 Task: Search one way flight ticket for 5 adults, 2 children, 1 infant in seat and 2 infants on lap in economy from Shreveport: Shreveport Regional Airport to Indianapolis: Indianapolis International Airport on 8-5-2023. Choice of flights is Singapure airlines. Number of bags: 2 carry on bags. Price is upto 82000. Outbound departure time preference is 7:00.
Action: Mouse moved to (333, 323)
Screenshot: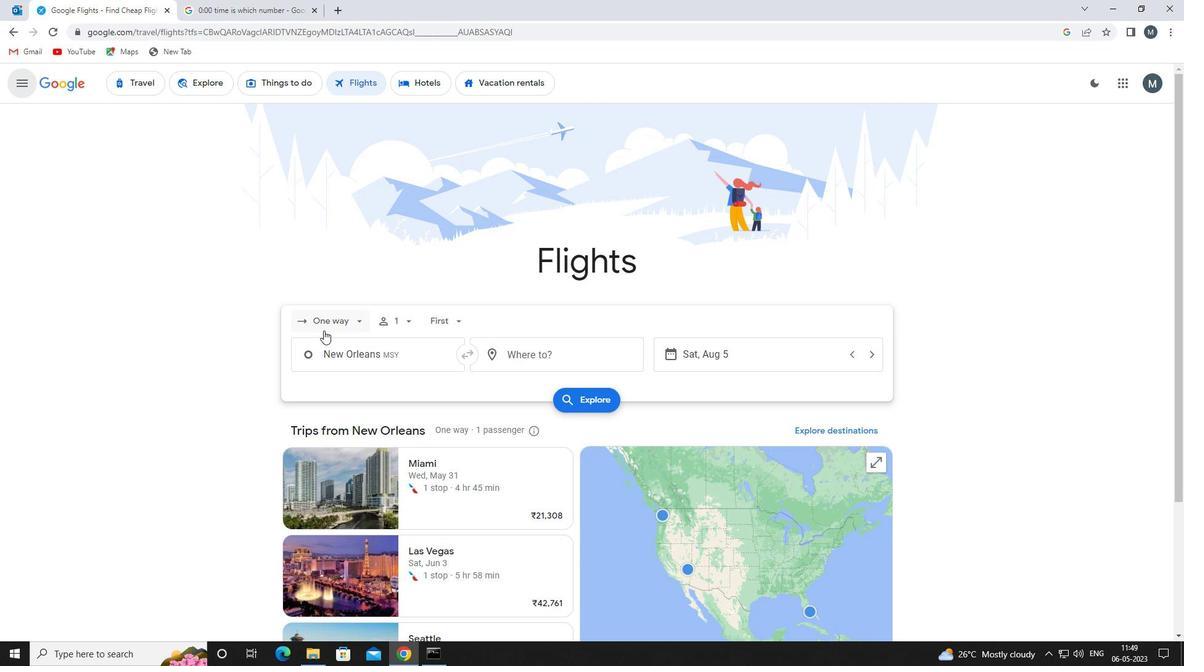 
Action: Mouse pressed left at (333, 323)
Screenshot: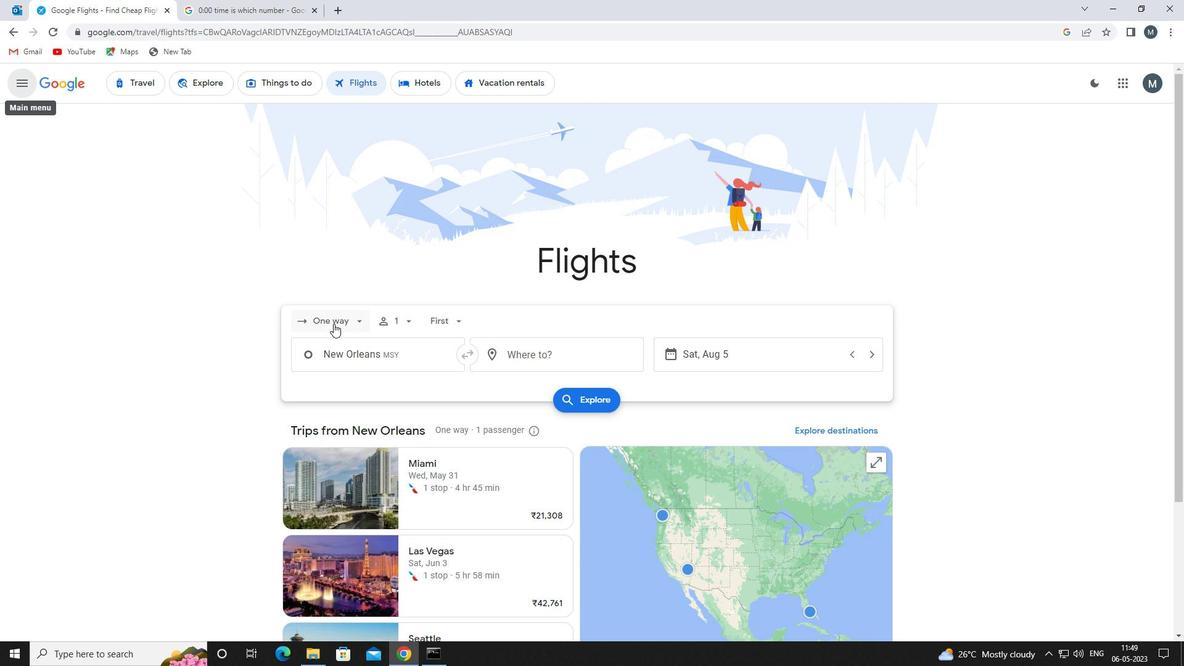 
Action: Mouse moved to (328, 377)
Screenshot: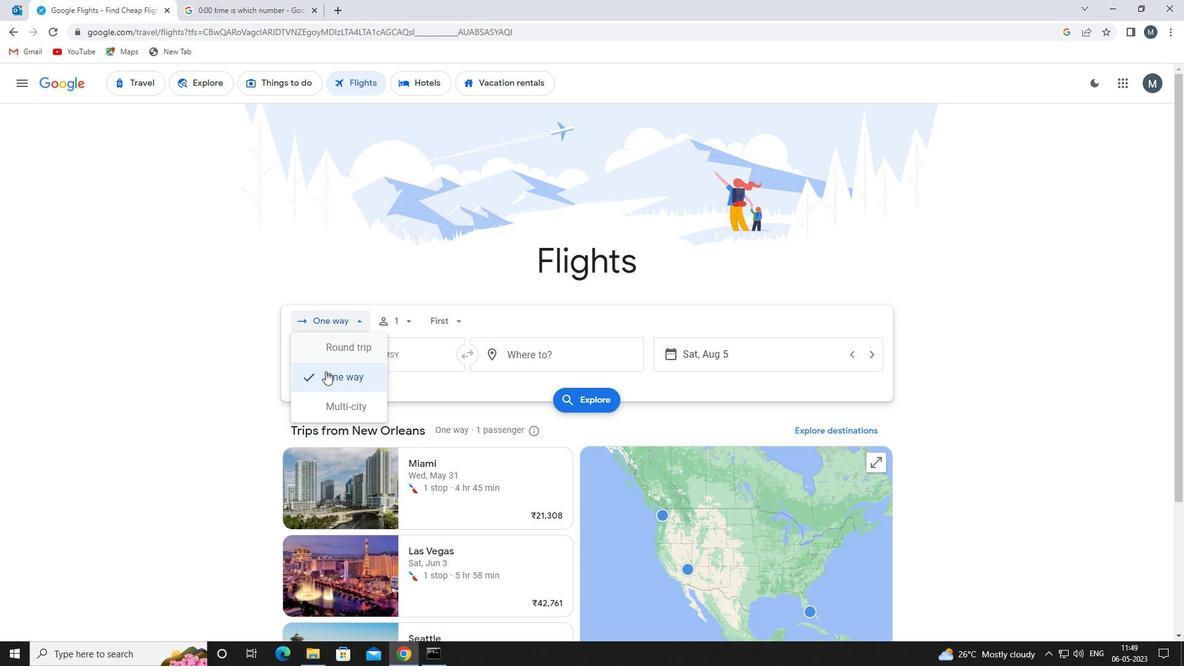 
Action: Mouse pressed left at (328, 377)
Screenshot: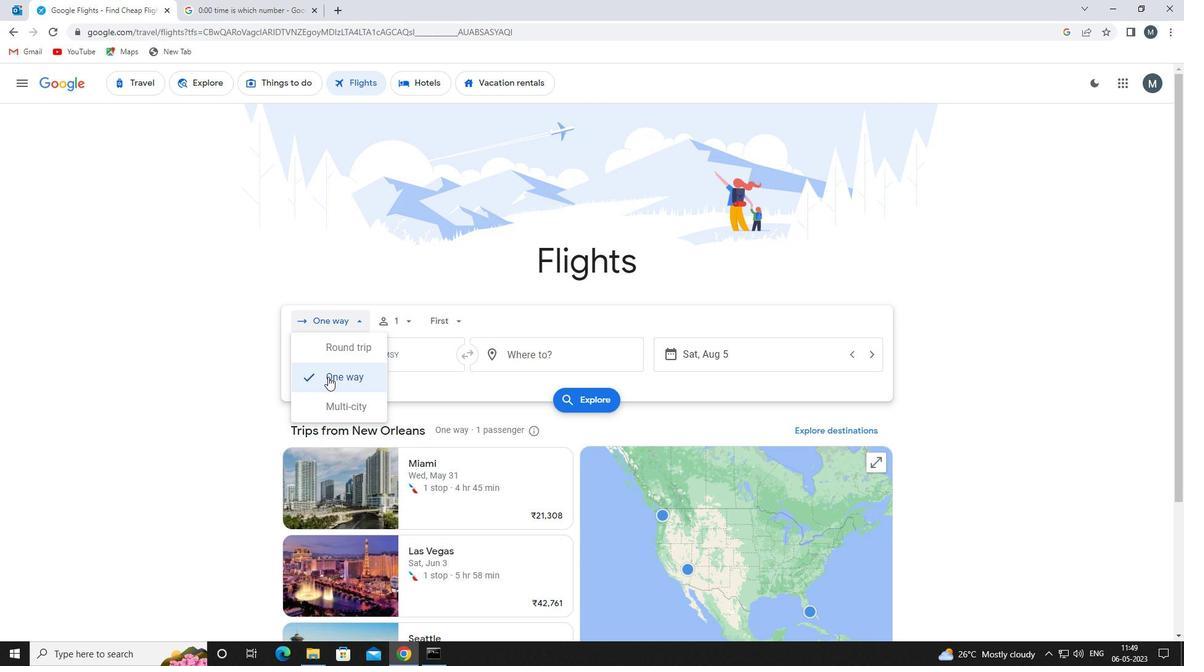 
Action: Mouse moved to (410, 320)
Screenshot: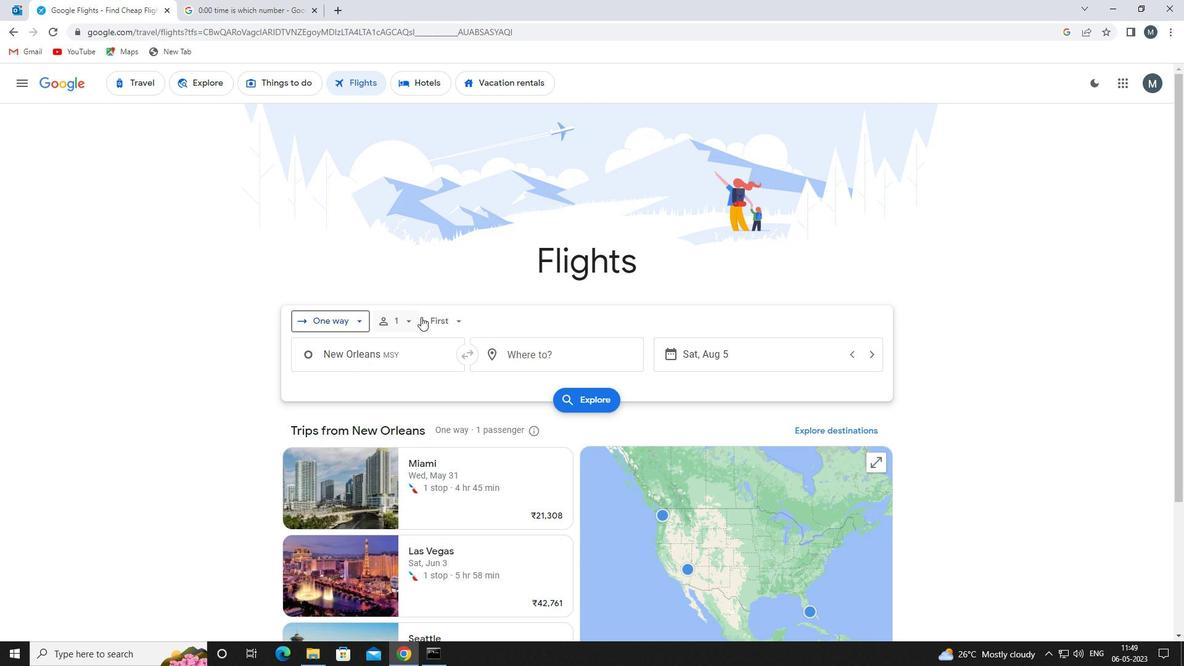 
Action: Mouse pressed left at (410, 320)
Screenshot: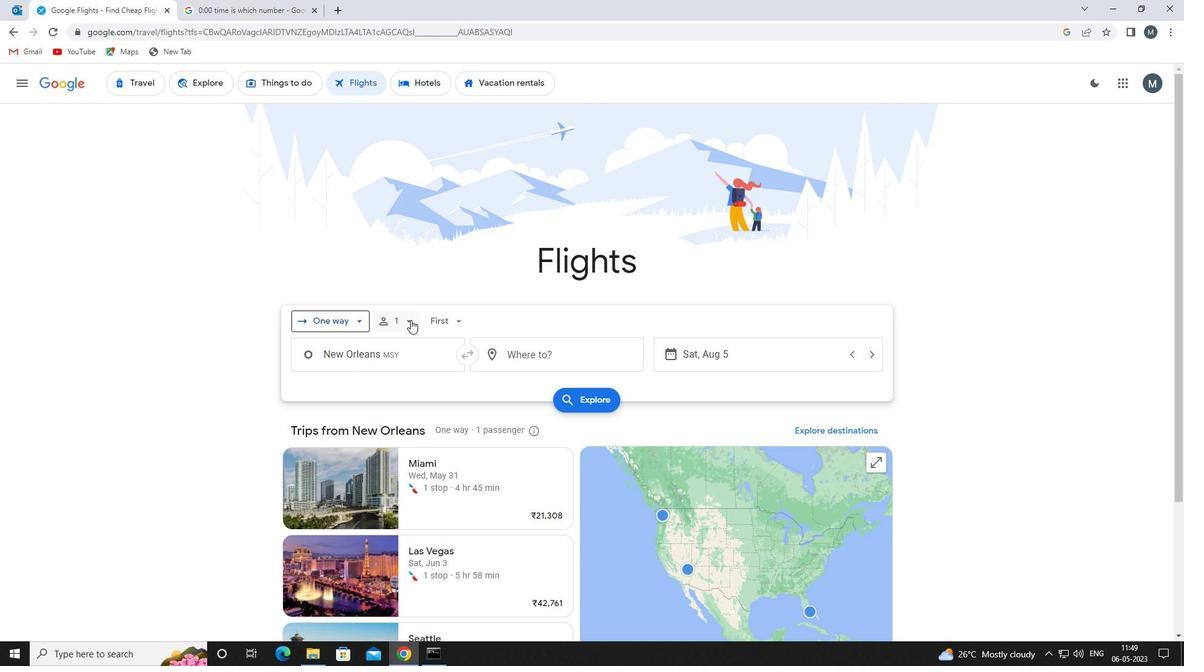 
Action: Mouse moved to (506, 352)
Screenshot: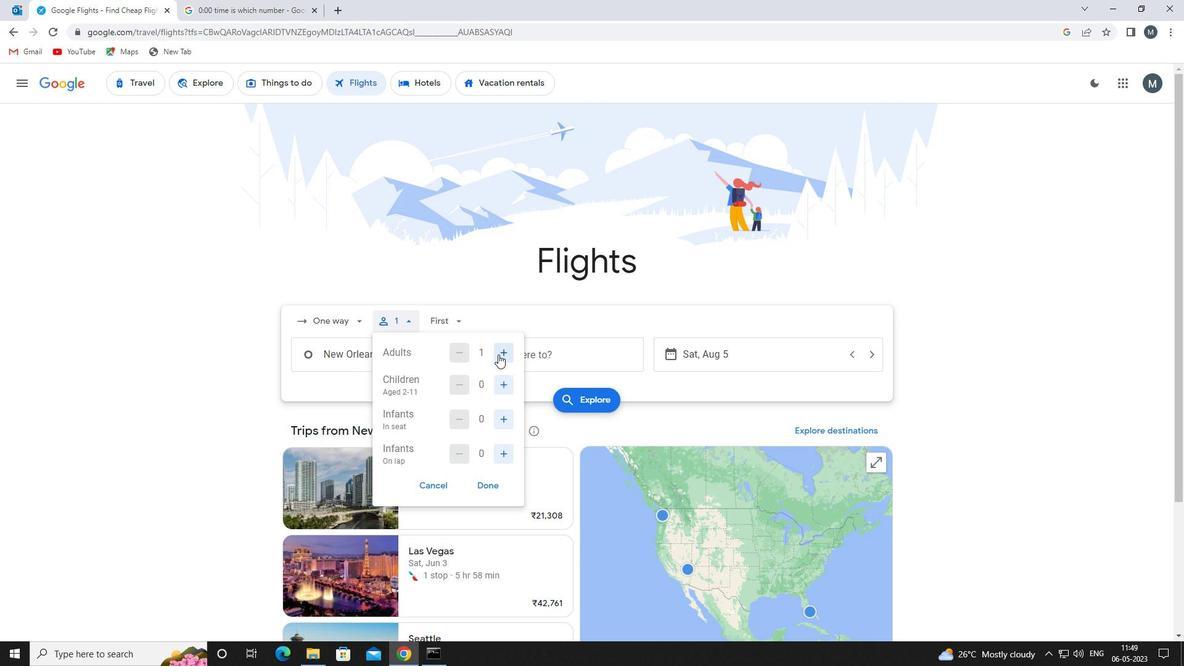 
Action: Mouse pressed left at (506, 352)
Screenshot: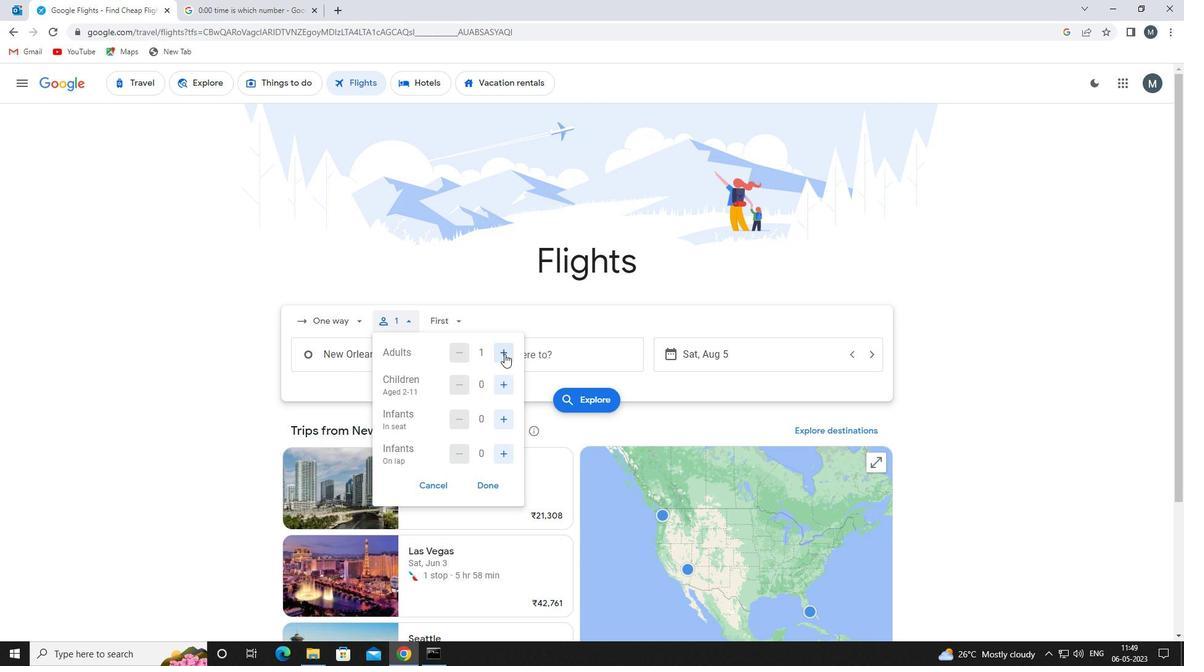 
Action: Mouse moved to (507, 352)
Screenshot: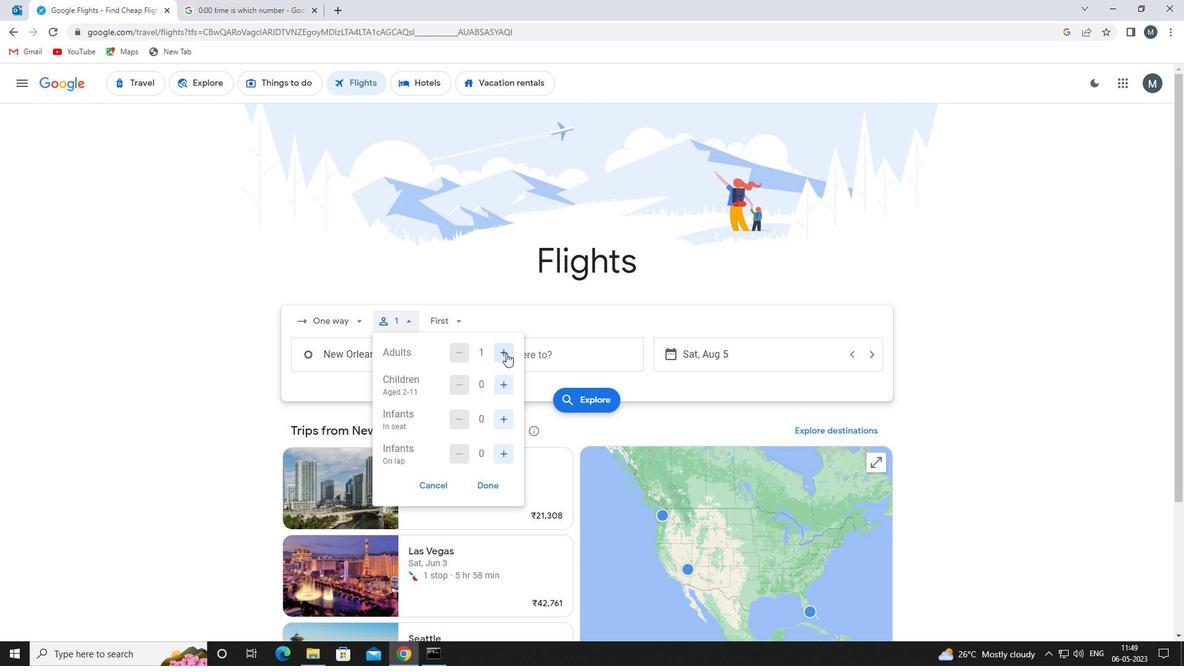 
Action: Mouse pressed left at (507, 352)
Screenshot: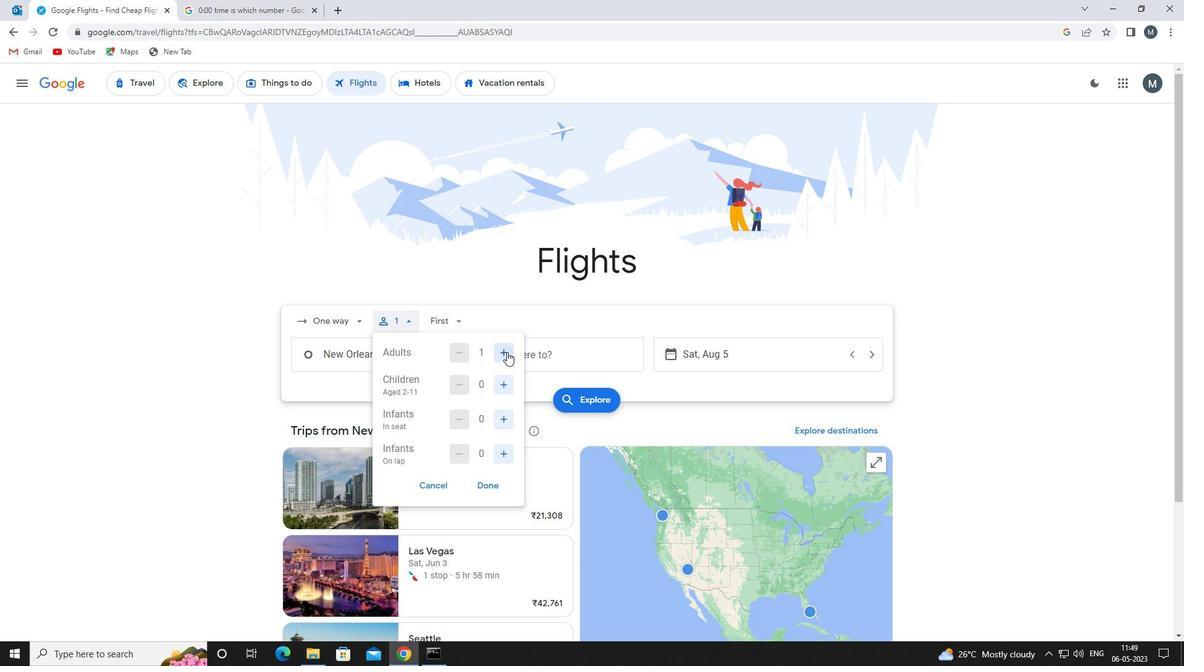 
Action: Mouse pressed left at (507, 352)
Screenshot: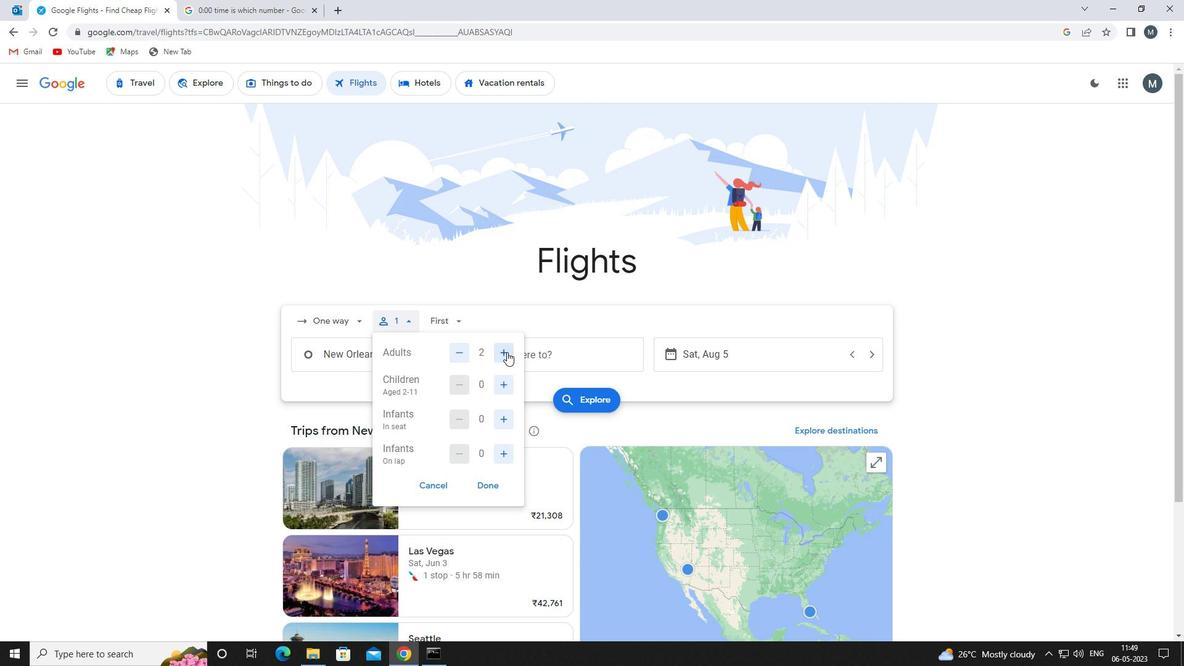 
Action: Mouse pressed left at (507, 352)
Screenshot: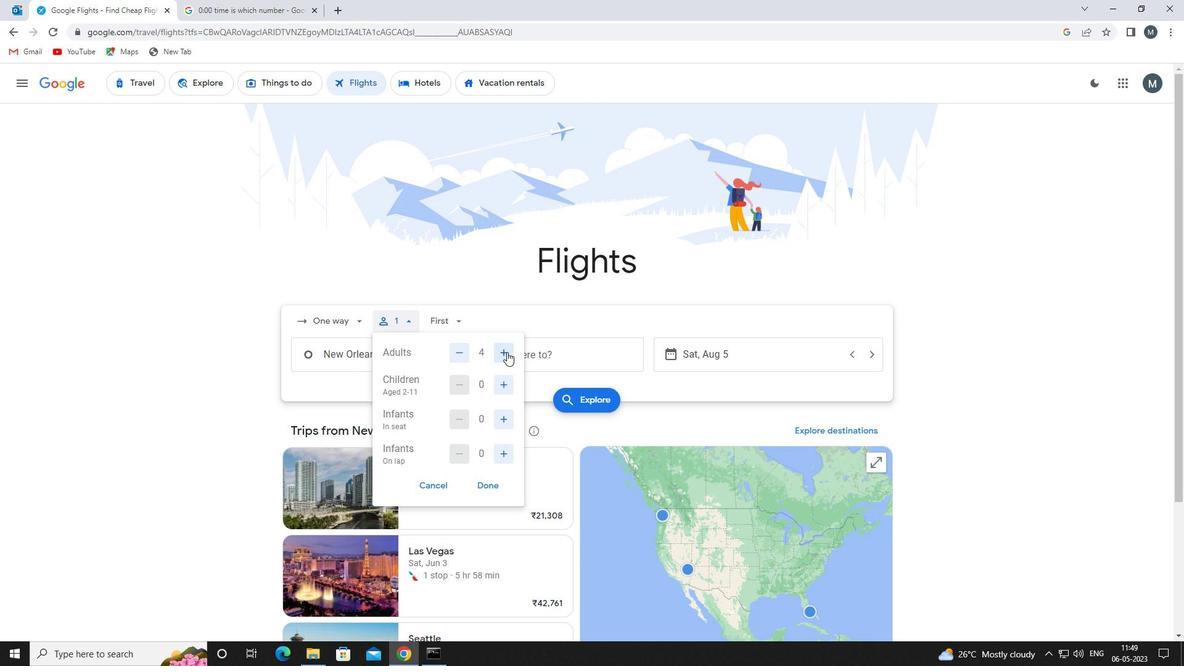 
Action: Mouse moved to (507, 386)
Screenshot: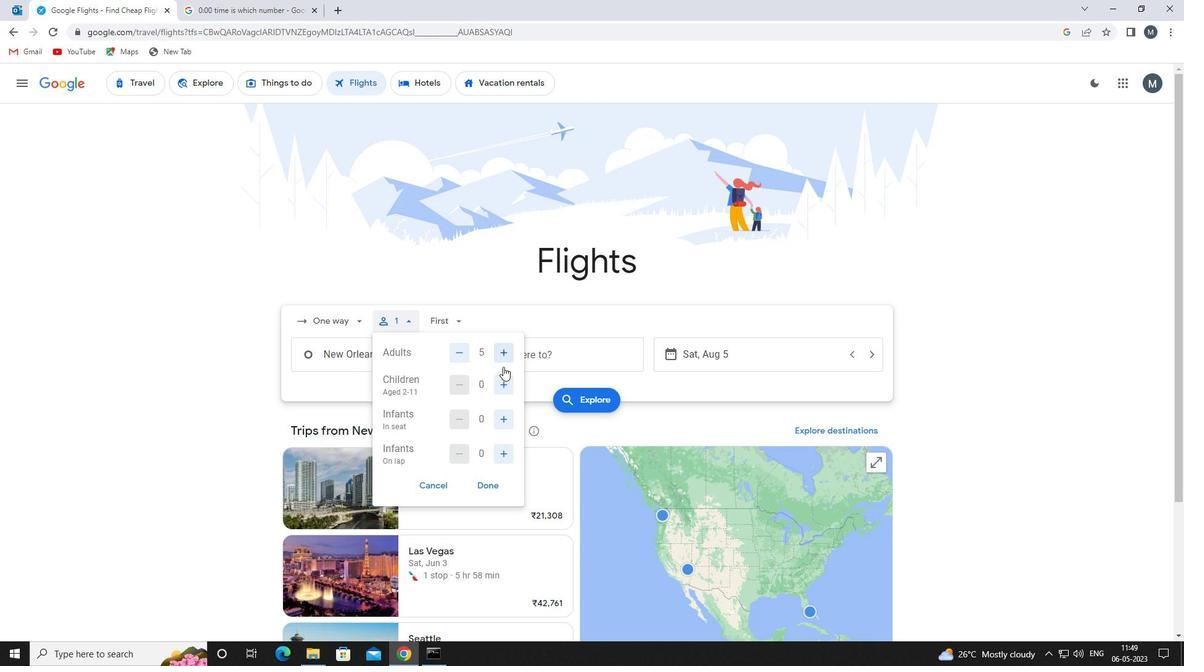 
Action: Mouse pressed left at (507, 386)
Screenshot: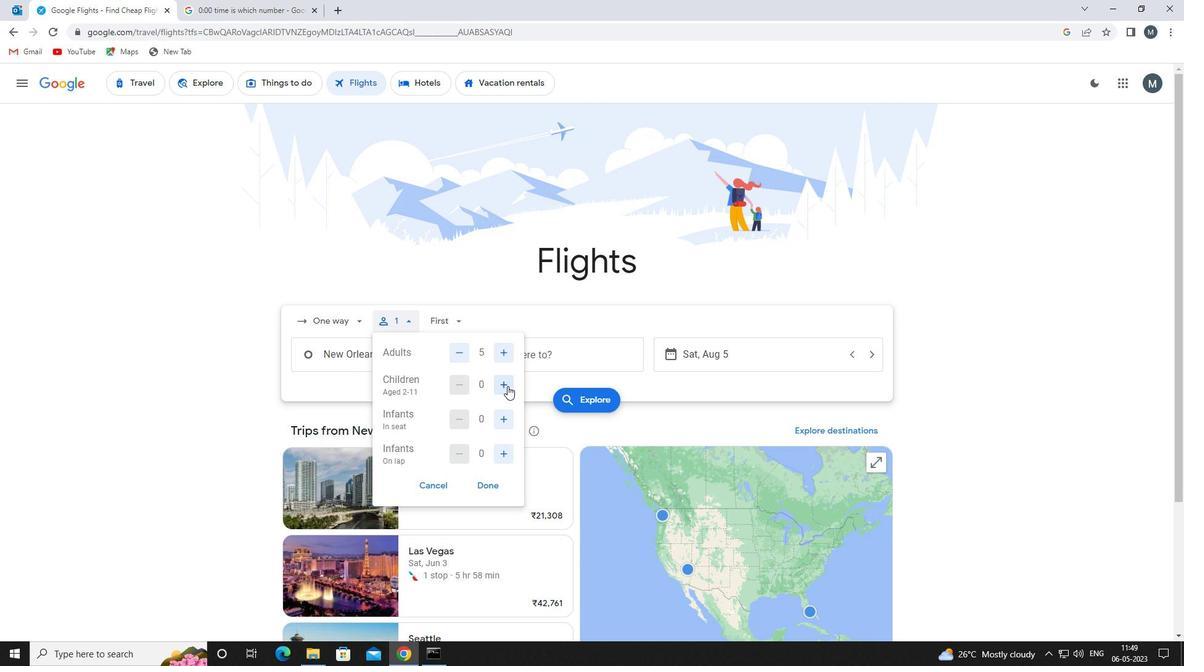 
Action: Mouse pressed left at (507, 386)
Screenshot: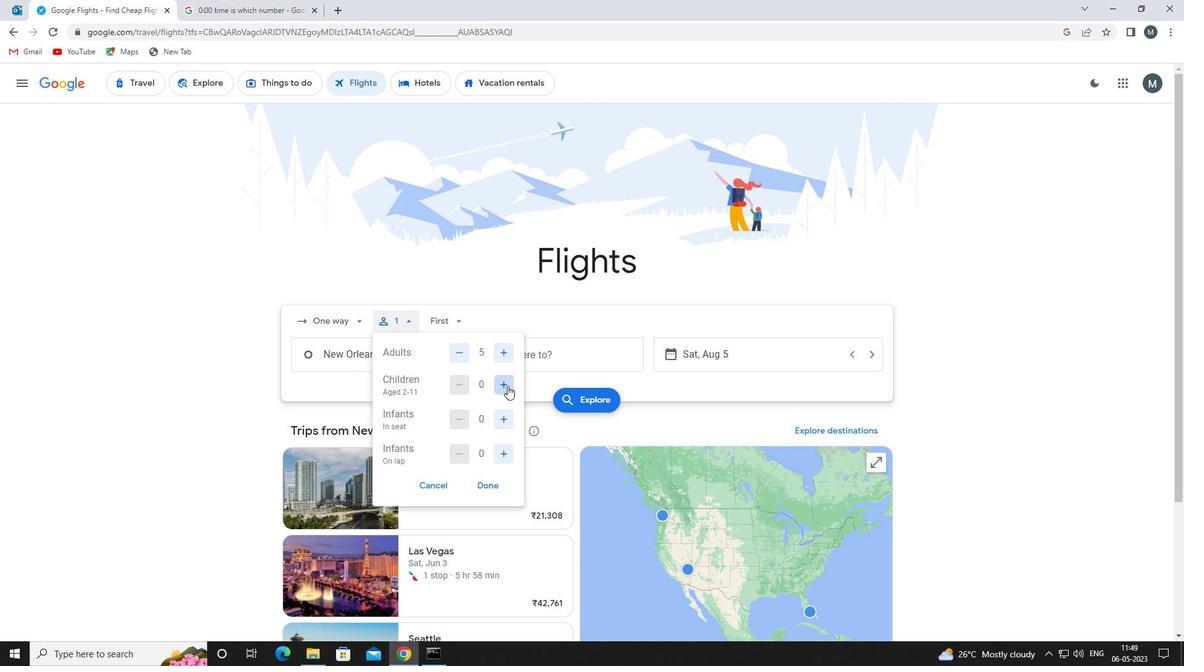 
Action: Mouse moved to (502, 423)
Screenshot: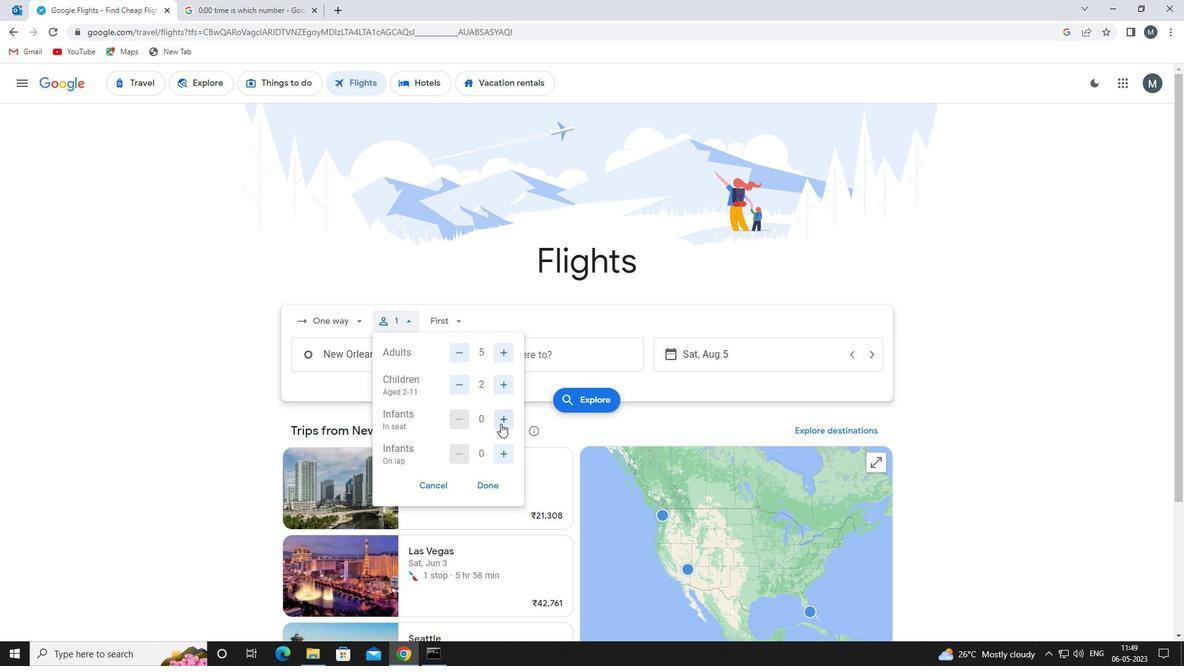 
Action: Mouse pressed left at (502, 423)
Screenshot: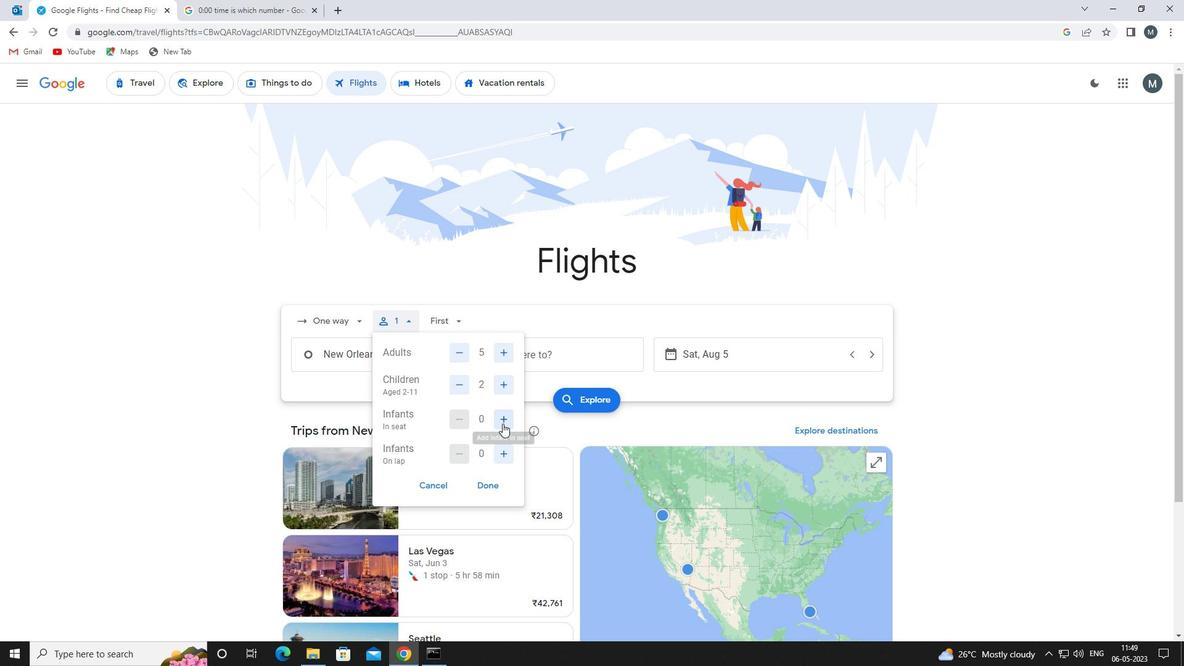 
Action: Mouse moved to (503, 450)
Screenshot: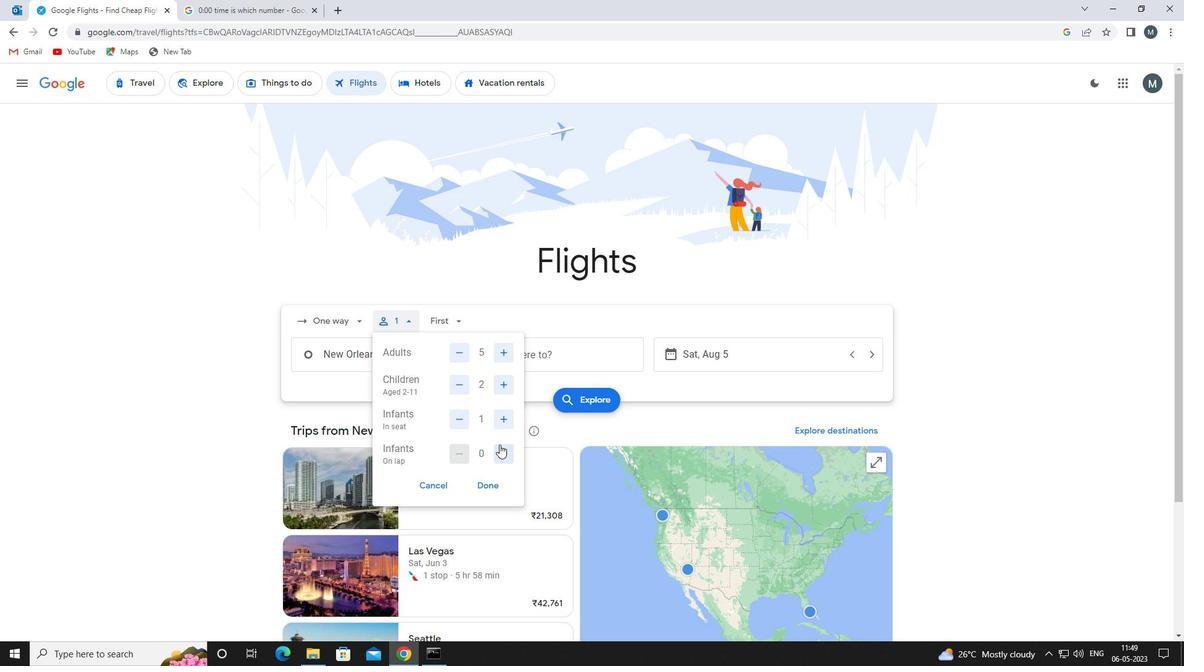 
Action: Mouse pressed left at (503, 450)
Screenshot: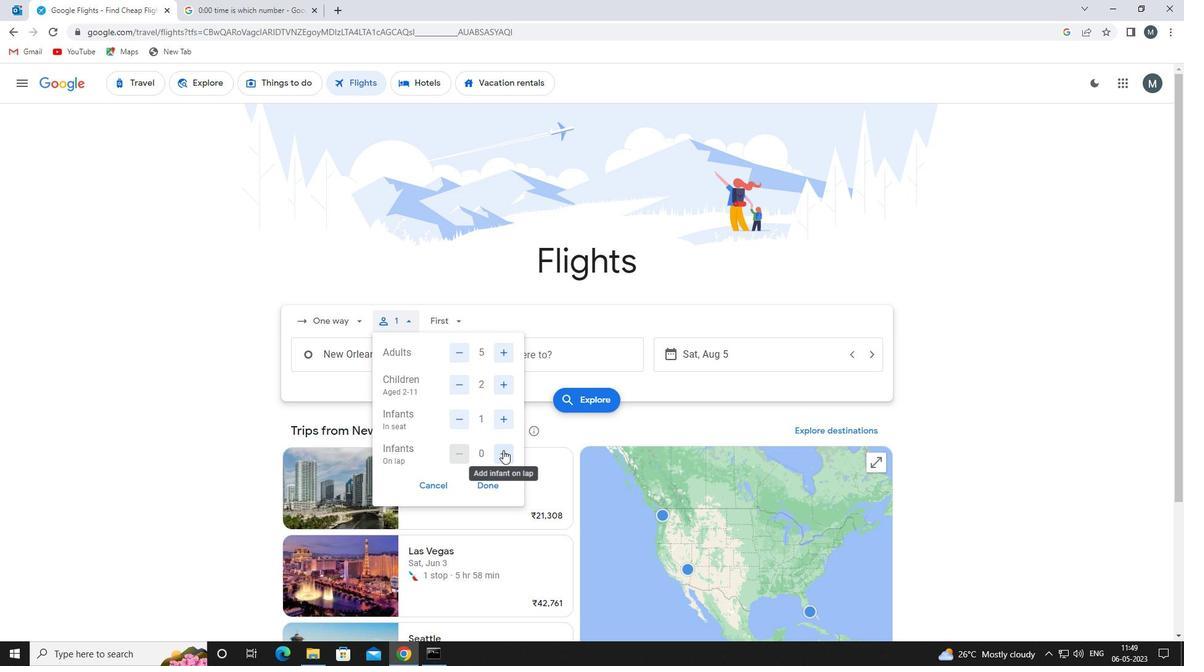
Action: Mouse pressed left at (503, 450)
Screenshot: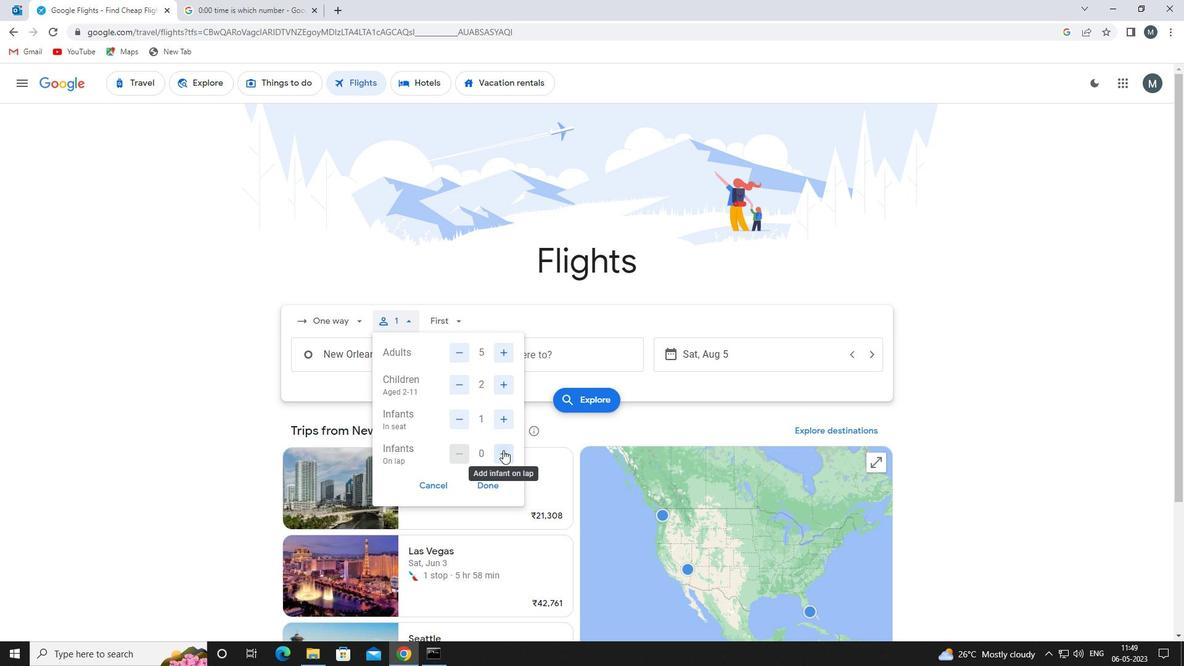 
Action: Mouse moved to (457, 459)
Screenshot: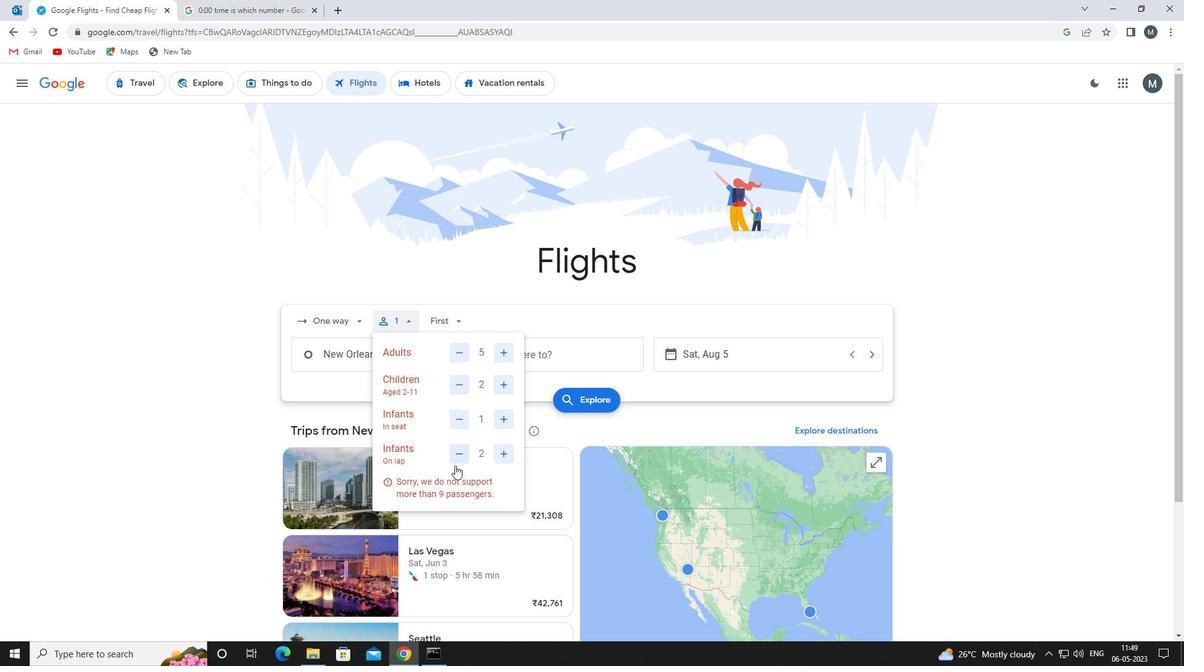 
Action: Mouse pressed left at (457, 459)
Screenshot: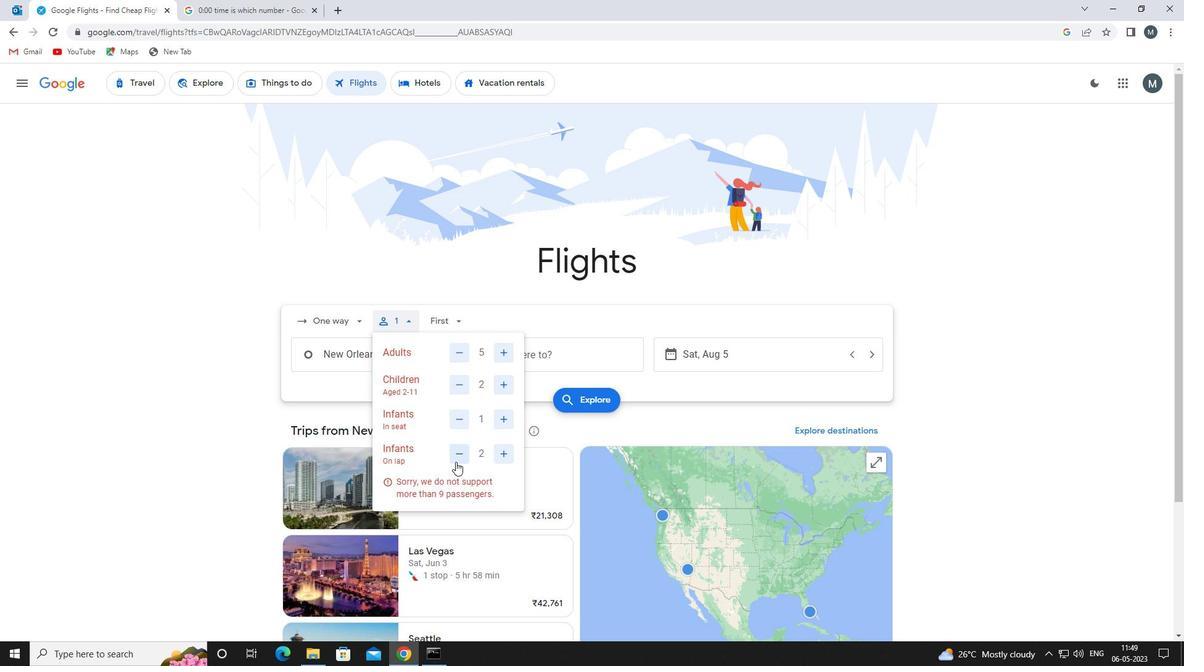 
Action: Mouse moved to (486, 489)
Screenshot: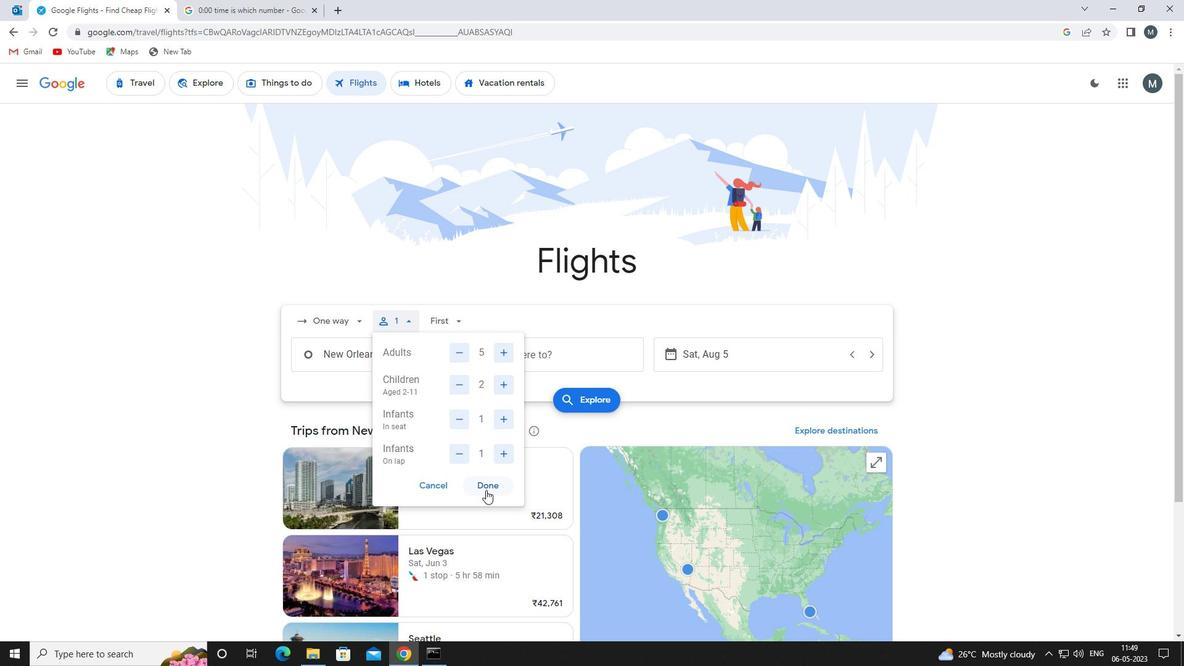 
Action: Mouse pressed left at (486, 489)
Screenshot: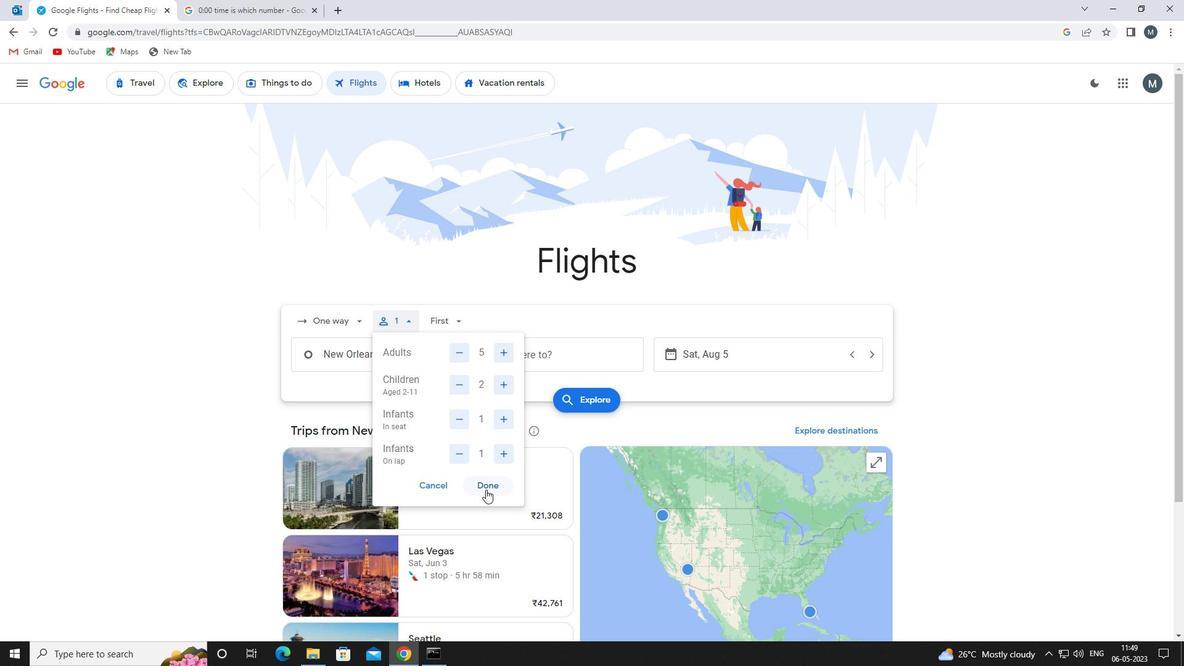 
Action: Mouse moved to (449, 323)
Screenshot: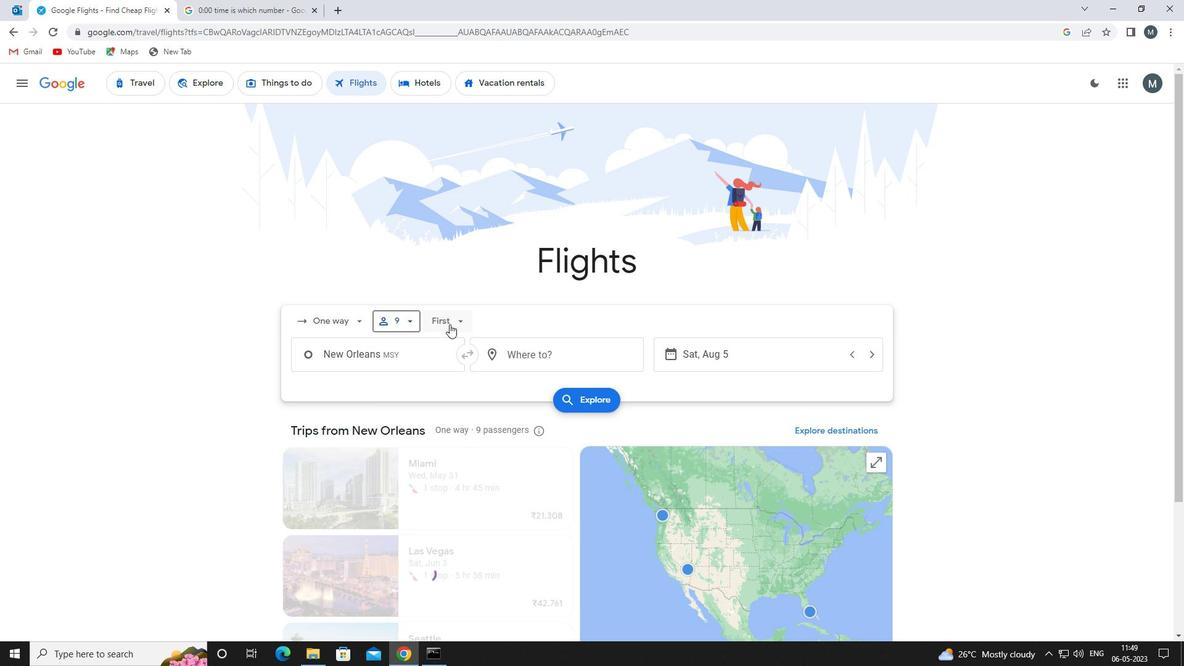 
Action: Mouse pressed left at (449, 323)
Screenshot: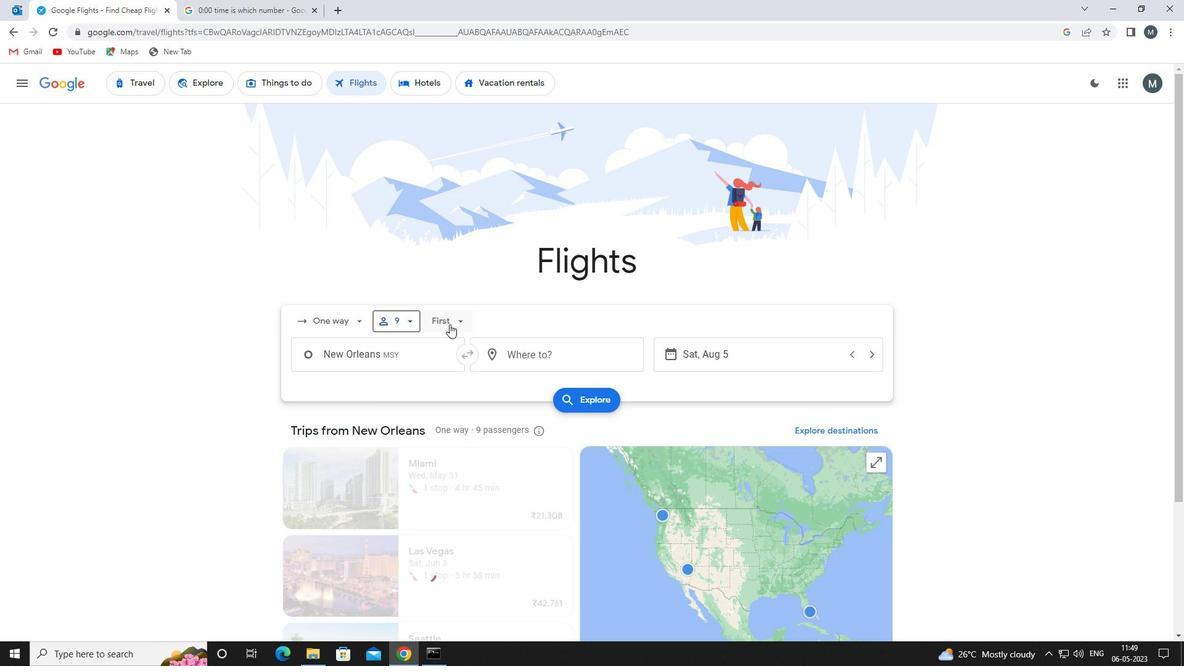 
Action: Mouse moved to (485, 344)
Screenshot: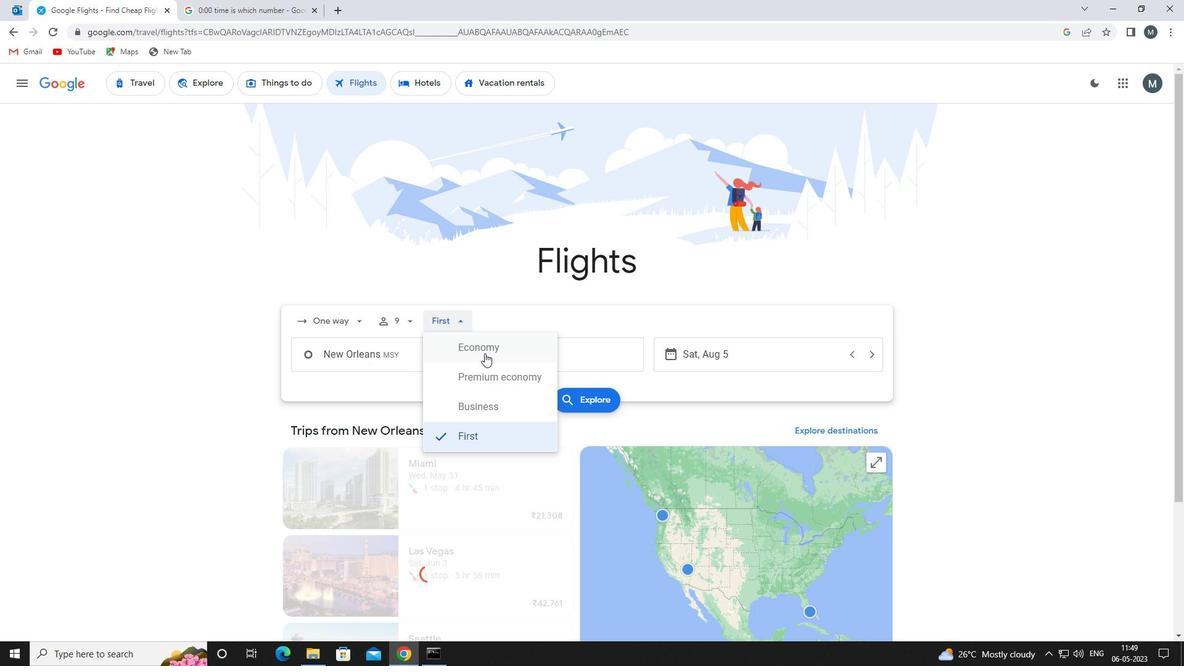 
Action: Mouse pressed left at (485, 344)
Screenshot: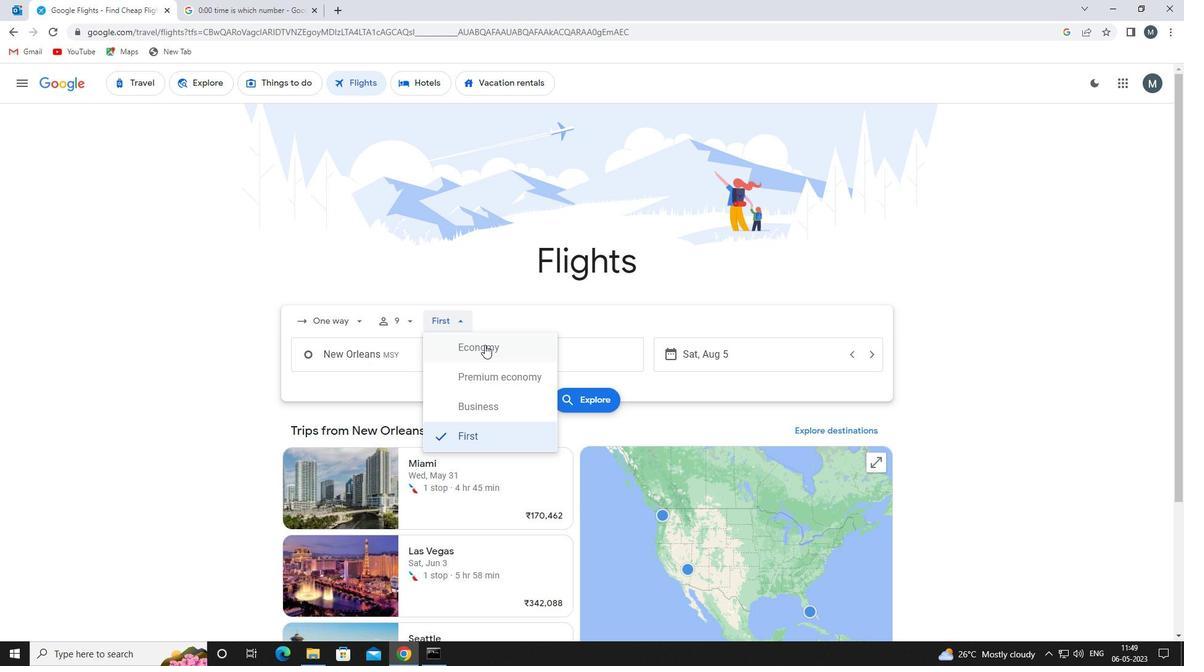 
Action: Mouse moved to (399, 361)
Screenshot: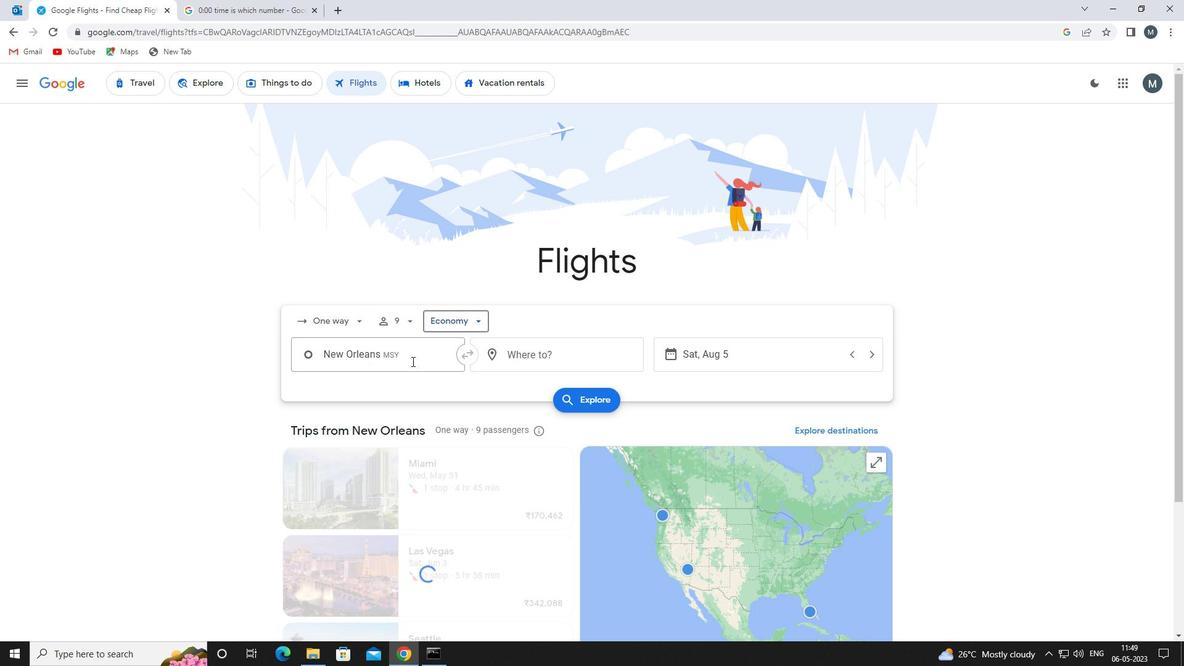 
Action: Mouse pressed left at (399, 361)
Screenshot: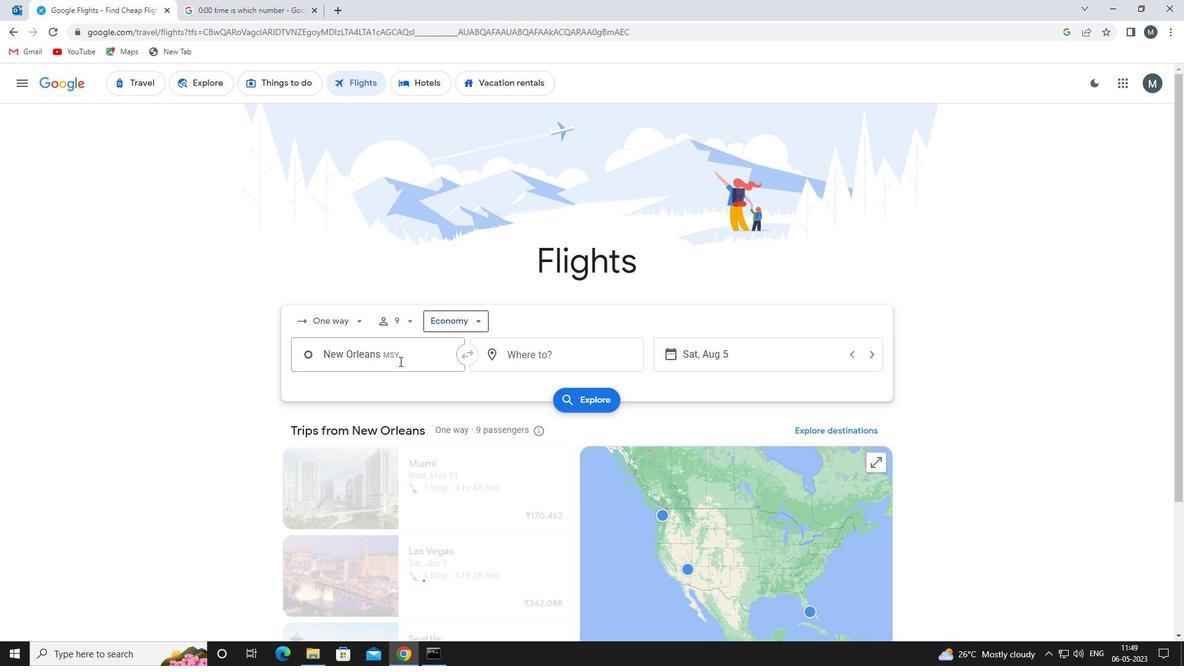 
Action: Key pressed shreveport<Key.space>re
Screenshot: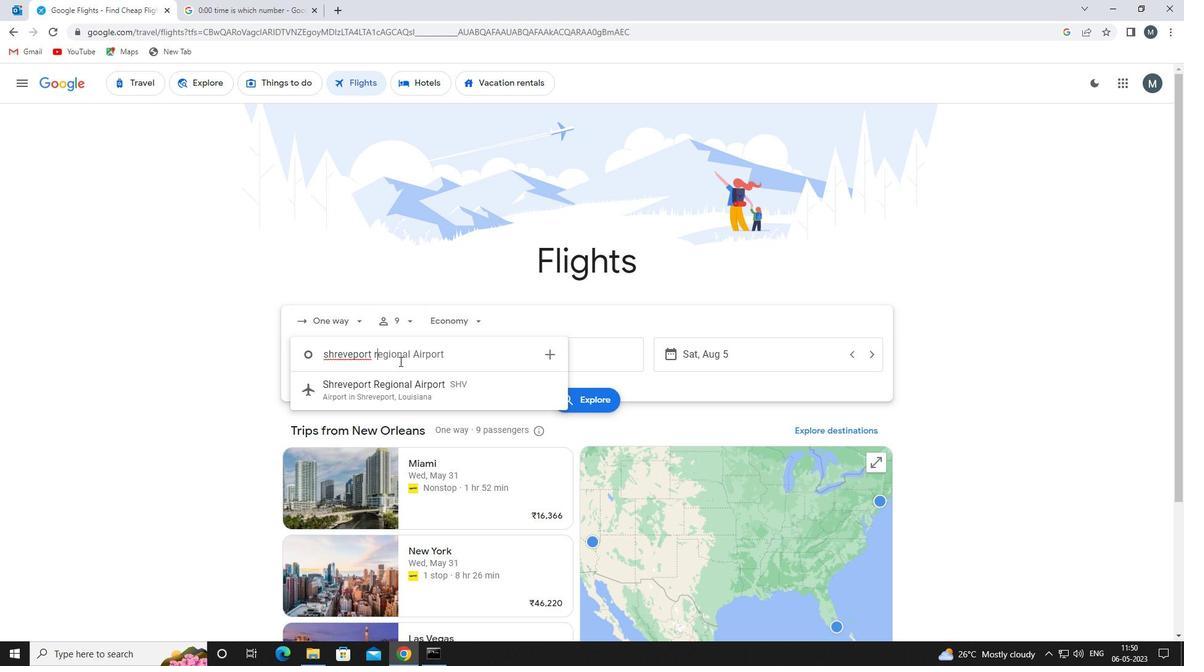
Action: Mouse moved to (380, 392)
Screenshot: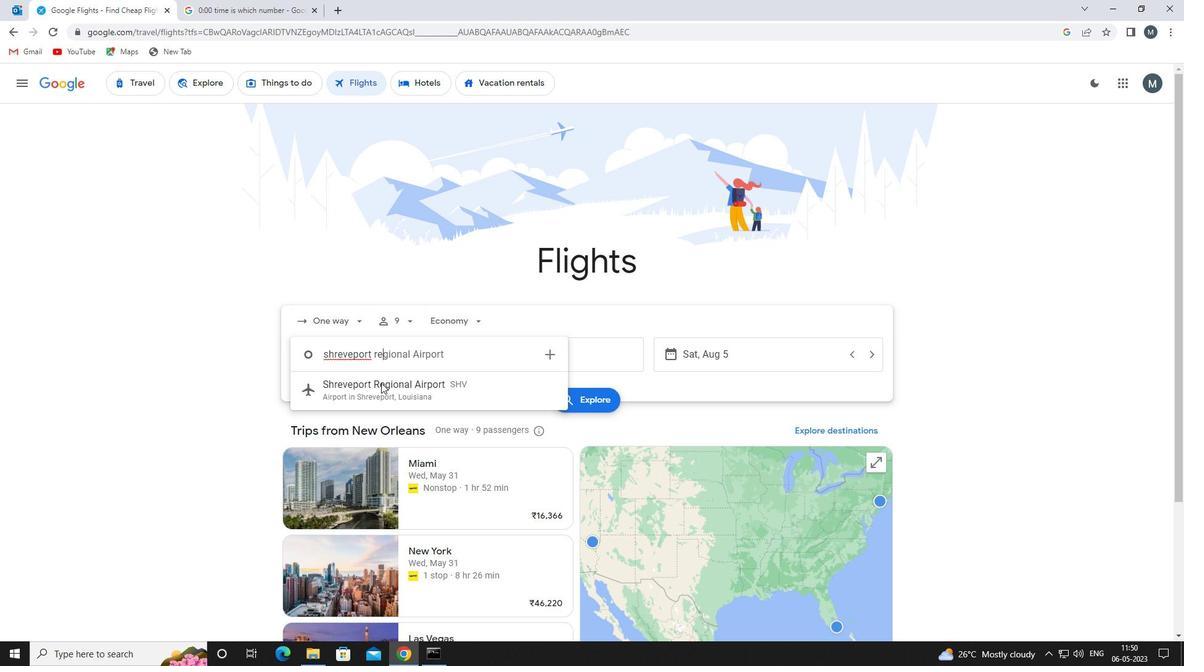 
Action: Mouse pressed left at (380, 392)
Screenshot: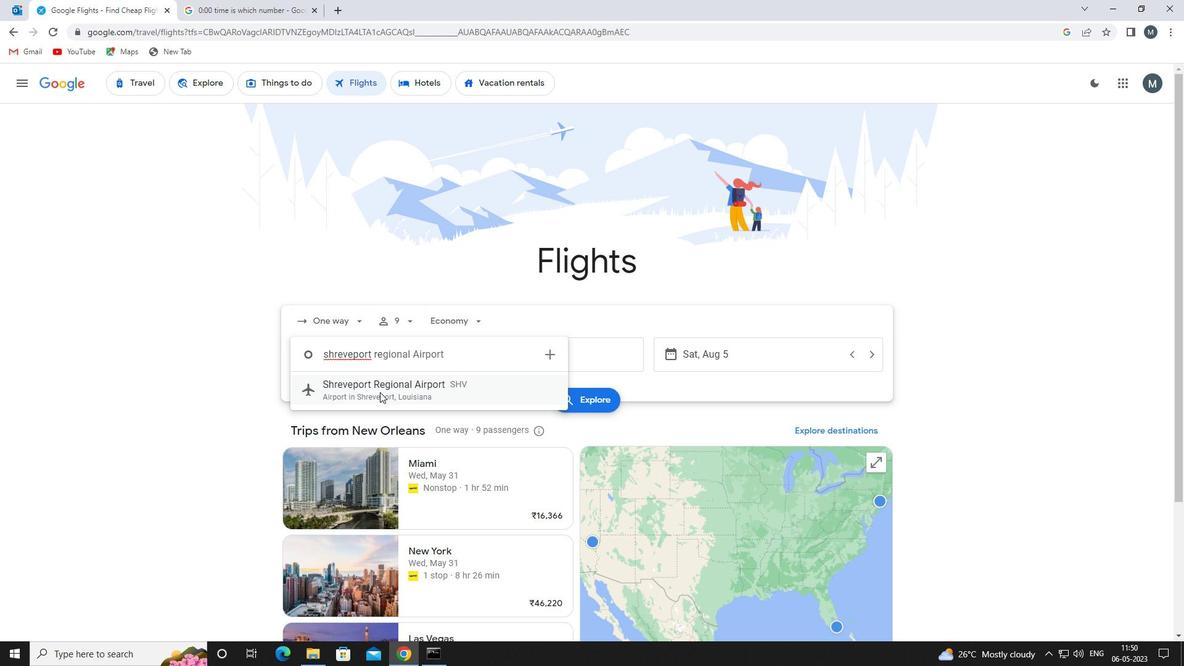 
Action: Mouse moved to (518, 360)
Screenshot: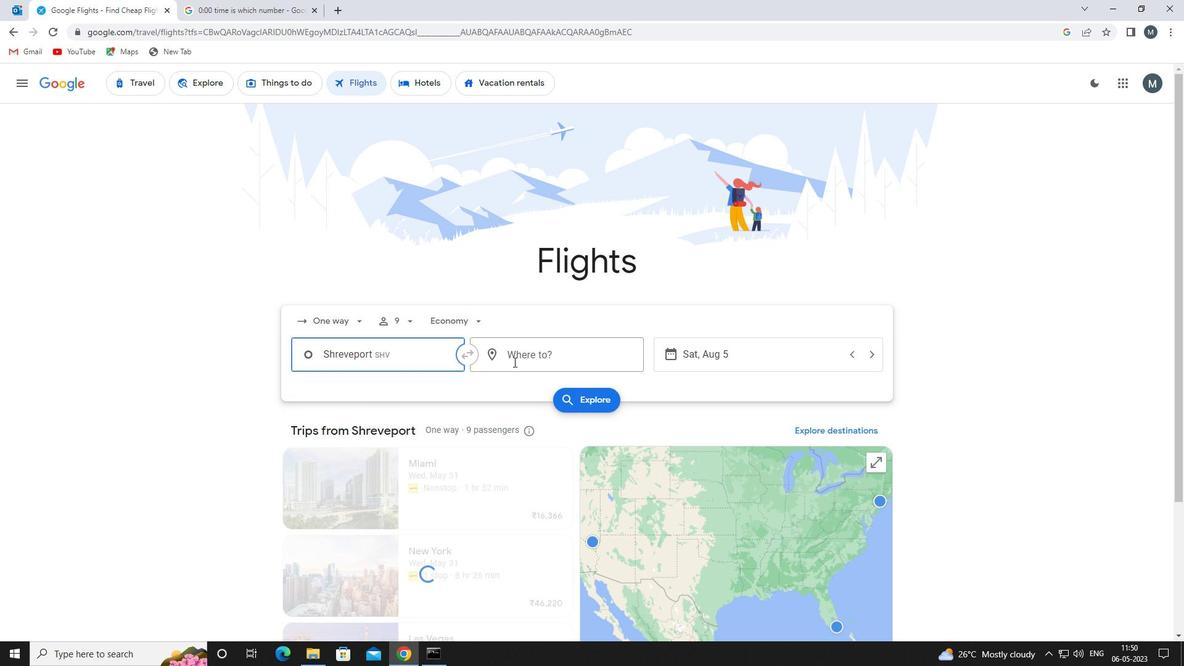 
Action: Mouse pressed left at (518, 360)
Screenshot: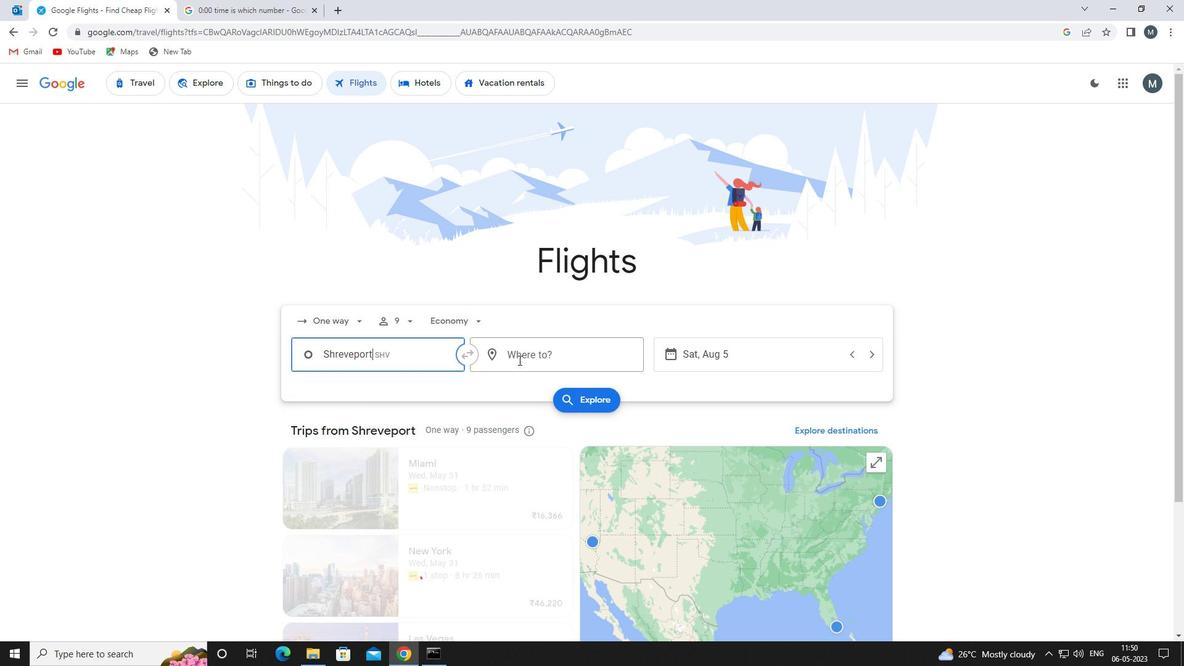 
Action: Key pressed ind
Screenshot: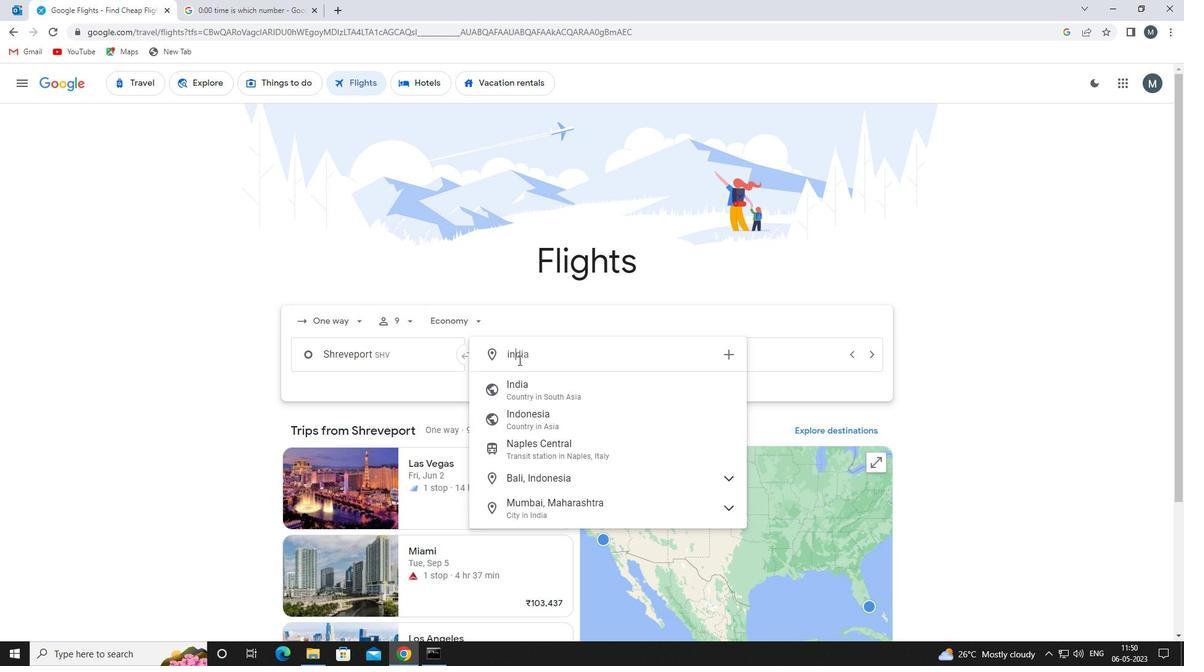
Action: Mouse moved to (538, 387)
Screenshot: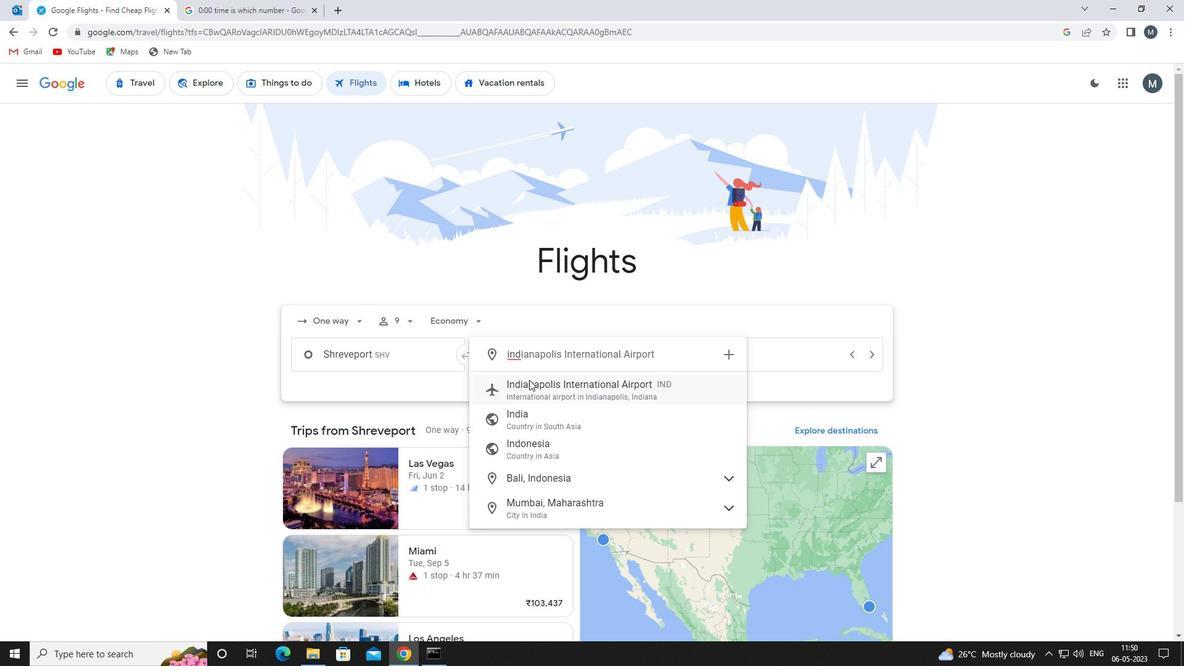 
Action: Mouse pressed left at (538, 387)
Screenshot: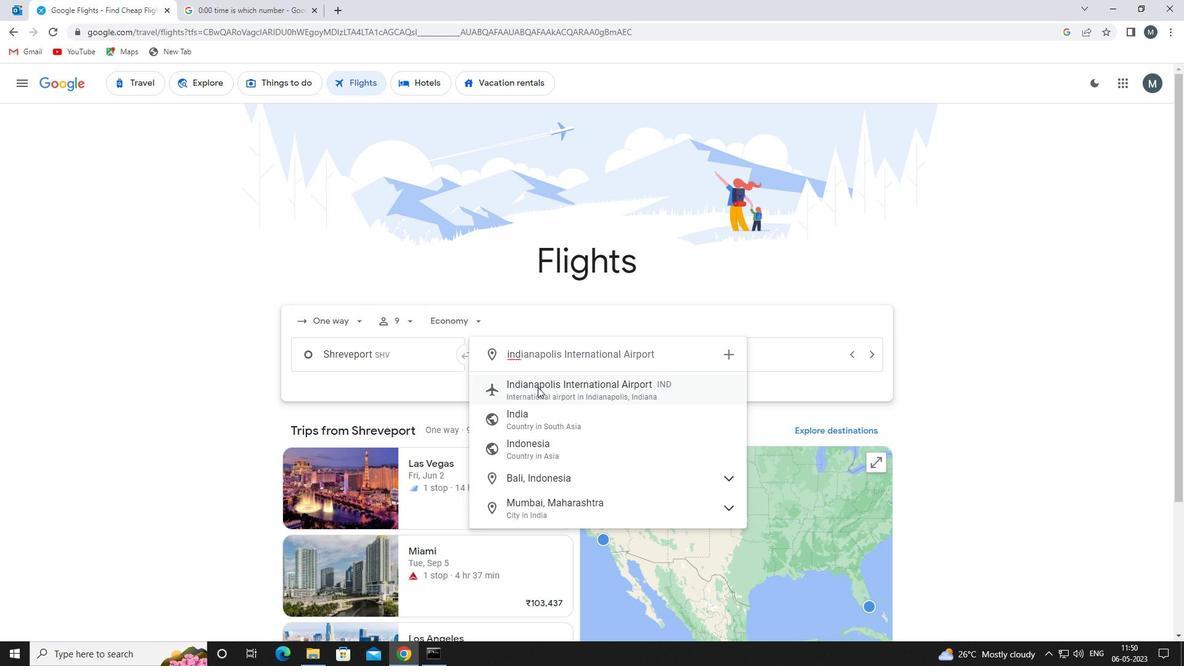 
Action: Mouse moved to (685, 357)
Screenshot: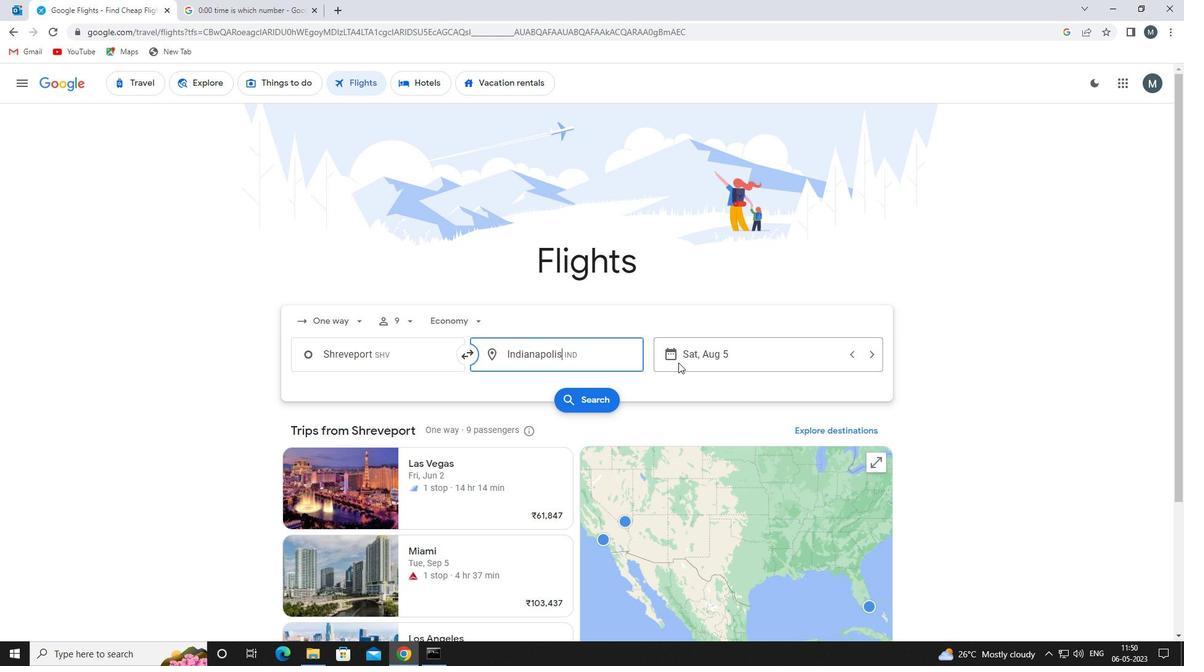 
Action: Mouse pressed left at (685, 357)
Screenshot: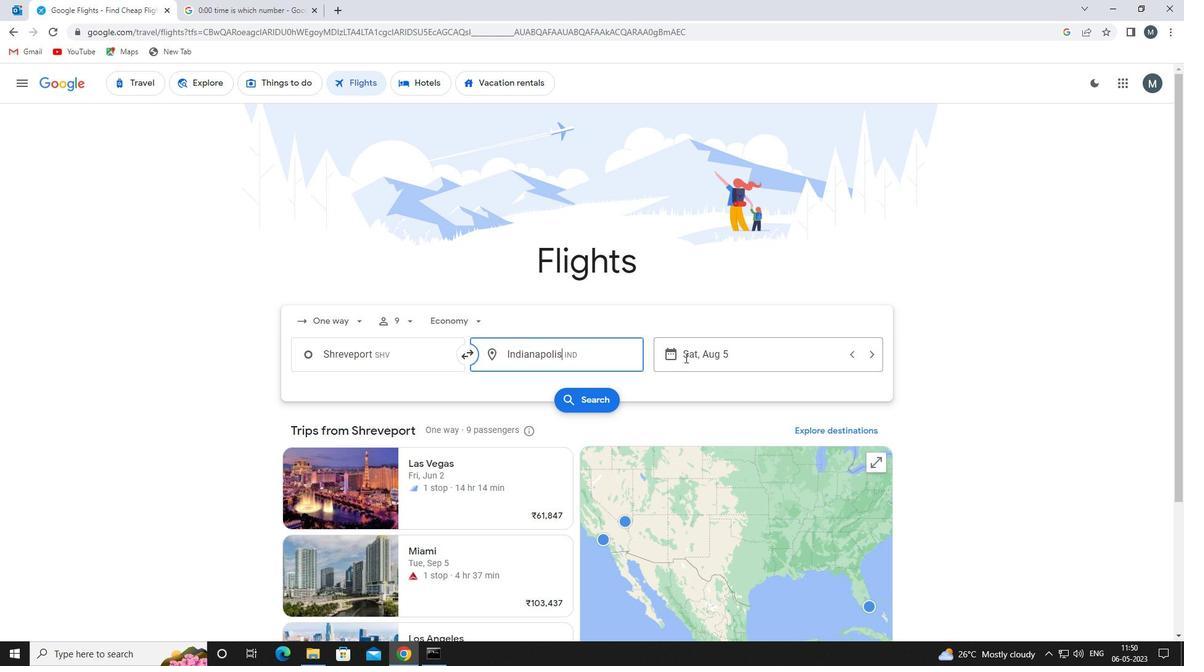 
Action: Mouse moved to (620, 420)
Screenshot: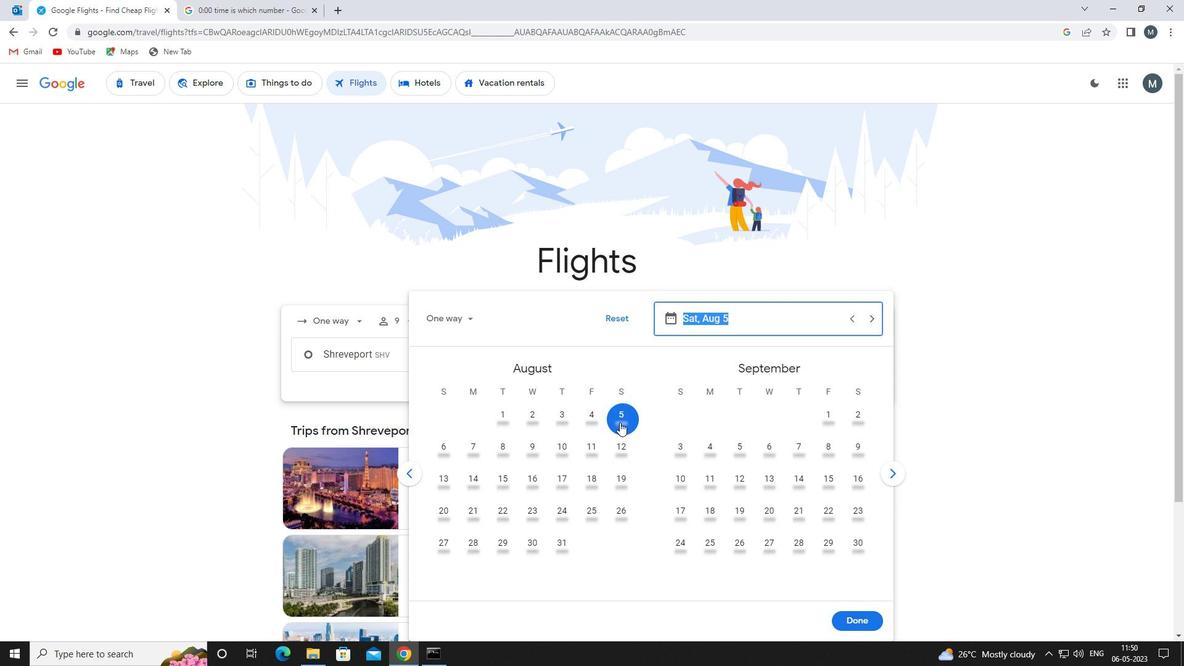 
Action: Mouse pressed left at (620, 420)
Screenshot: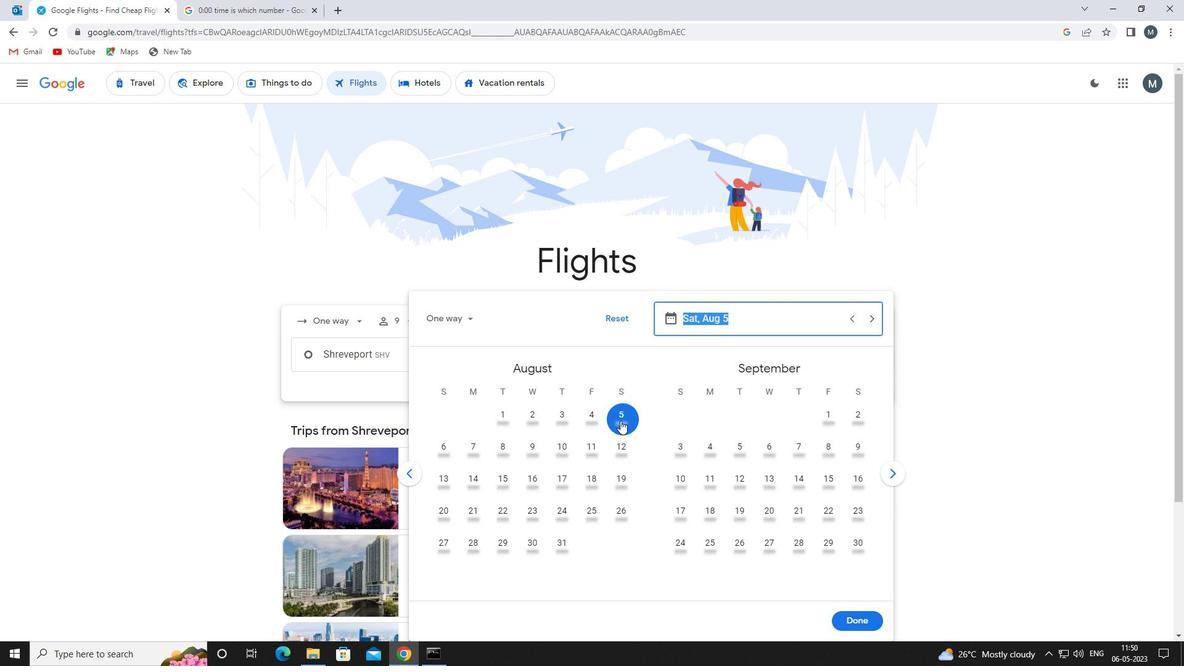 
Action: Mouse moved to (855, 623)
Screenshot: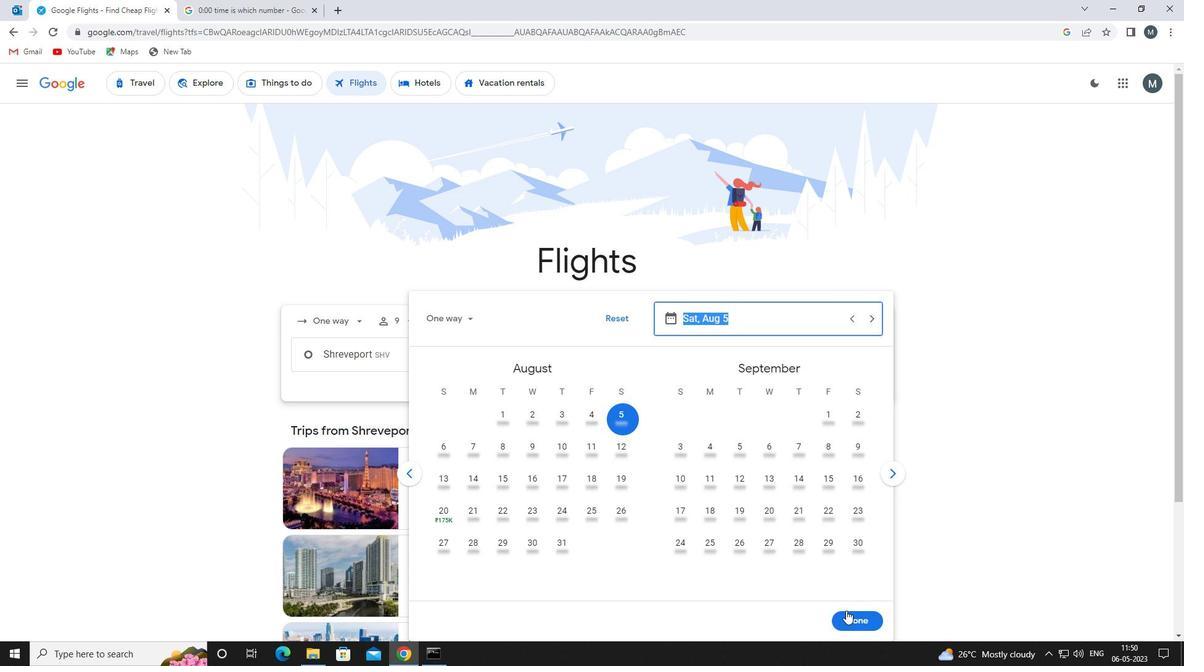 
Action: Mouse pressed left at (855, 623)
Screenshot: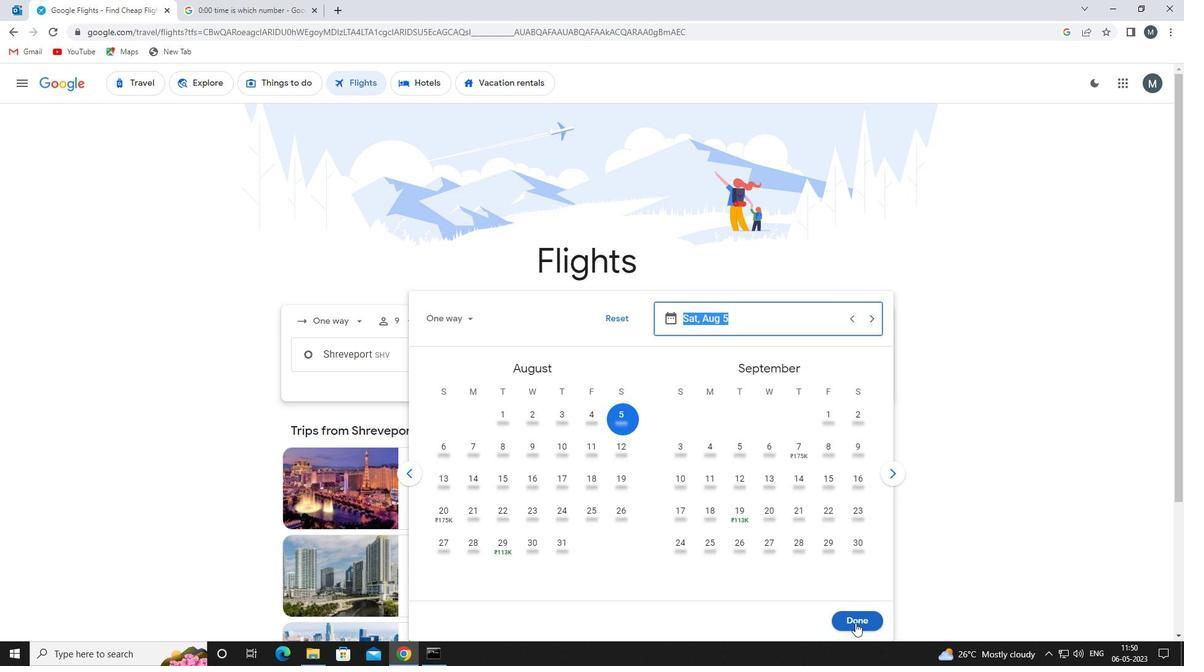 
Action: Mouse moved to (599, 398)
Screenshot: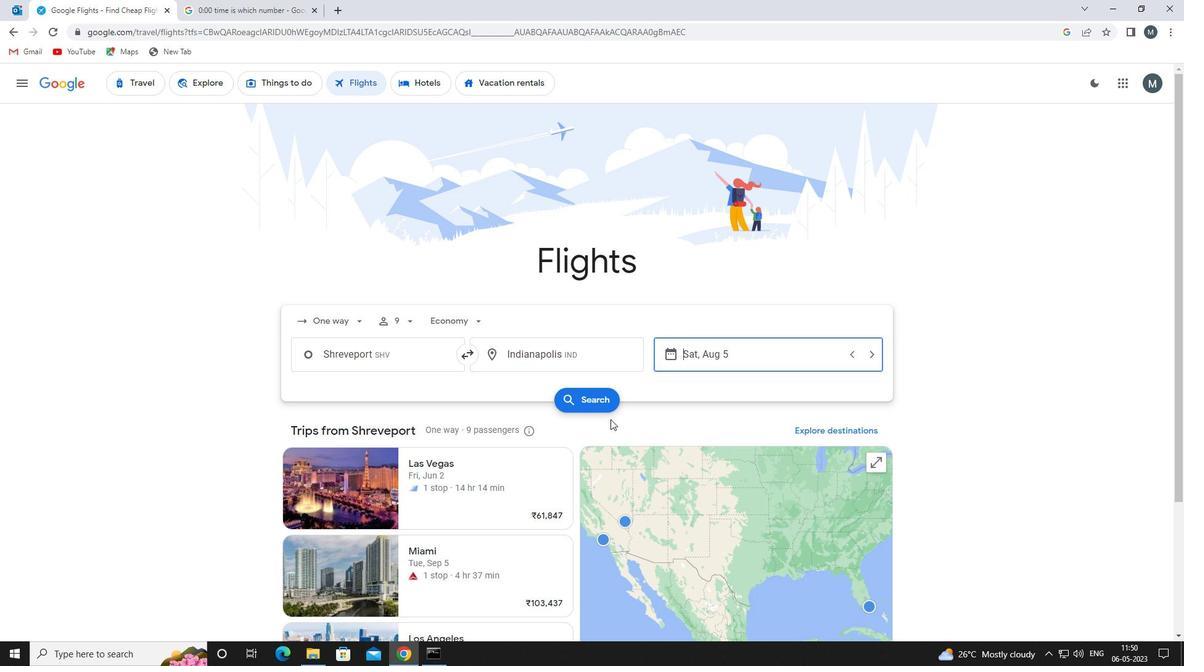 
Action: Mouse pressed left at (599, 398)
Screenshot: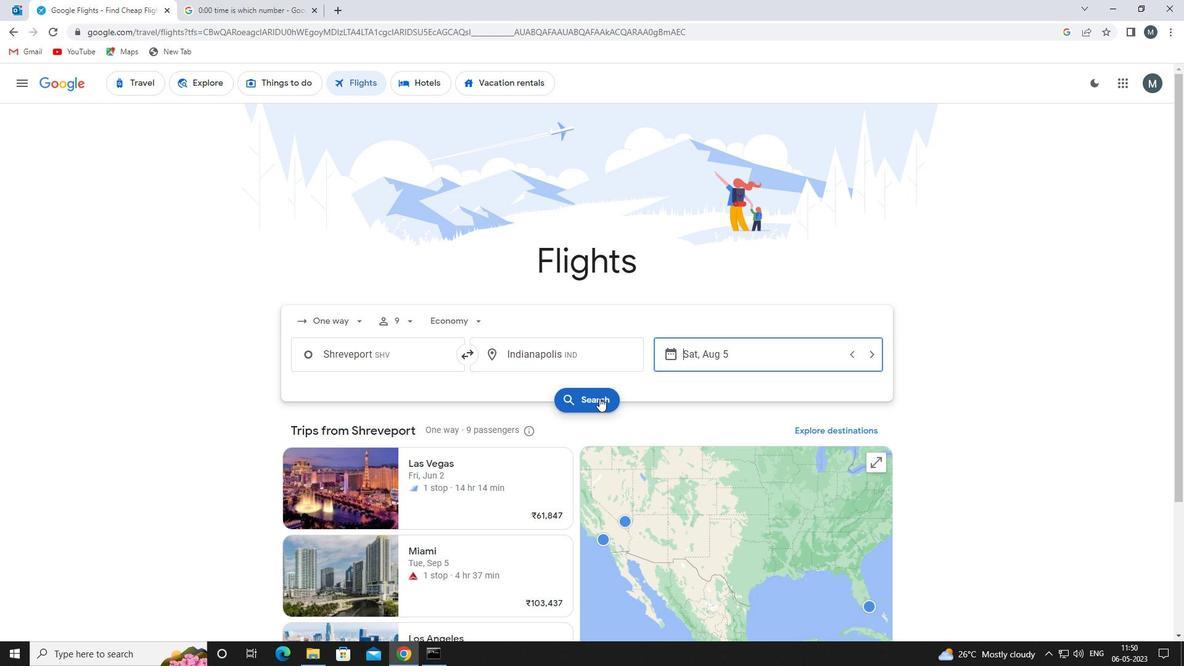 
Action: Mouse moved to (305, 196)
Screenshot: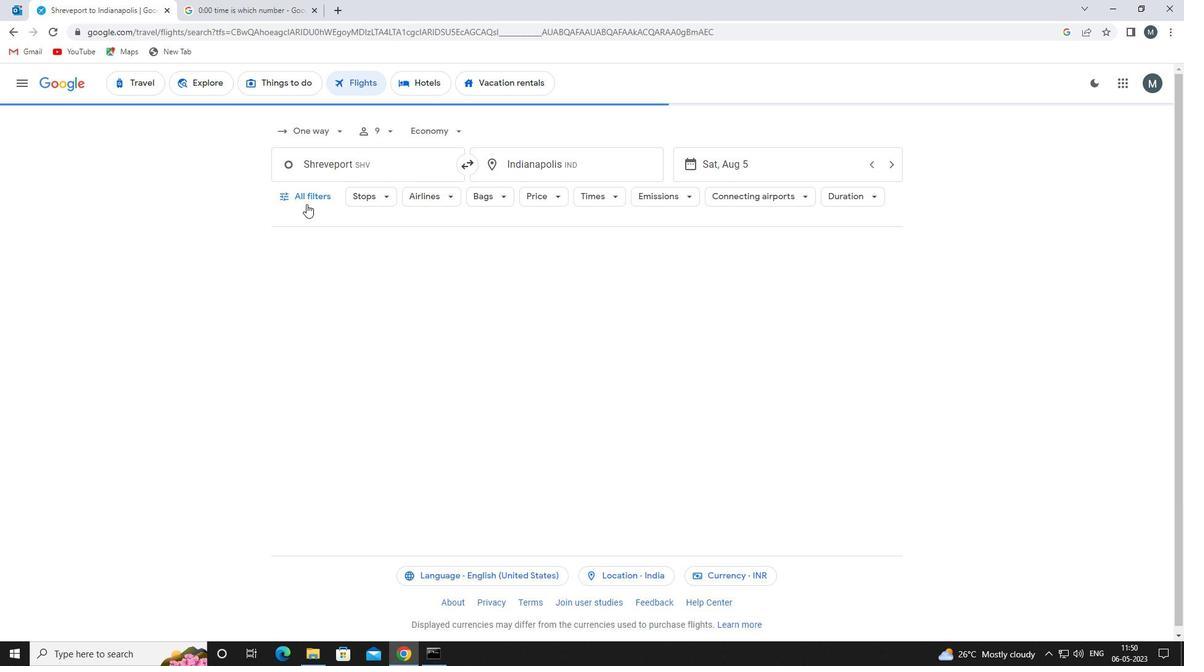 
Action: Mouse pressed left at (305, 196)
Screenshot: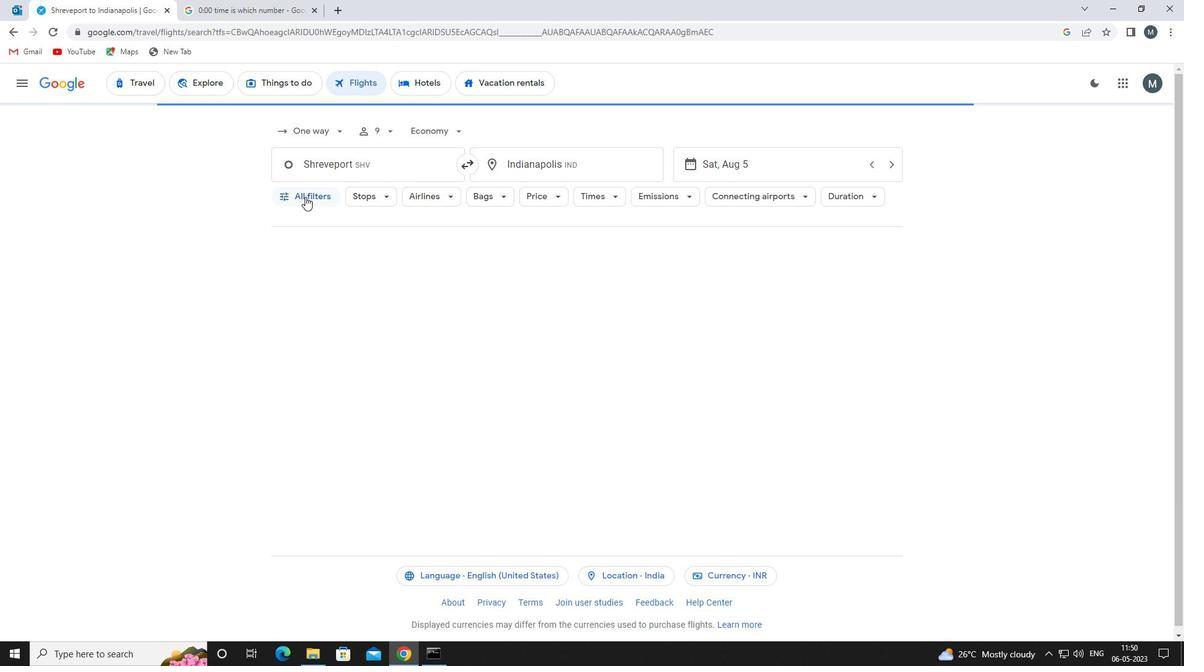 
Action: Mouse moved to (362, 309)
Screenshot: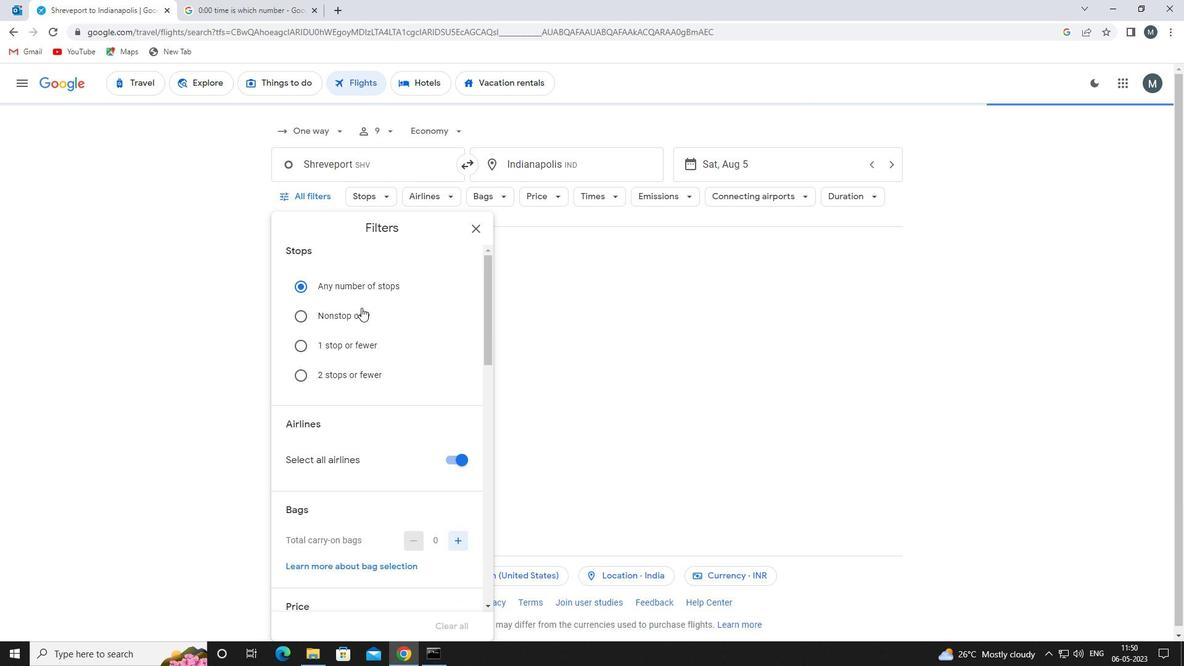 
Action: Mouse scrolled (362, 309) with delta (0, 0)
Screenshot: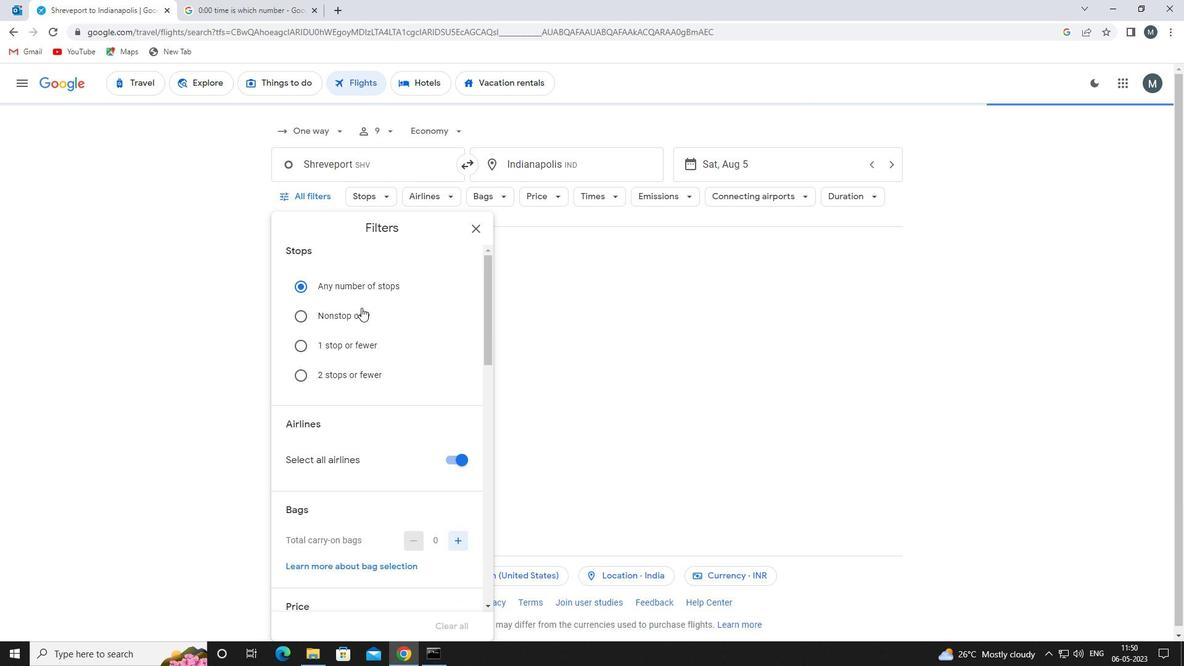 
Action: Mouse moved to (447, 398)
Screenshot: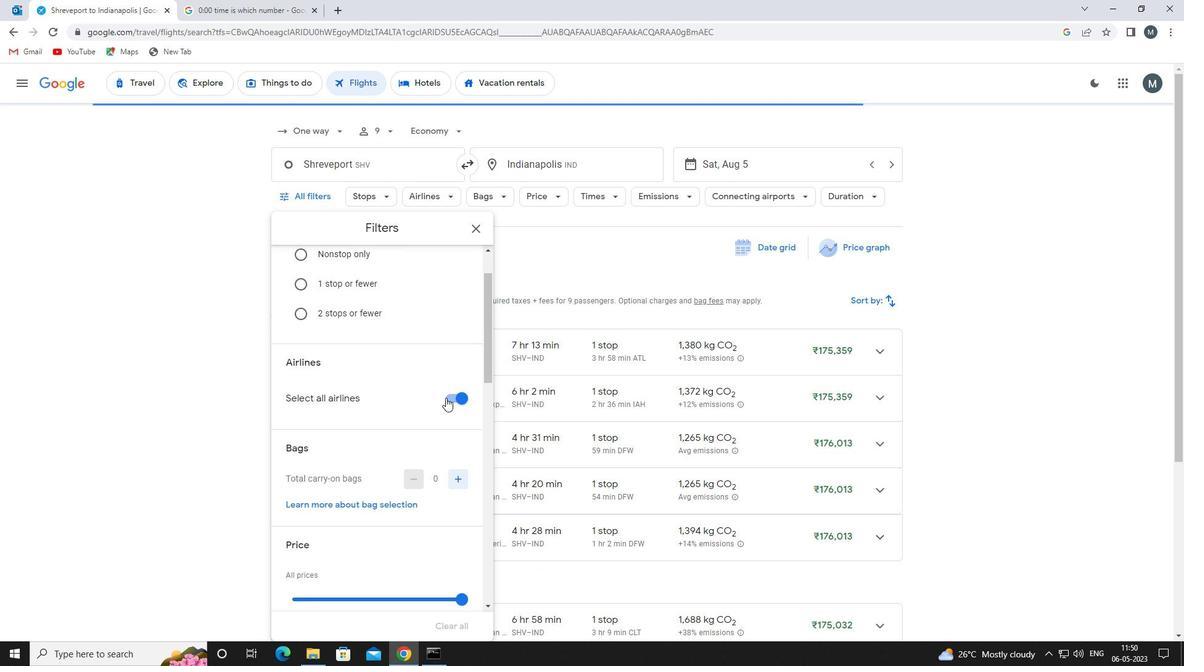 
Action: Mouse pressed left at (447, 398)
Screenshot: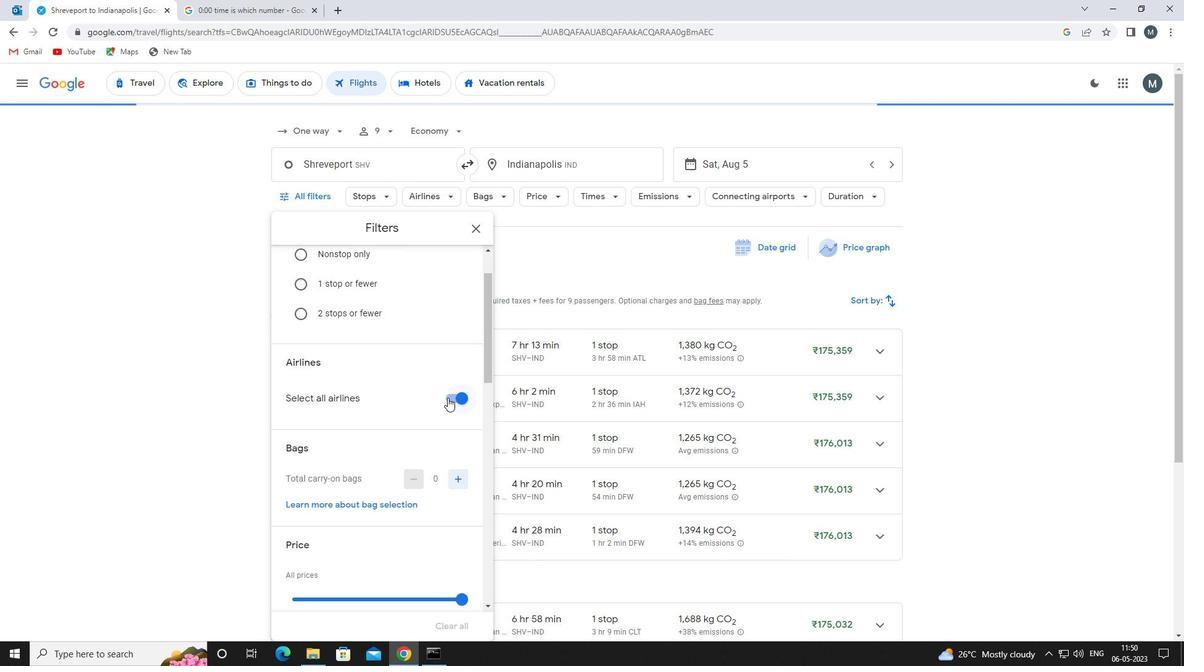 
Action: Mouse moved to (462, 396)
Screenshot: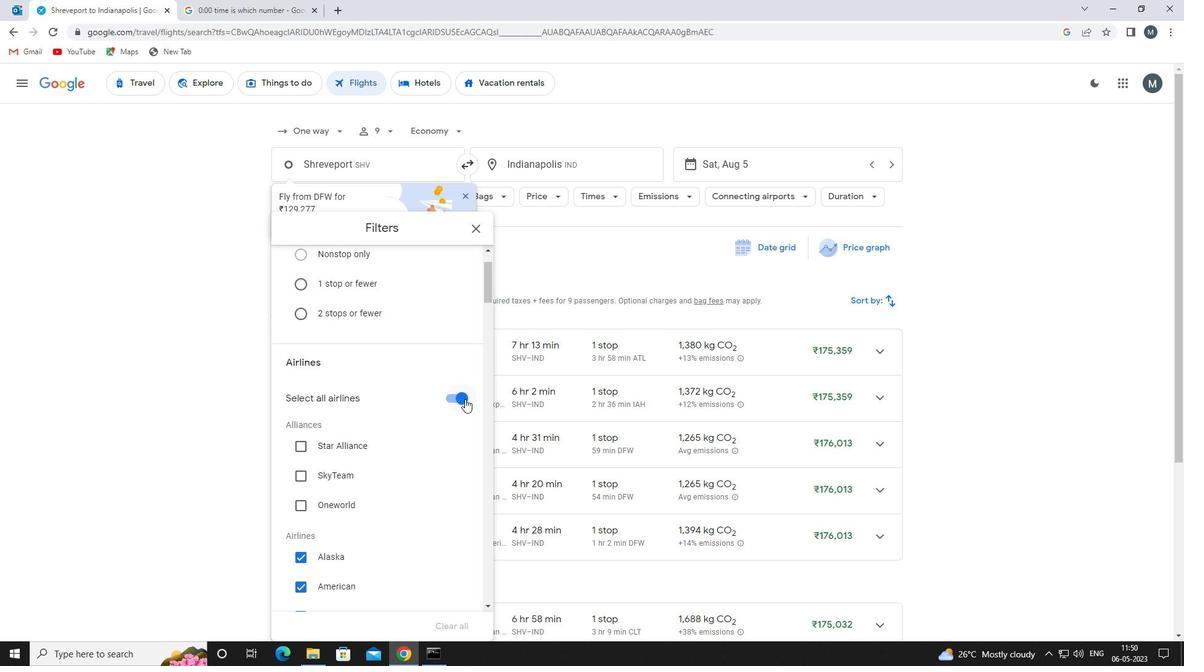 
Action: Mouse pressed left at (462, 396)
Screenshot: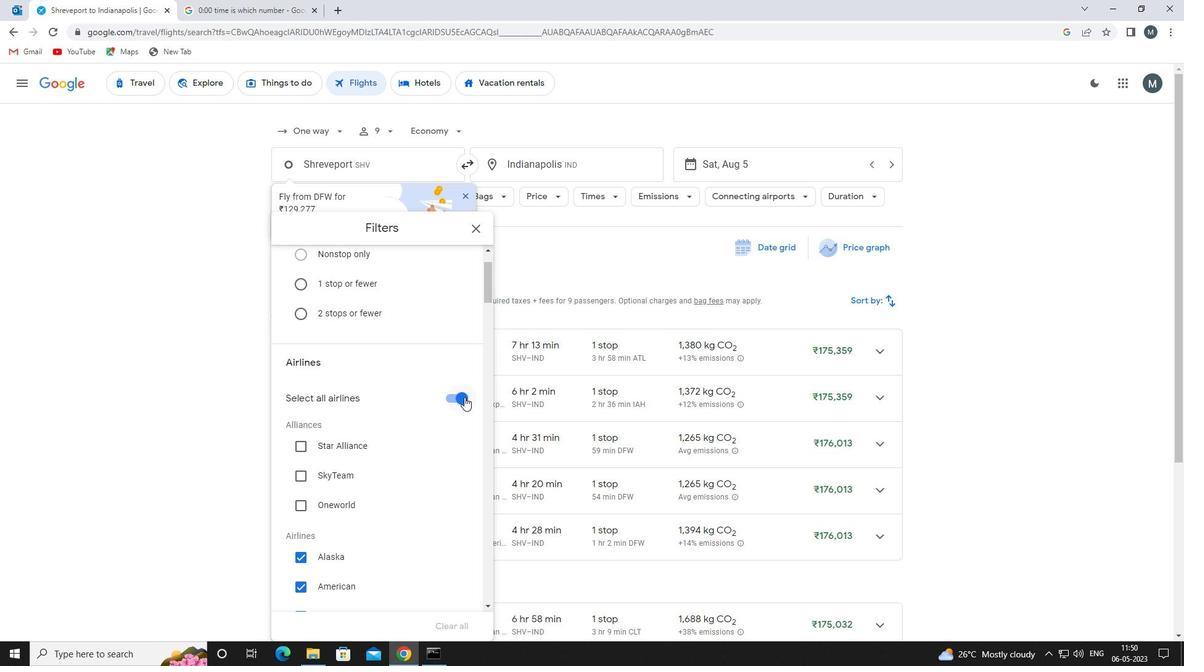 
Action: Mouse moved to (405, 407)
Screenshot: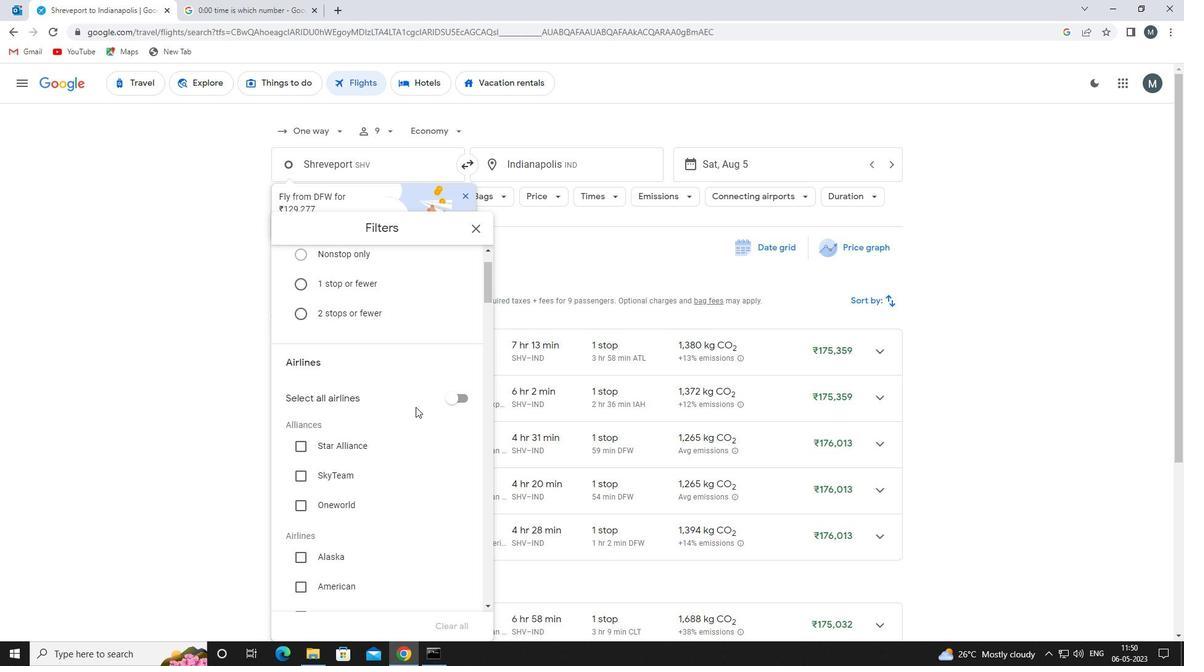 
Action: Mouse scrolled (405, 406) with delta (0, 0)
Screenshot: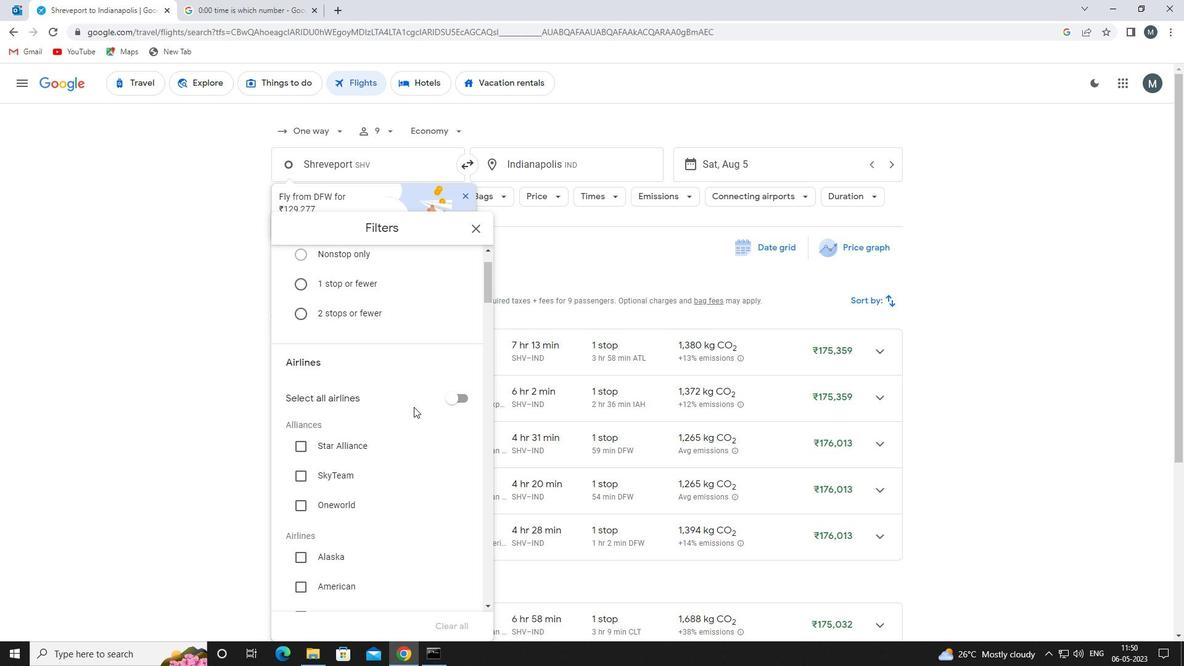 
Action: Mouse scrolled (405, 406) with delta (0, 0)
Screenshot: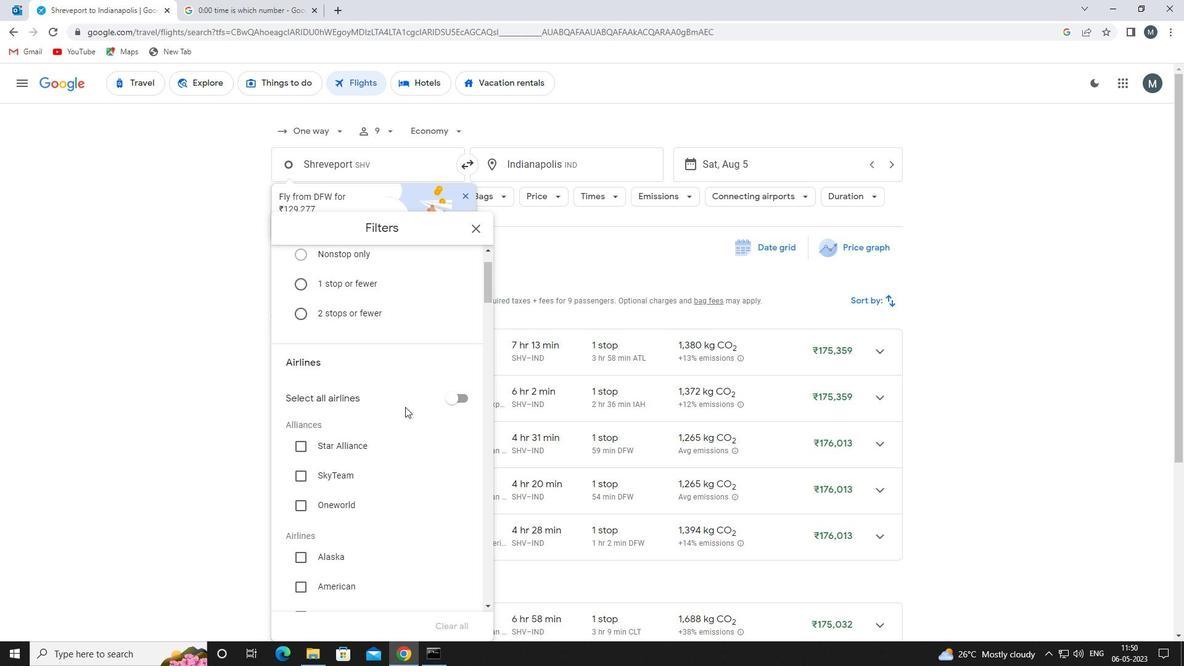
Action: Mouse moved to (398, 408)
Screenshot: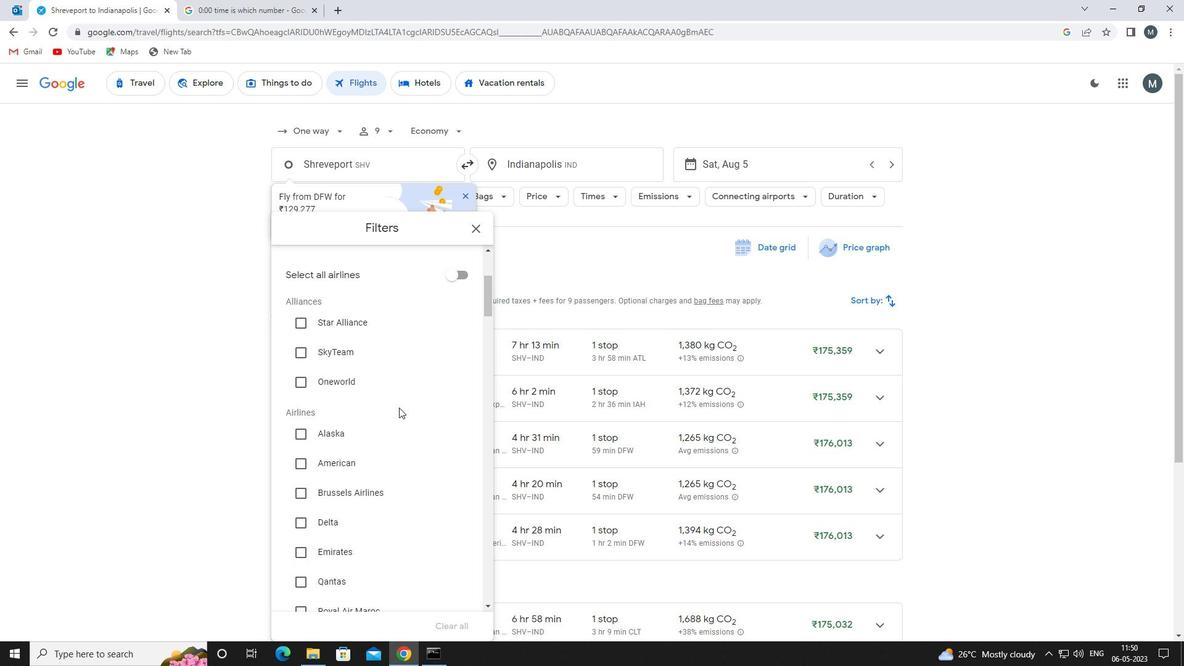 
Action: Mouse scrolled (398, 407) with delta (0, 0)
Screenshot: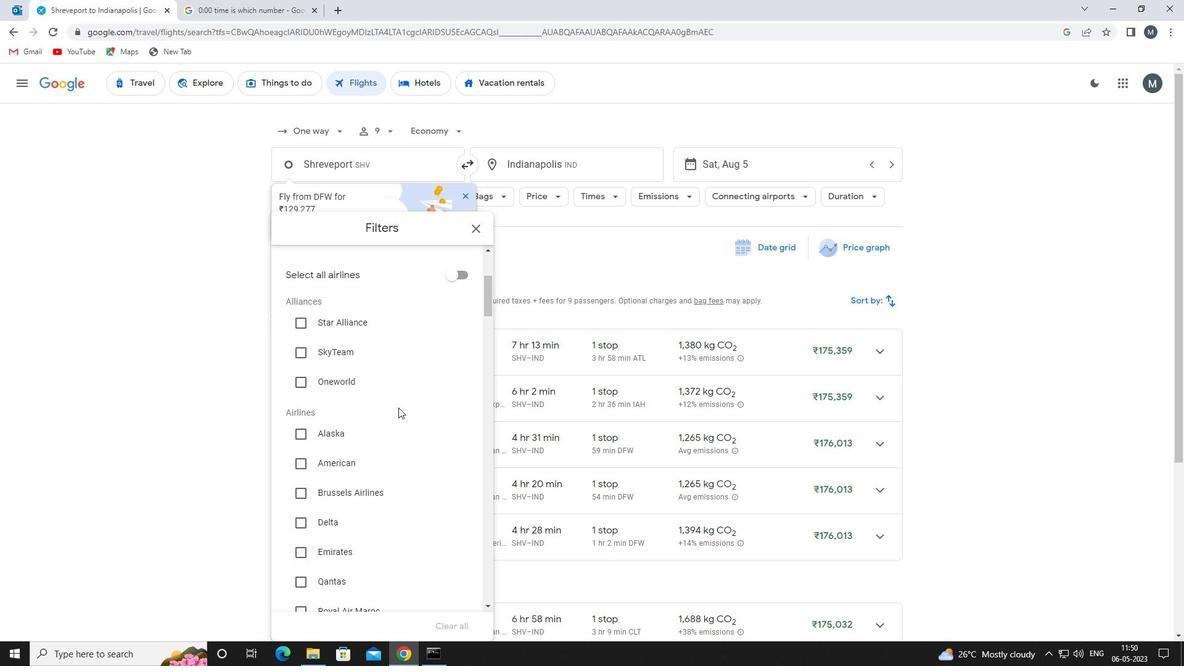 
Action: Mouse moved to (396, 408)
Screenshot: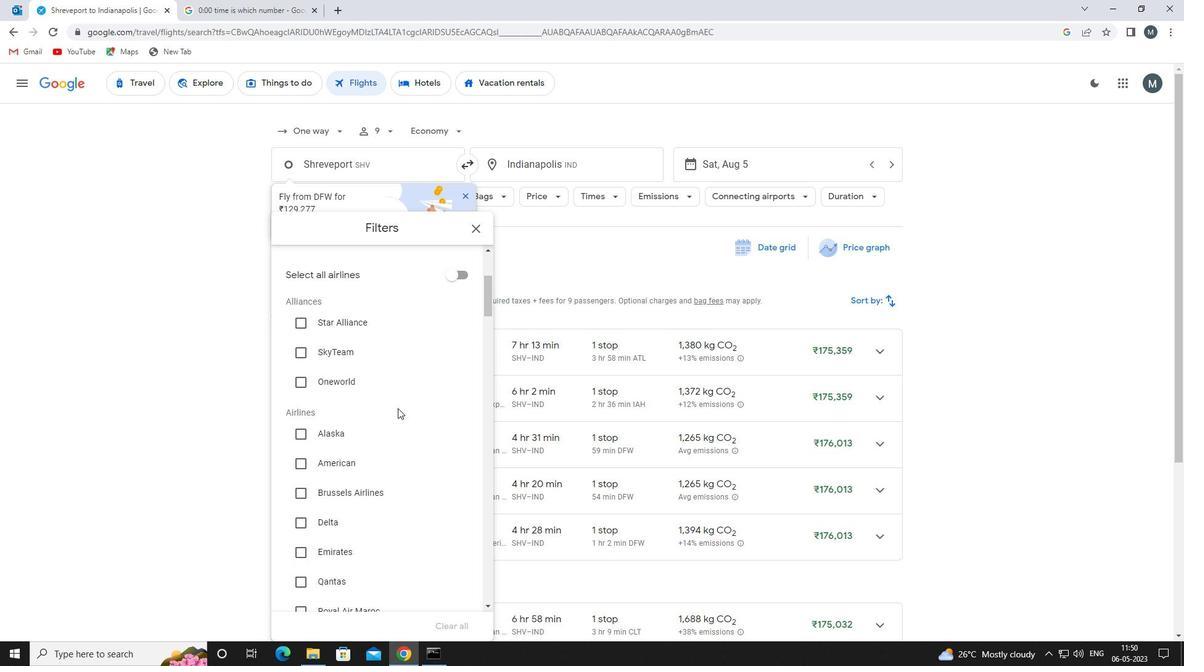 
Action: Mouse scrolled (396, 407) with delta (0, 0)
Screenshot: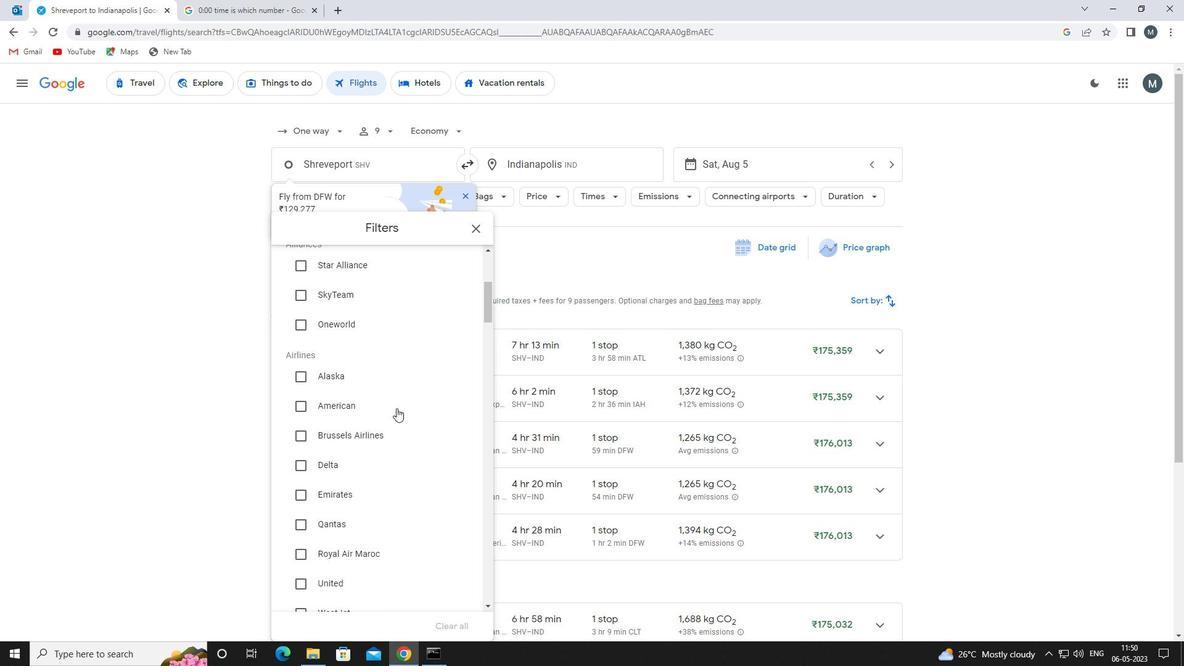 
Action: Mouse moved to (386, 407)
Screenshot: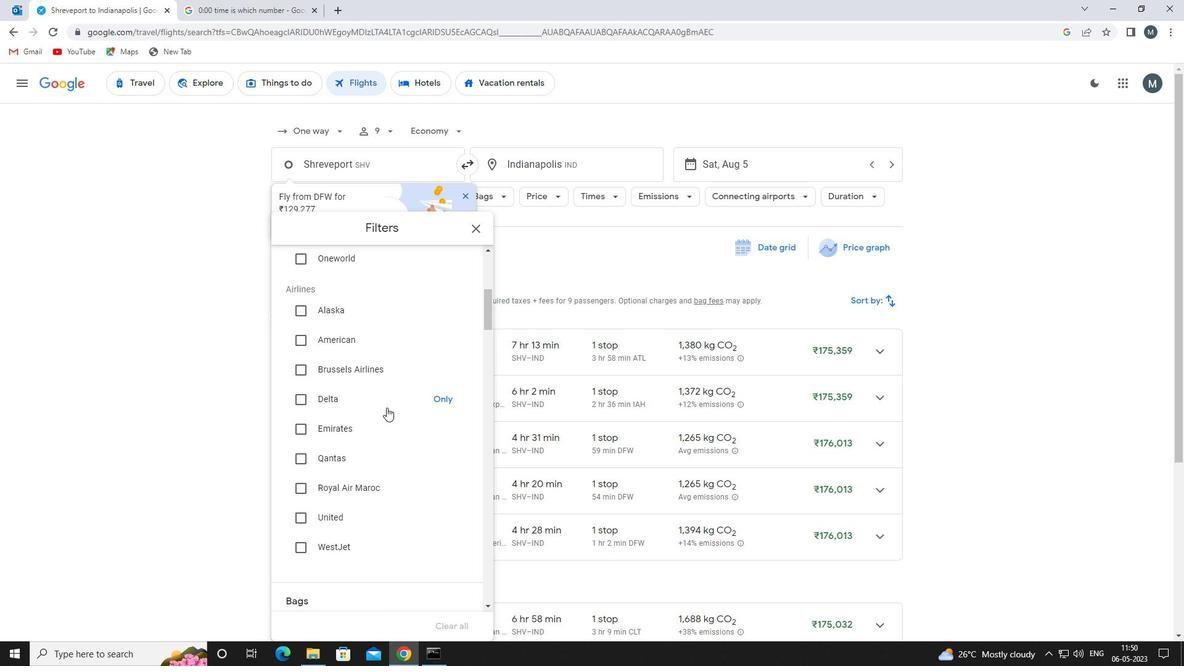 
Action: Mouse scrolled (386, 406) with delta (0, 0)
Screenshot: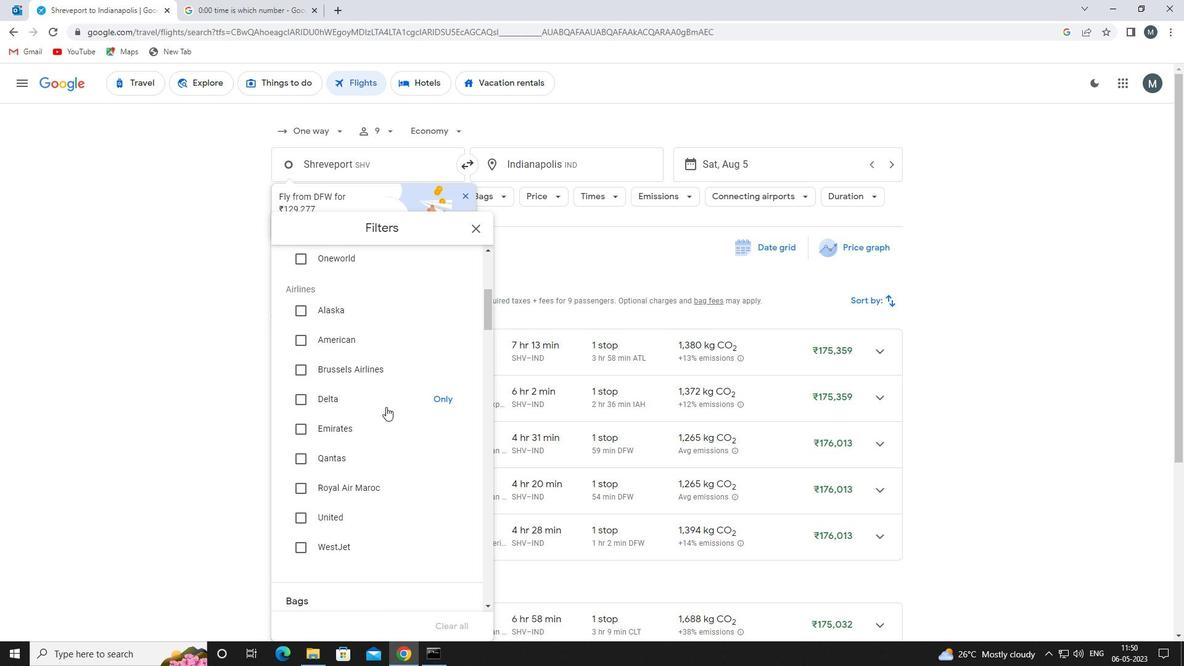 
Action: Mouse scrolled (386, 406) with delta (0, 0)
Screenshot: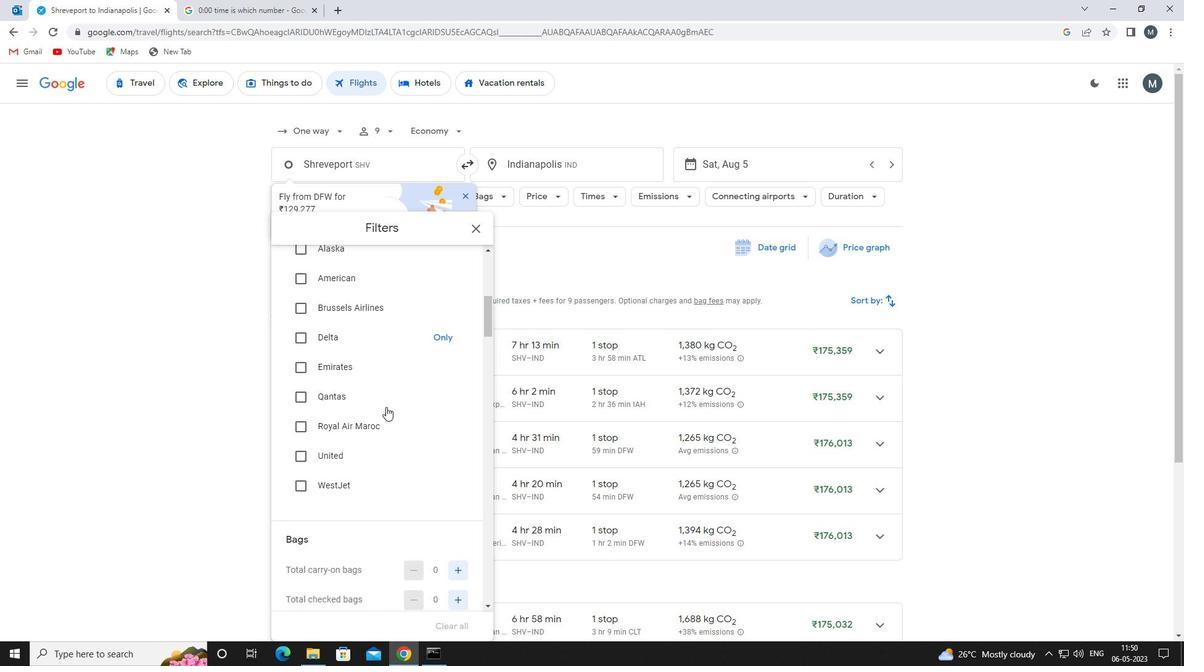 
Action: Mouse scrolled (386, 406) with delta (0, 0)
Screenshot: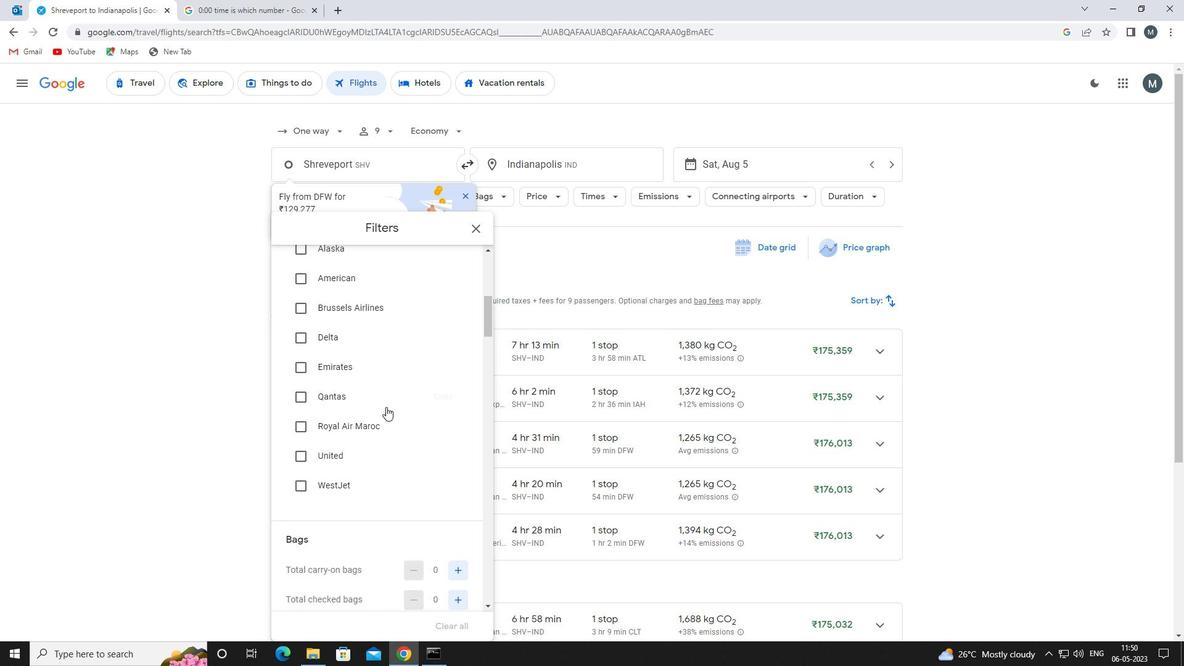 
Action: Mouse moved to (457, 445)
Screenshot: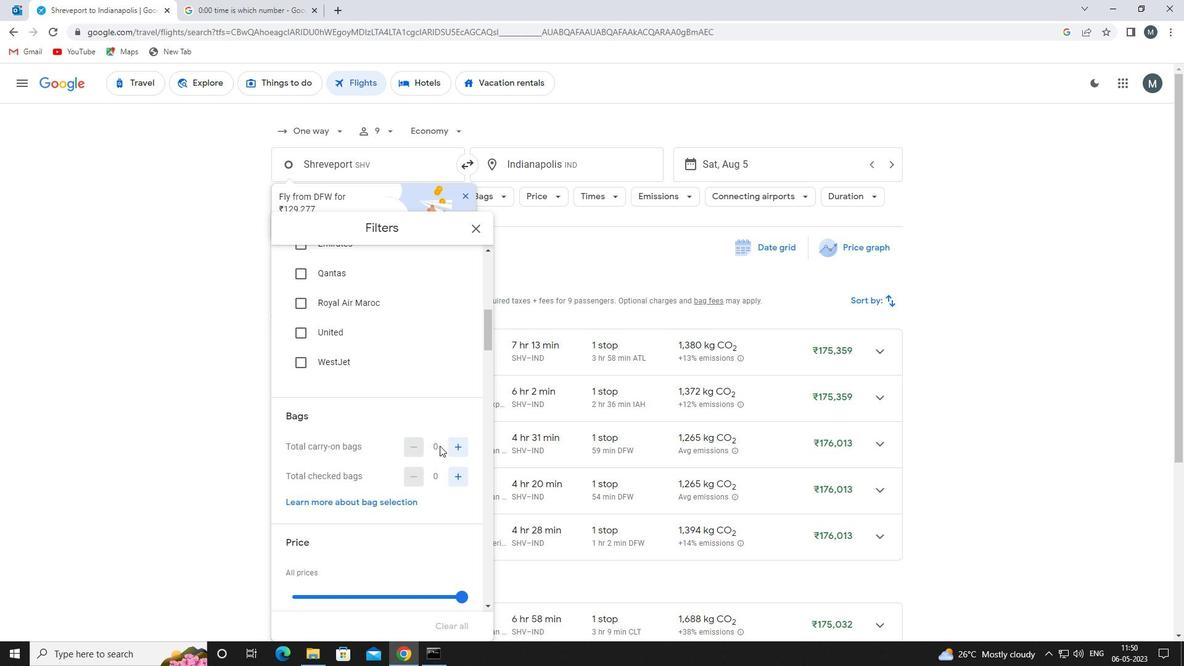 
Action: Mouse pressed left at (457, 445)
Screenshot: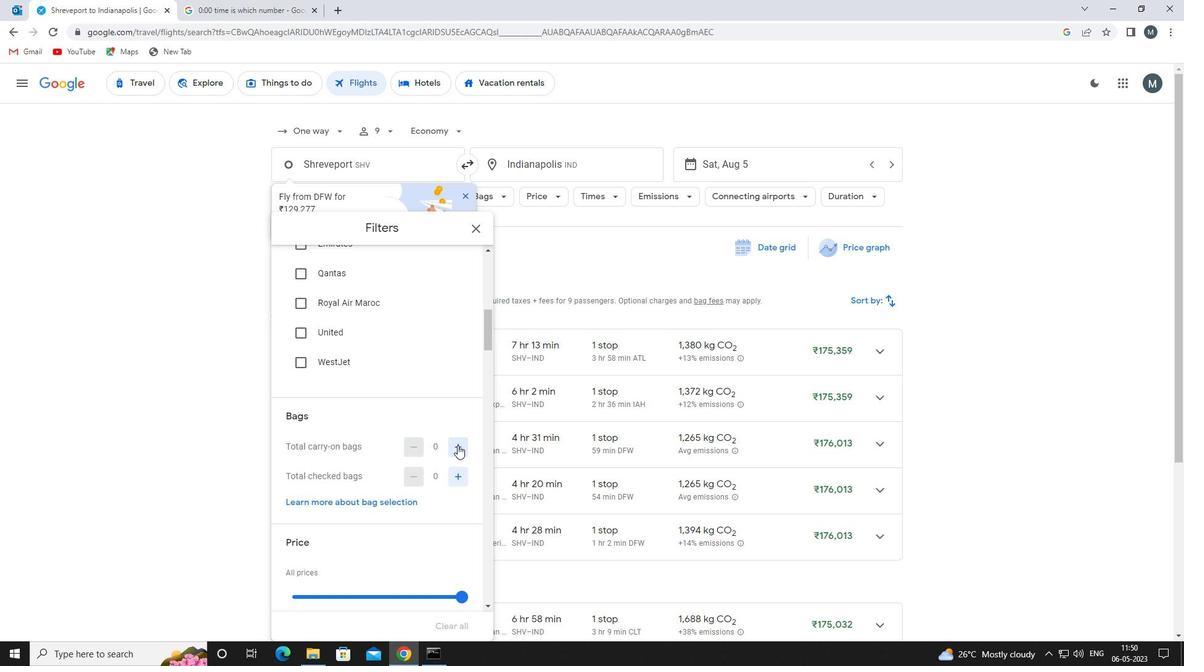 
Action: Mouse pressed left at (457, 445)
Screenshot: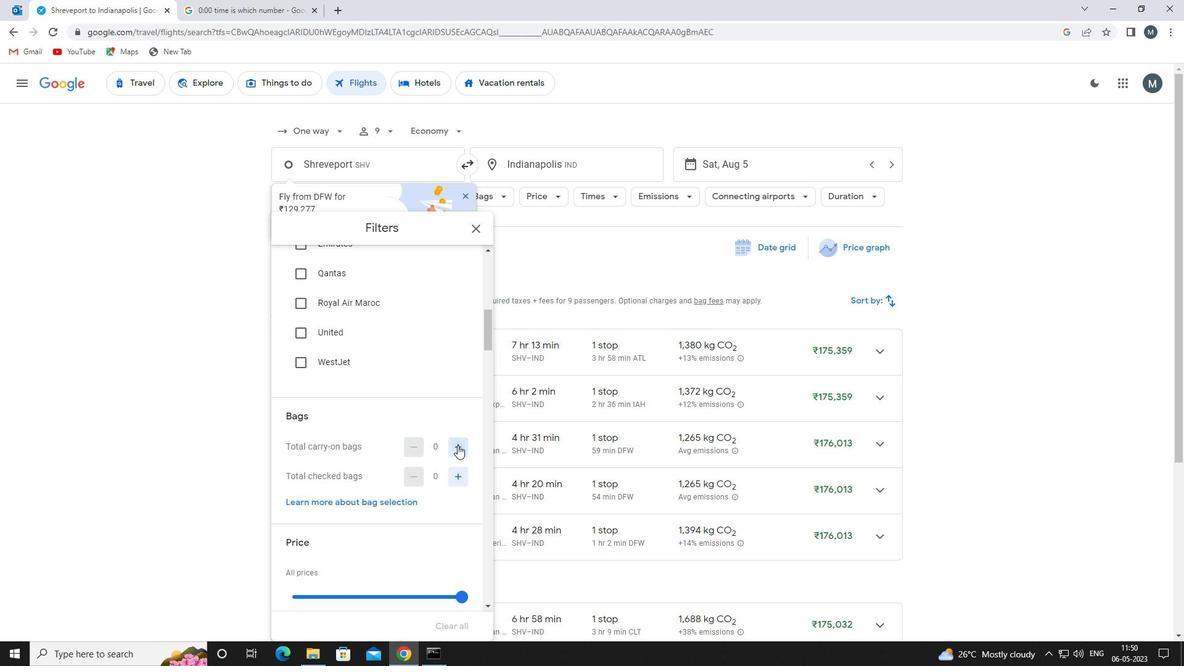 
Action: Mouse moved to (403, 409)
Screenshot: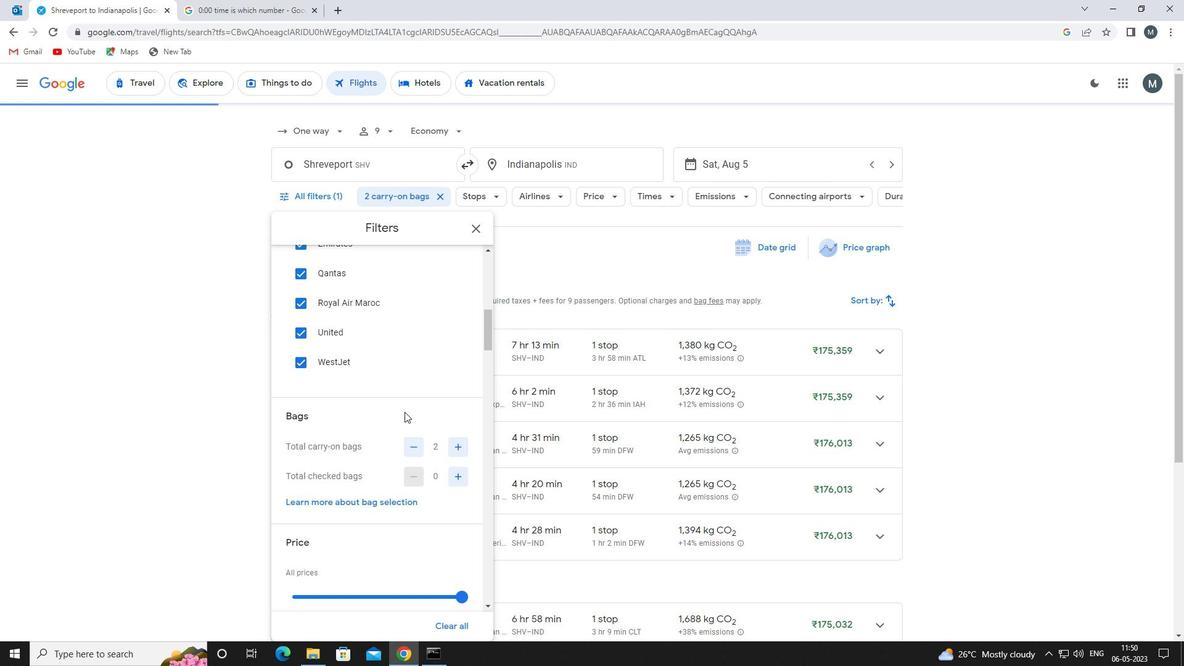 
Action: Mouse scrolled (403, 409) with delta (0, 0)
Screenshot: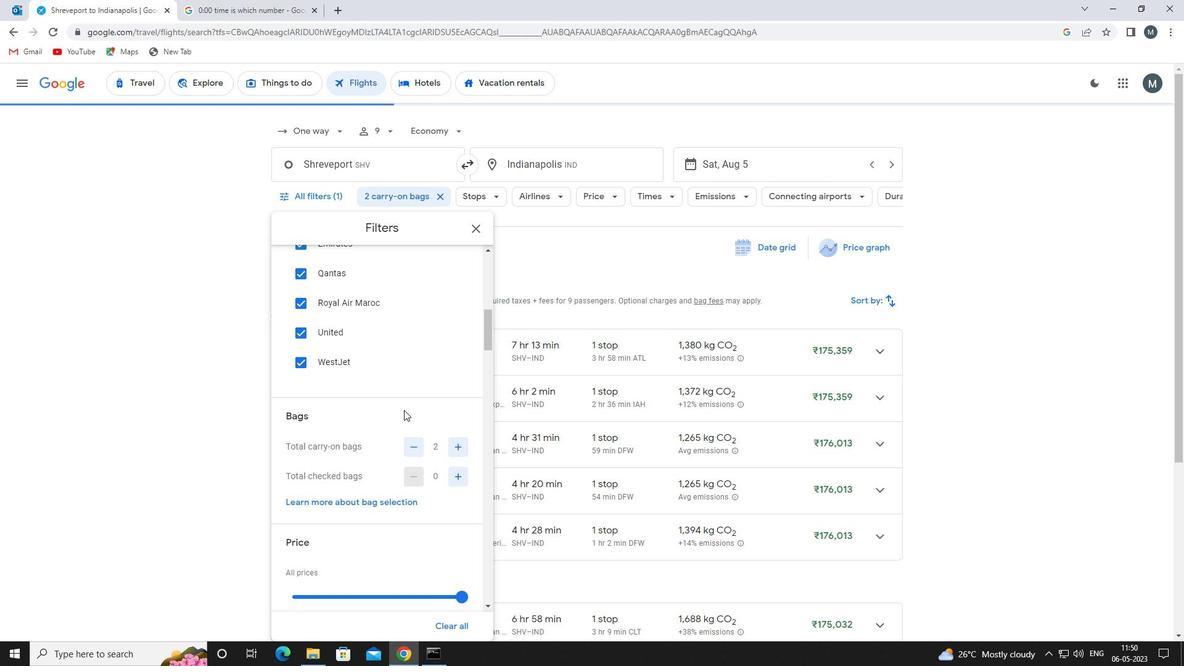 
Action: Mouse scrolled (403, 409) with delta (0, 0)
Screenshot: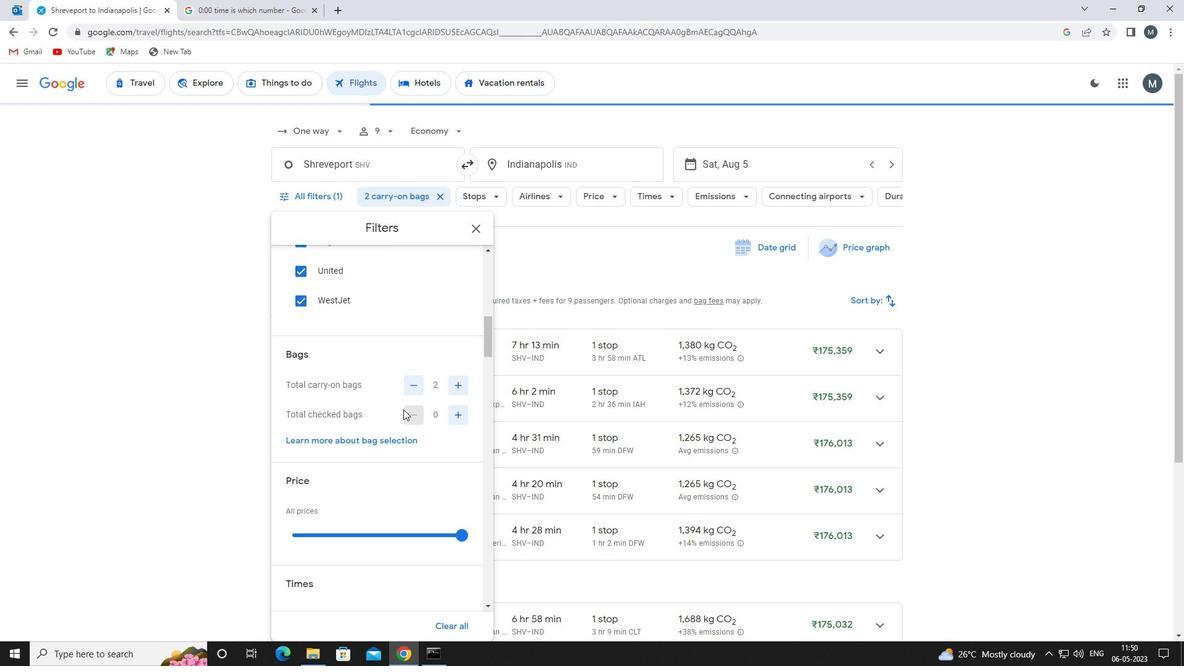 
Action: Mouse scrolled (403, 409) with delta (0, 0)
Screenshot: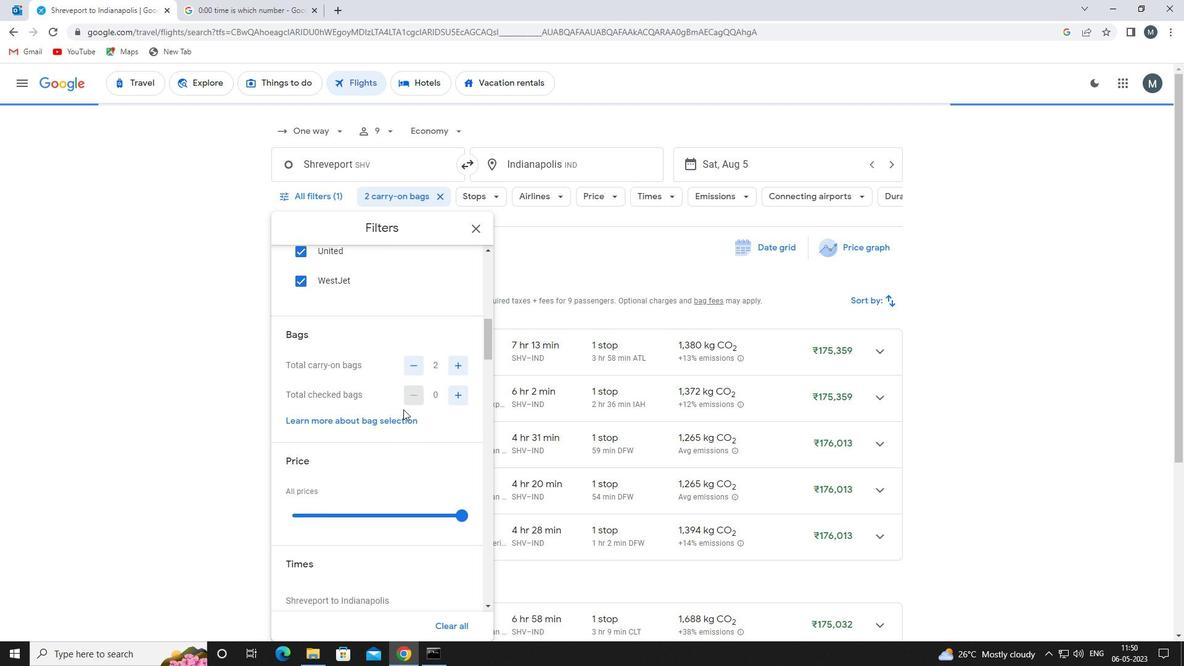 
Action: Mouse moved to (357, 413)
Screenshot: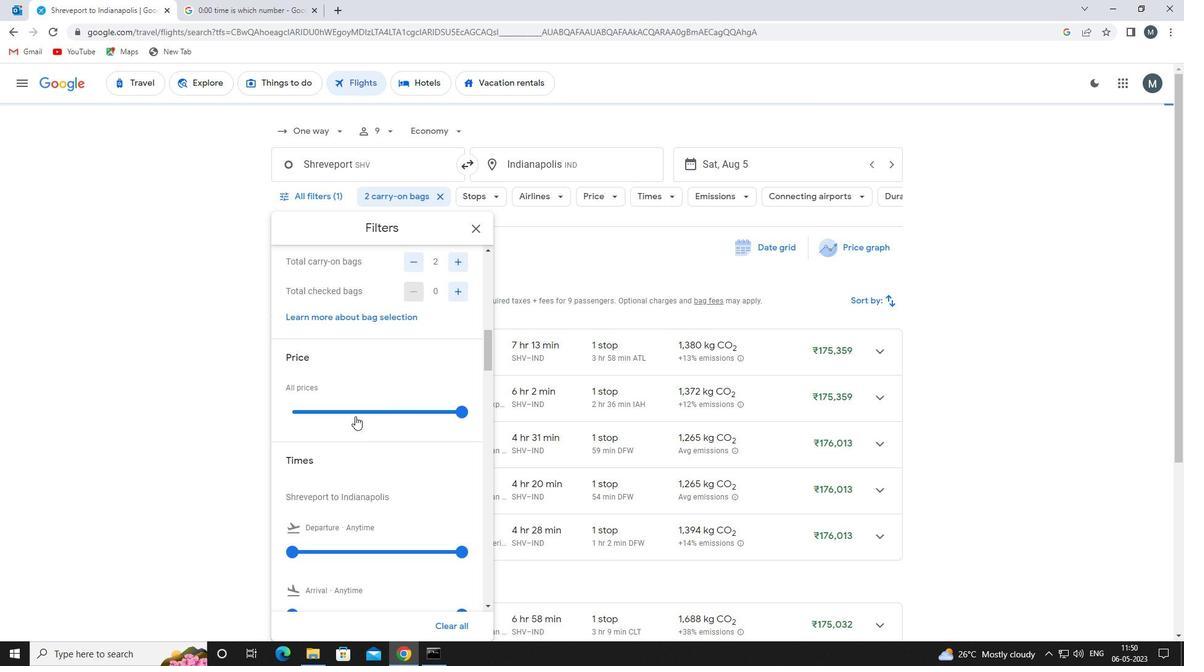 
Action: Mouse pressed left at (357, 413)
Screenshot: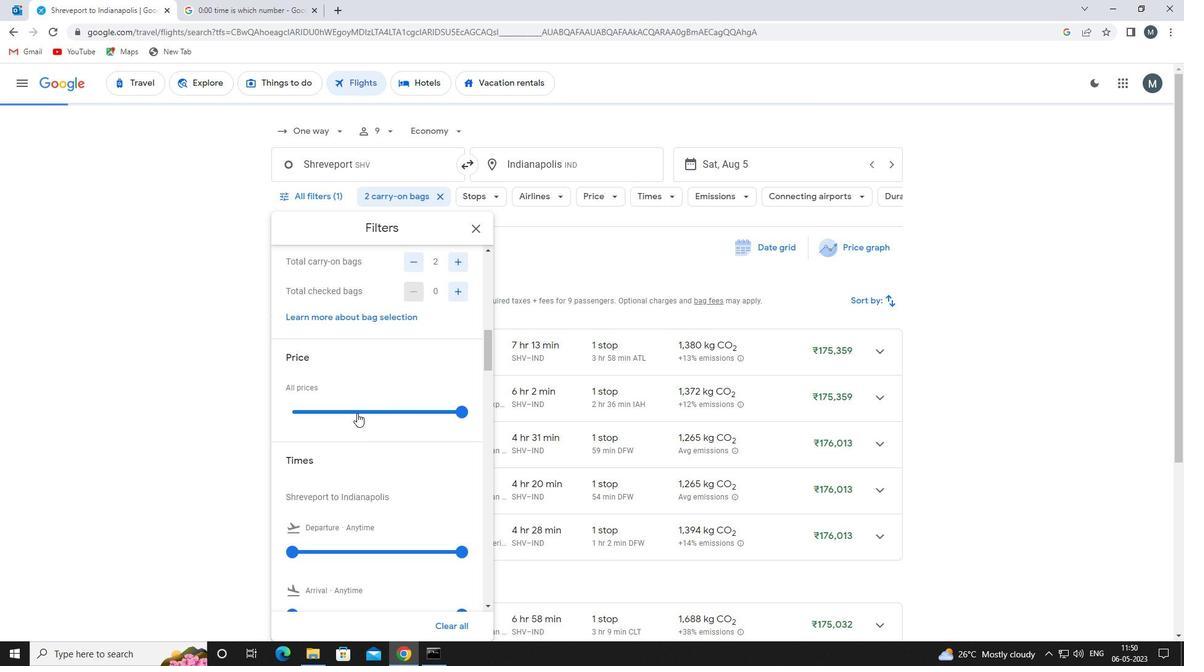 
Action: Mouse pressed left at (357, 413)
Screenshot: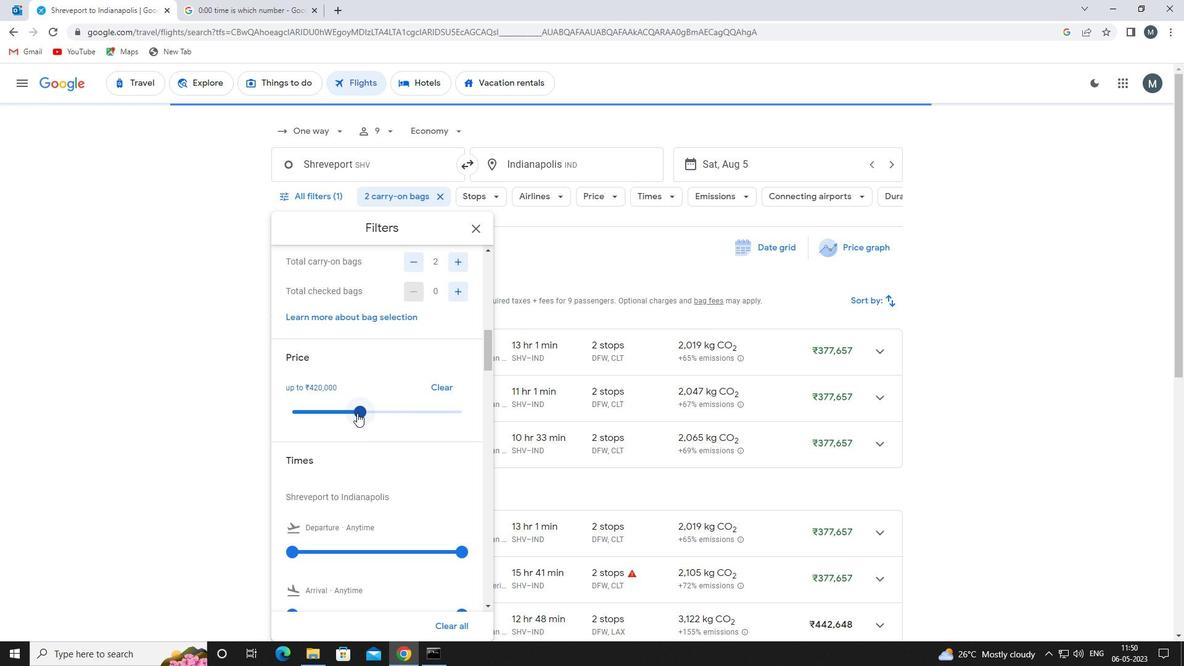 
Action: Mouse moved to (353, 397)
Screenshot: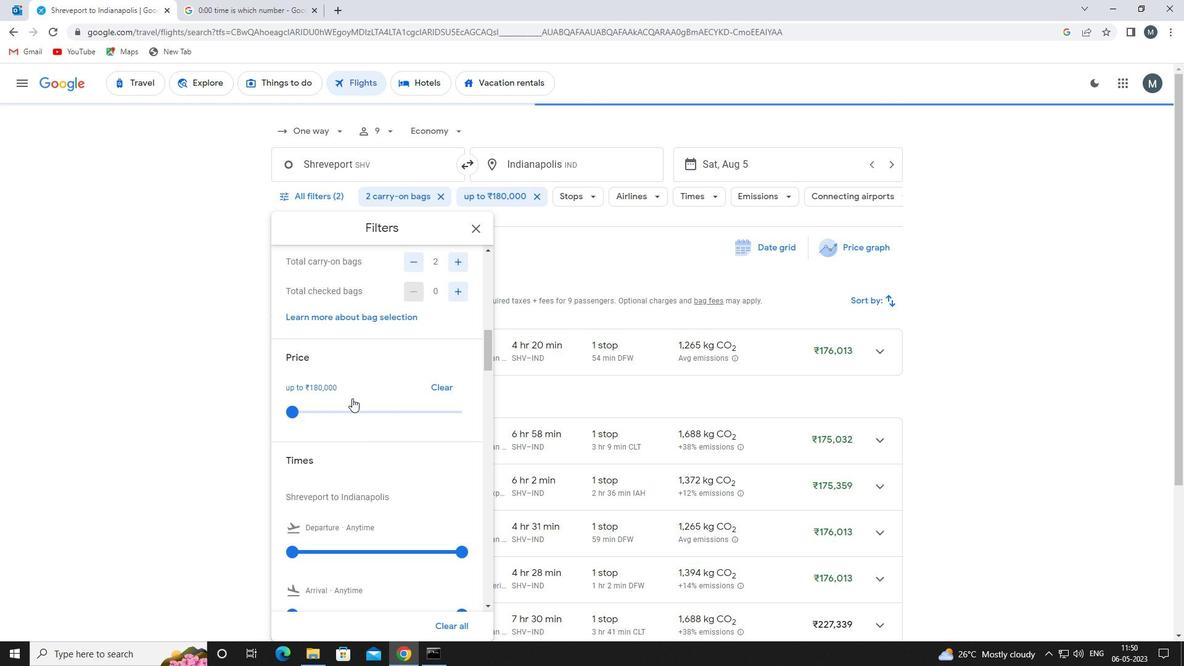 
Action: Mouse scrolled (353, 396) with delta (0, 0)
Screenshot: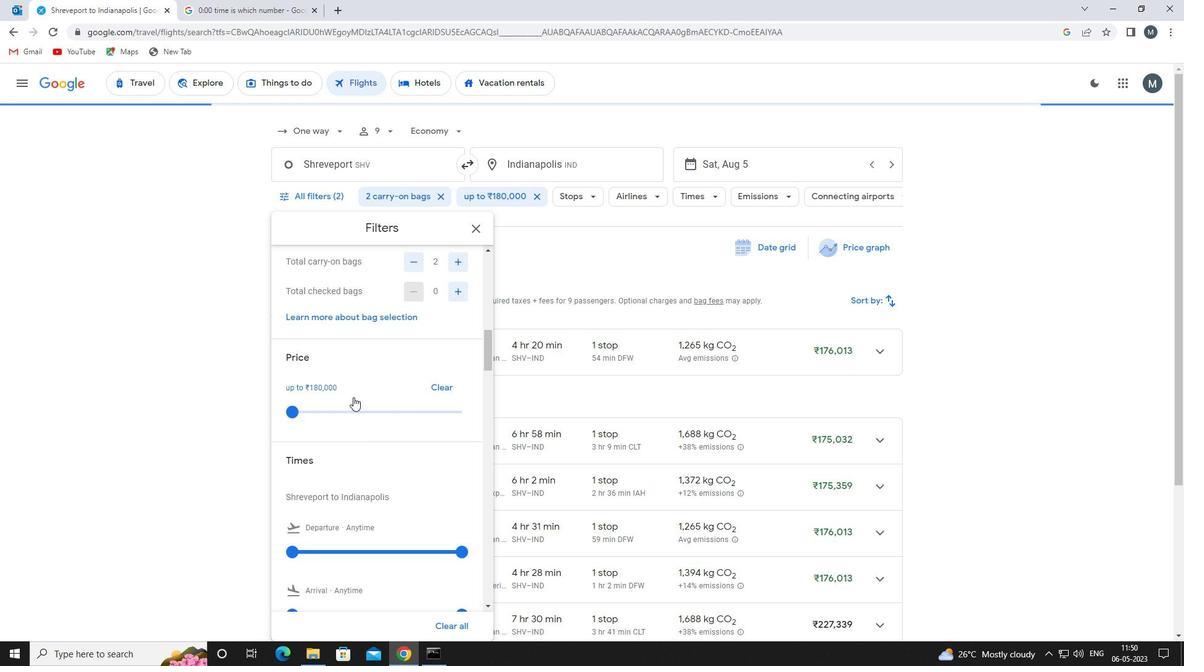 
Action: Mouse scrolled (353, 396) with delta (0, 0)
Screenshot: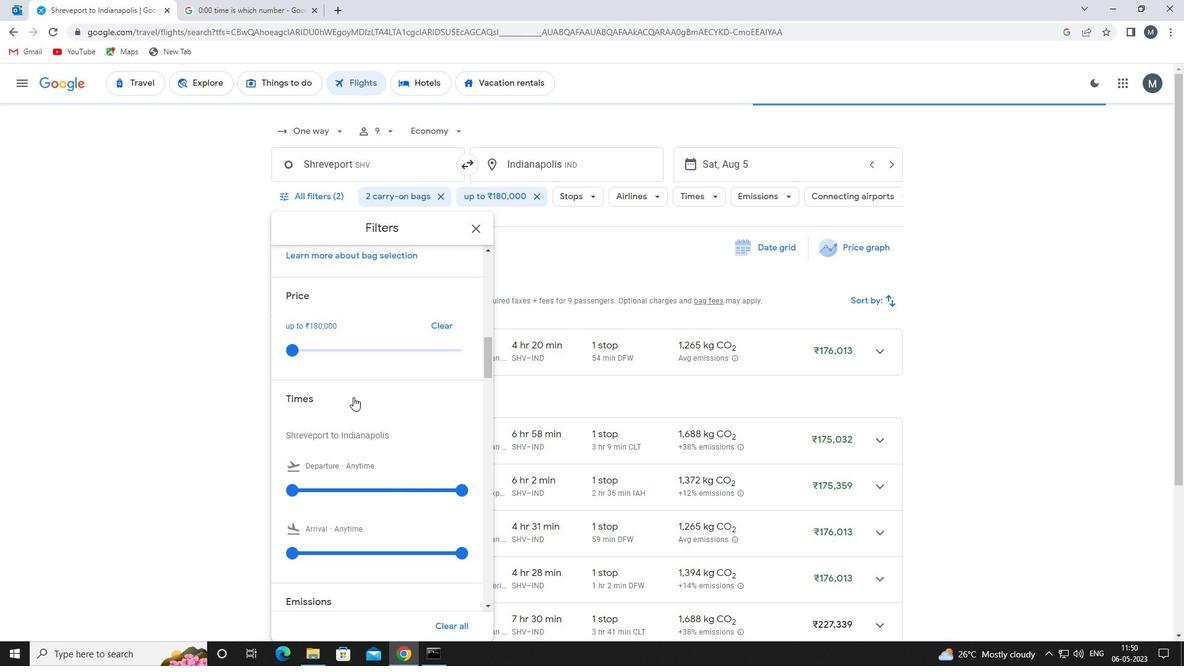 
Action: Mouse moved to (298, 427)
Screenshot: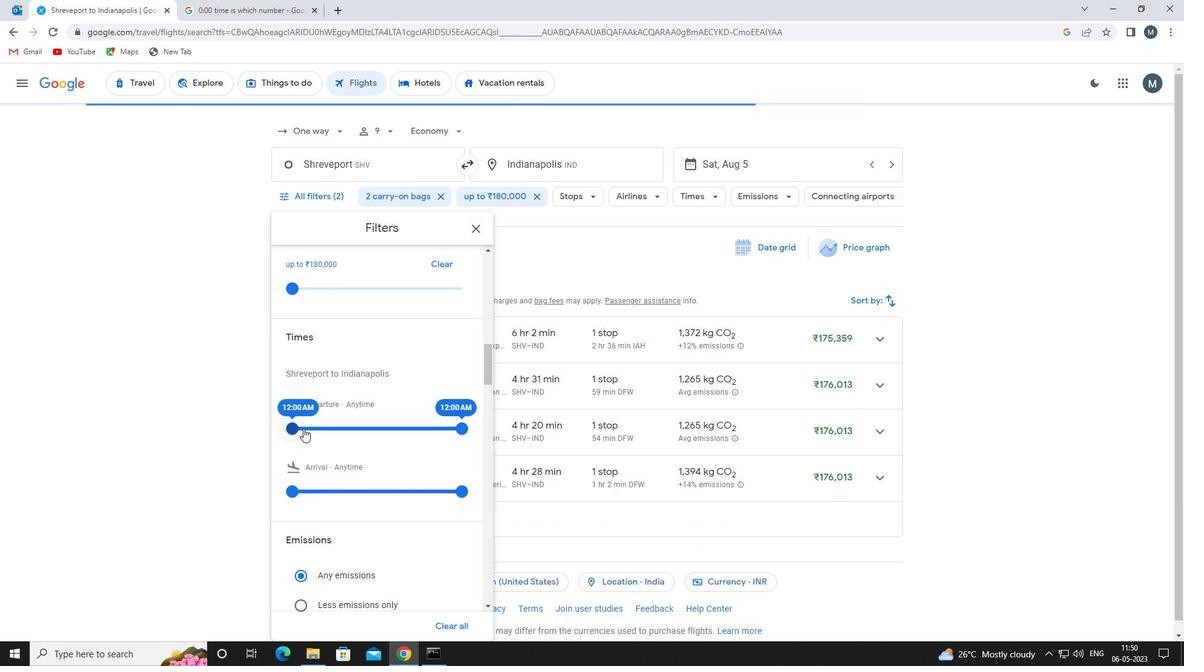 
Action: Mouse pressed left at (298, 427)
Screenshot: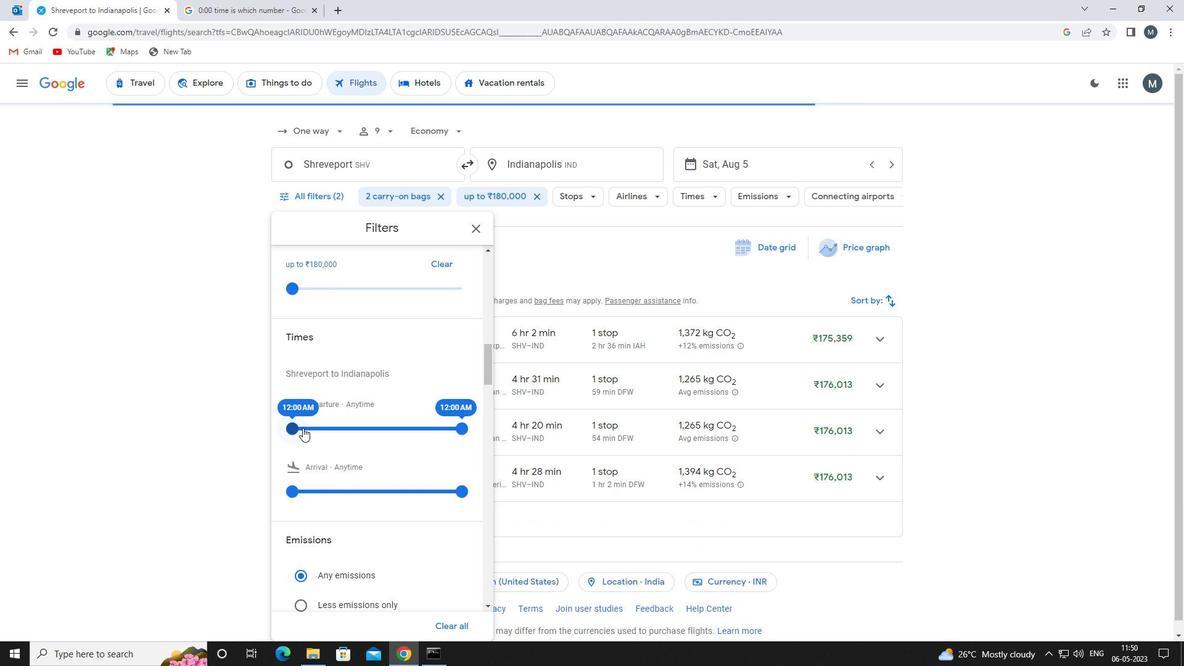 
Action: Mouse moved to (458, 424)
Screenshot: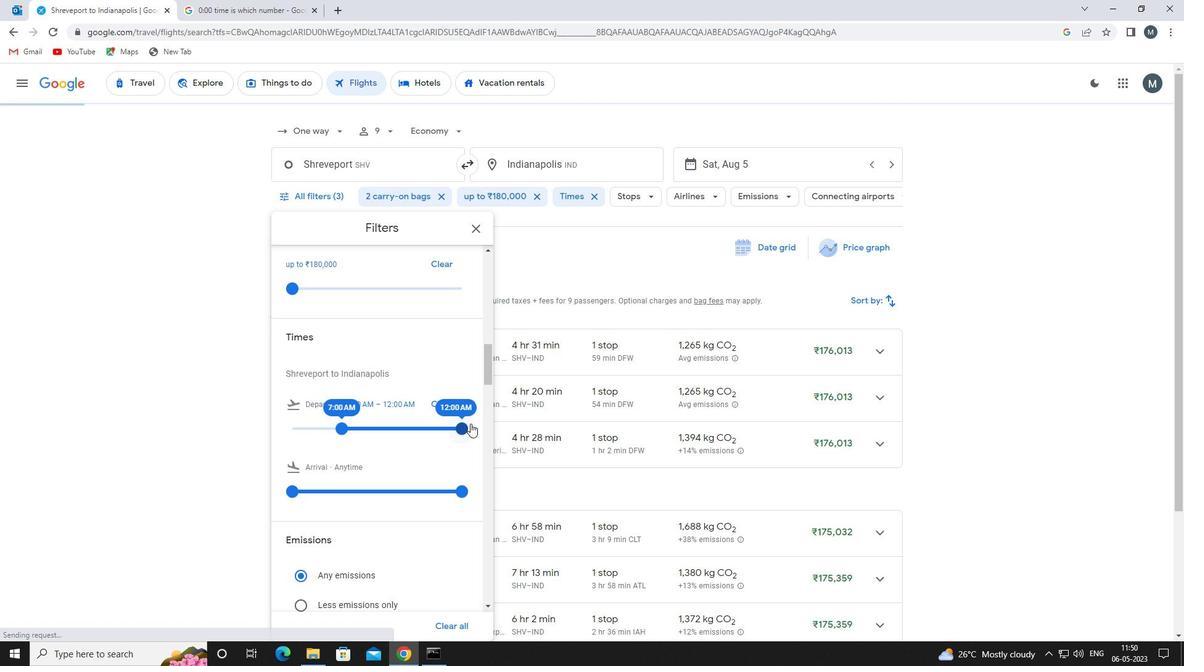 
Action: Mouse pressed left at (458, 424)
Screenshot: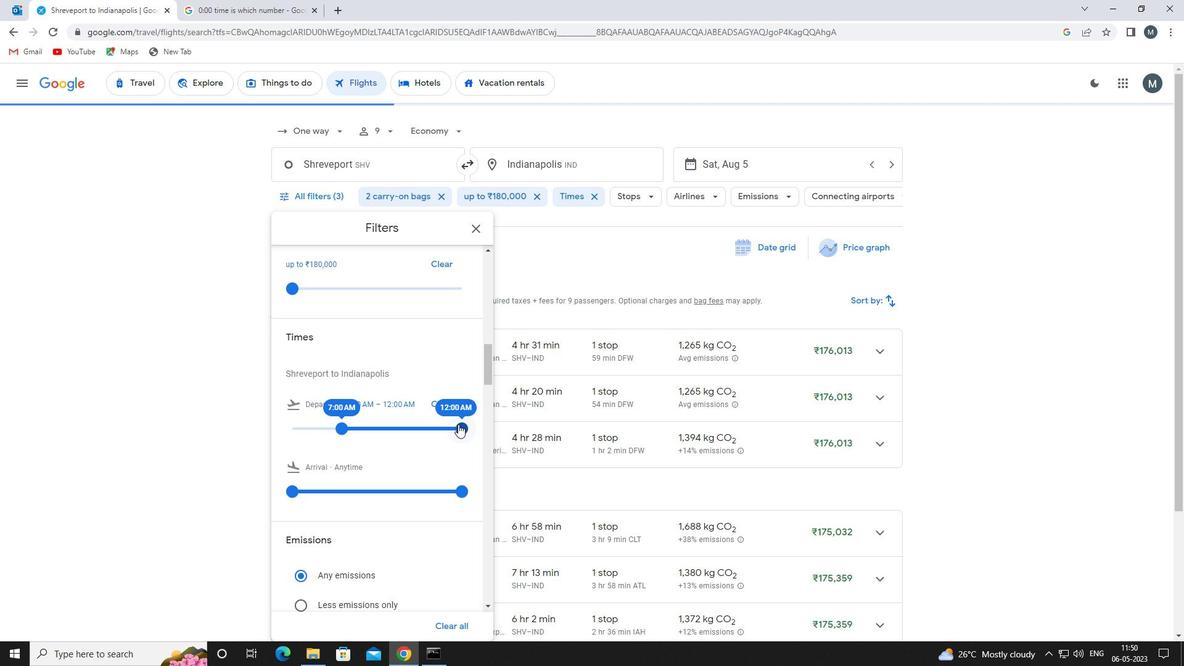 
Action: Mouse moved to (388, 420)
Screenshot: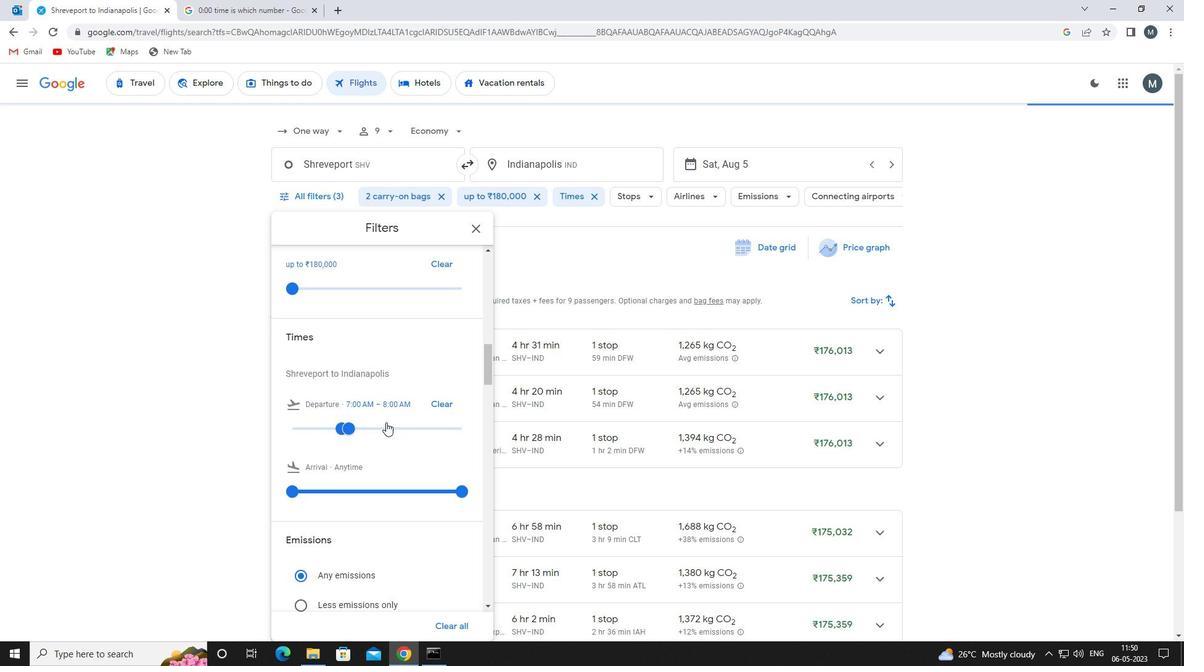 
Action: Mouse scrolled (388, 419) with delta (0, 0)
Screenshot: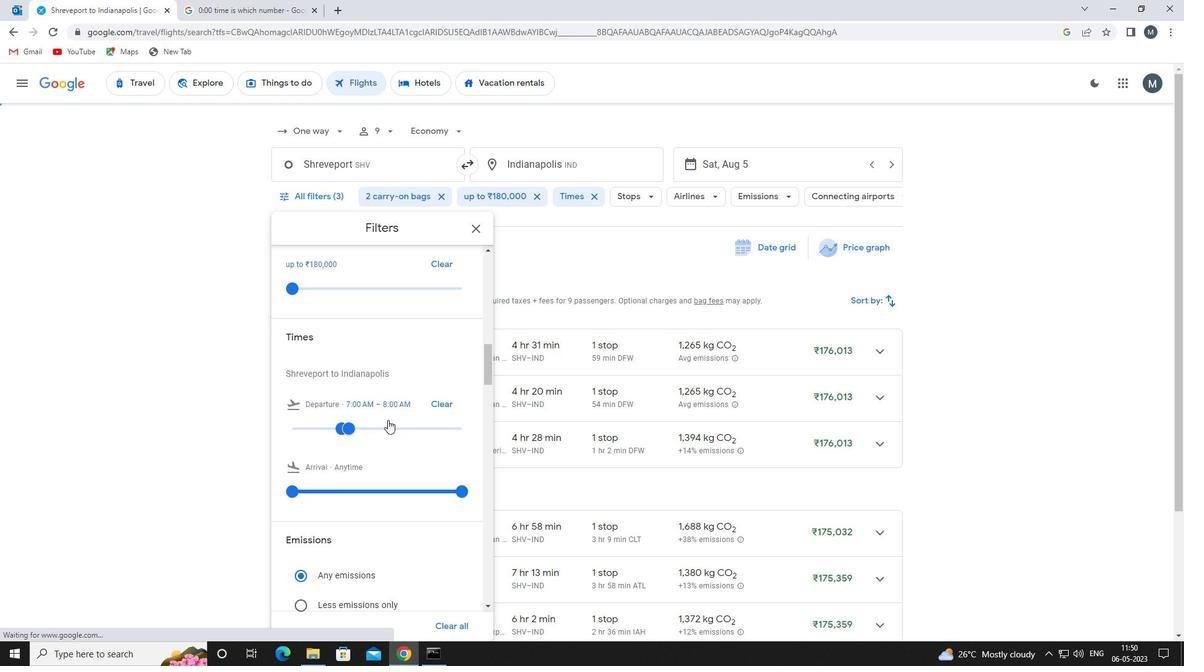 
Action: Mouse scrolled (388, 419) with delta (0, 0)
Screenshot: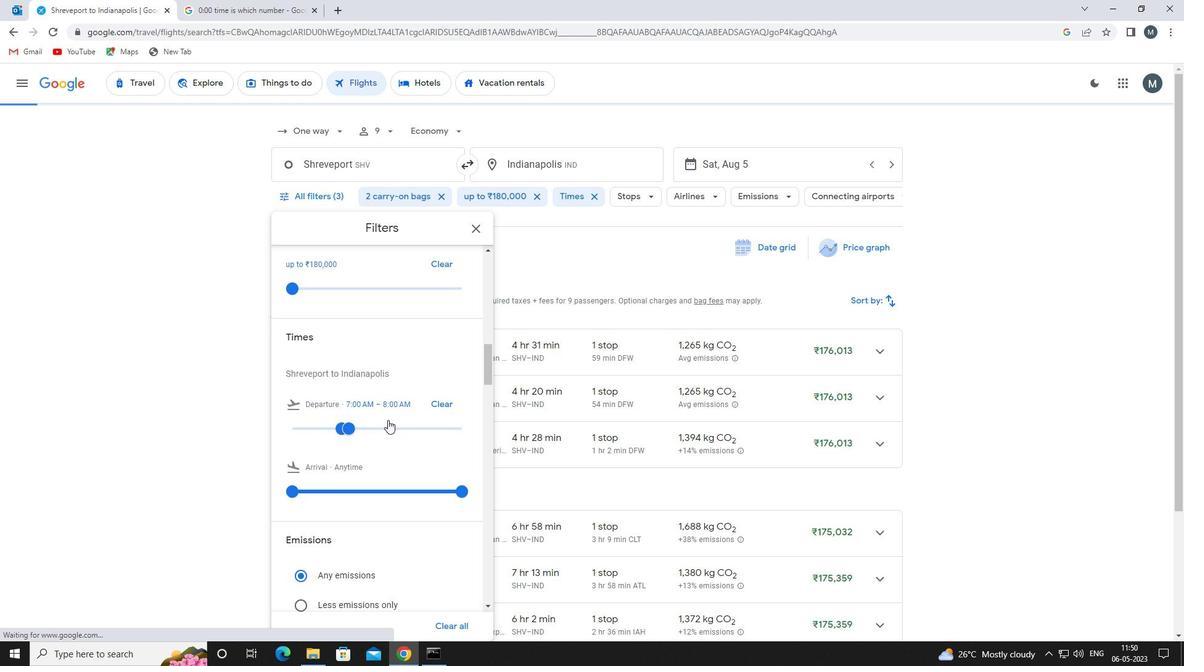 
Action: Mouse moved to (477, 228)
Screenshot: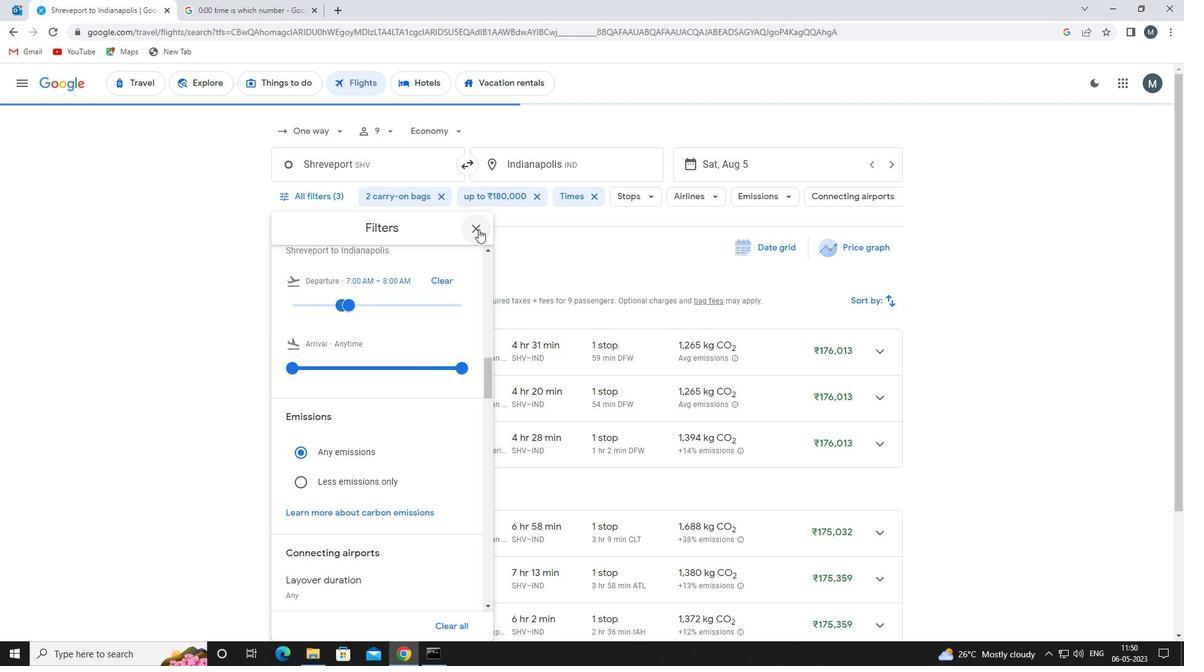 
Action: Mouse pressed left at (477, 228)
Screenshot: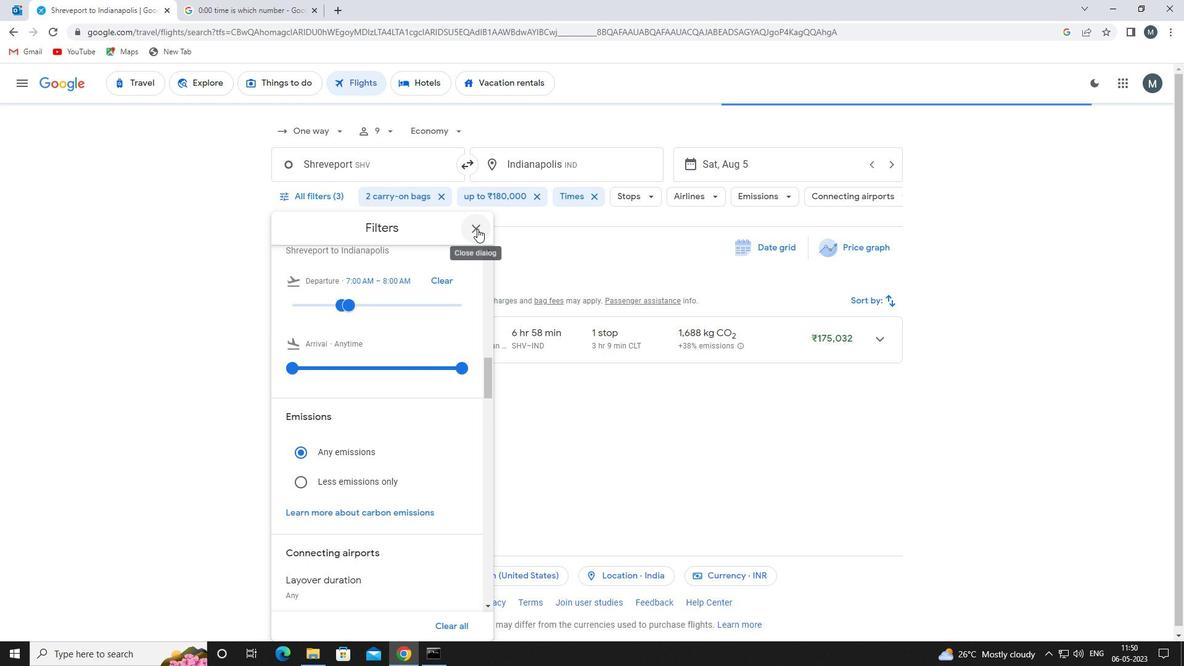 
Action: Mouse moved to (475, 235)
Screenshot: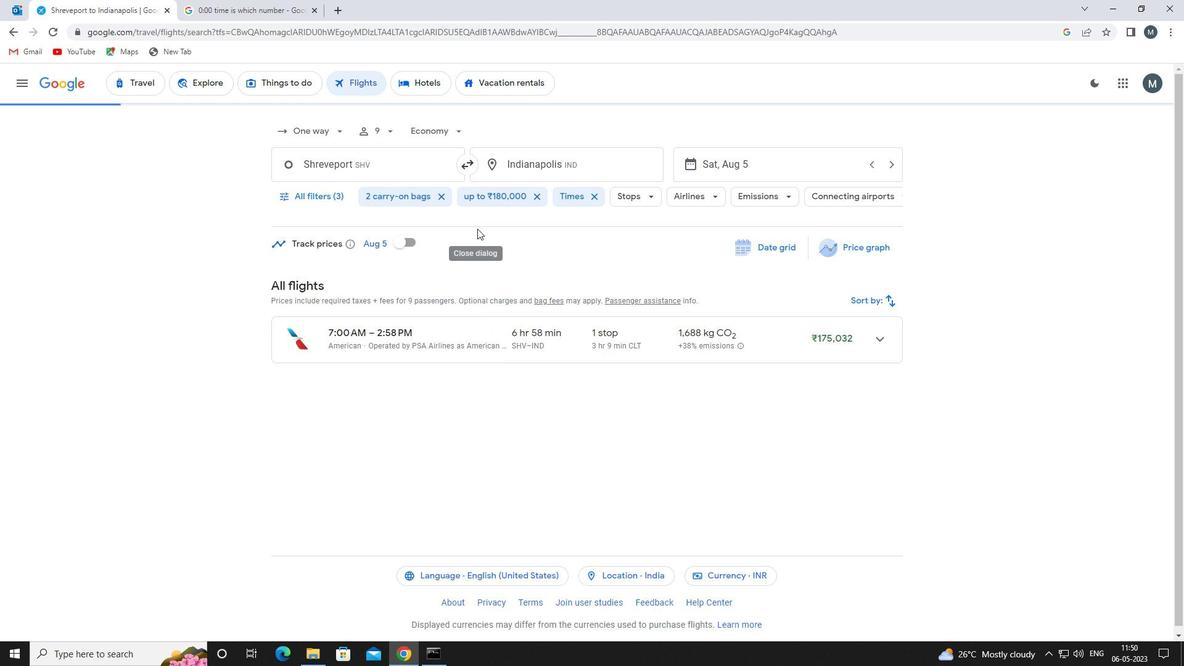 
